 Task: In the  document Olivia.html change page color to  'Light Brown'. Add link on bottom left corner of the sheet: 'in.pinterest.com' Insert page numer on bottom of the page
Action: Mouse moved to (278, 448)
Screenshot: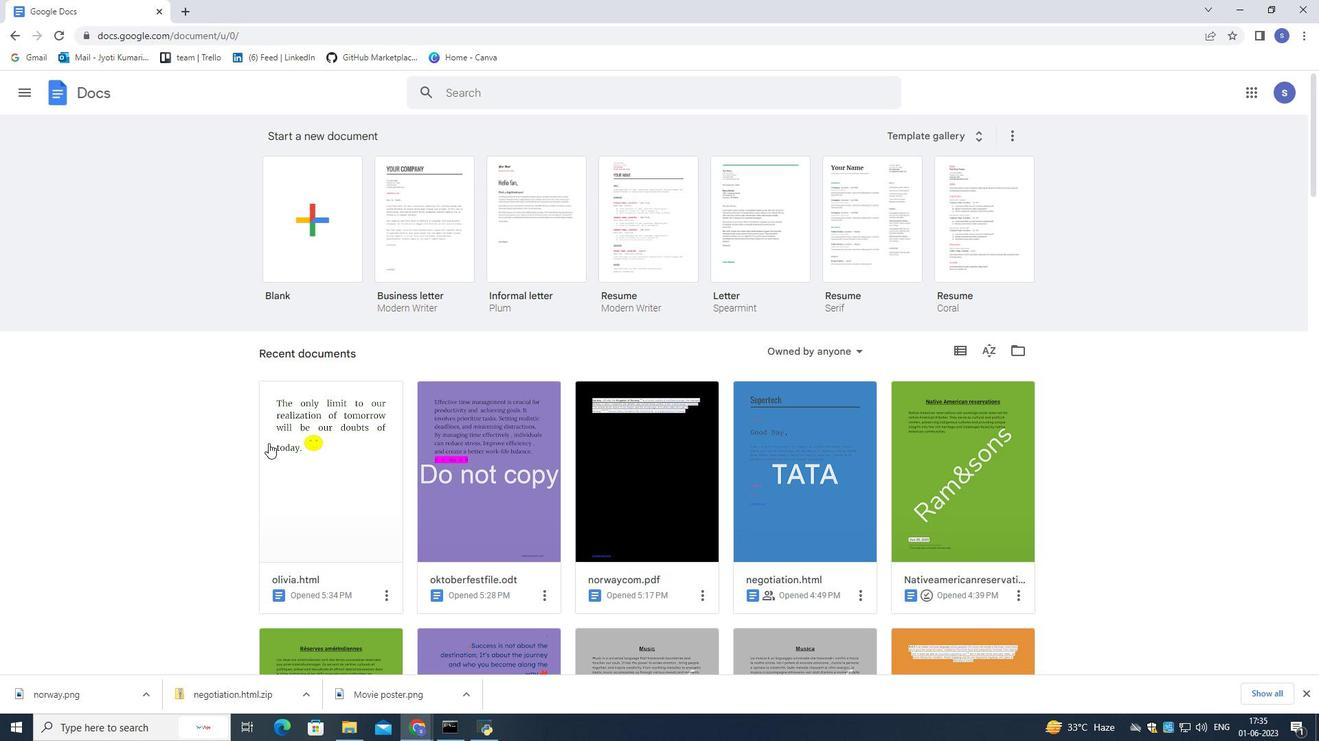 
Action: Mouse pressed left at (278, 448)
Screenshot: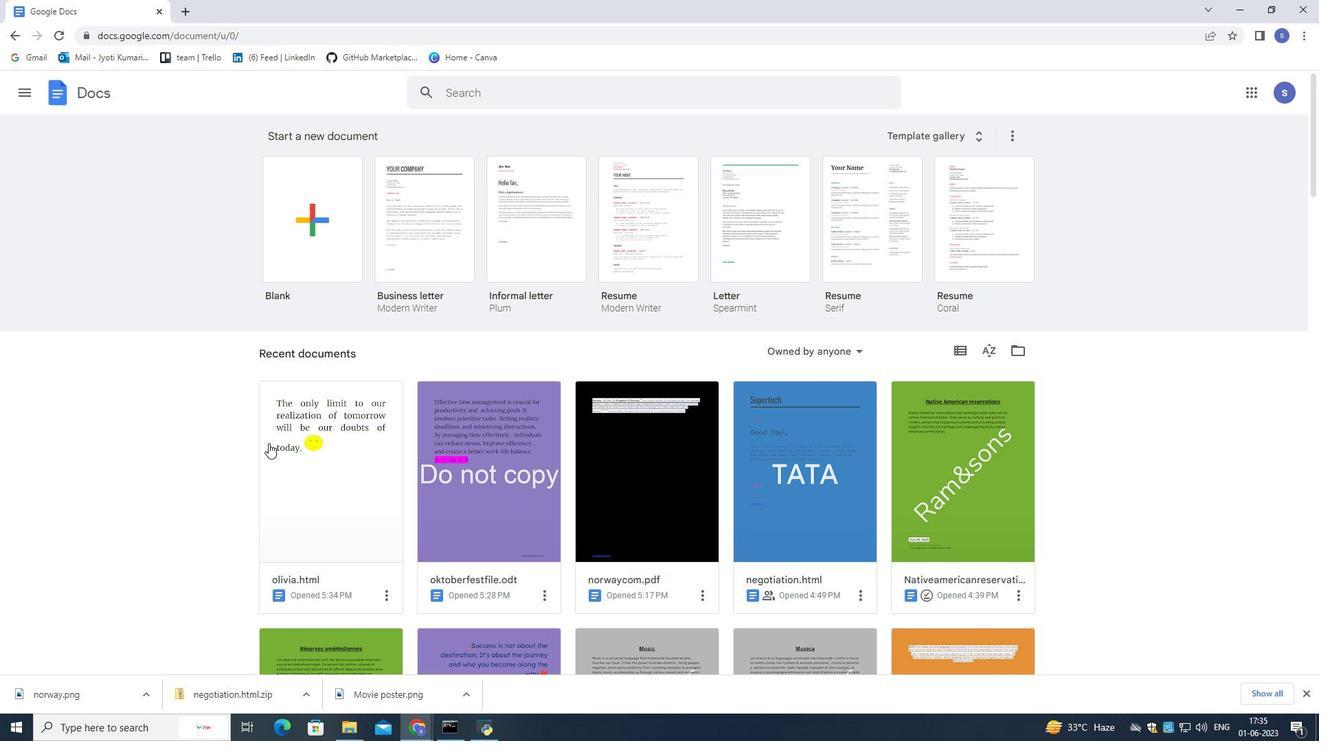 
Action: Mouse moved to (279, 448)
Screenshot: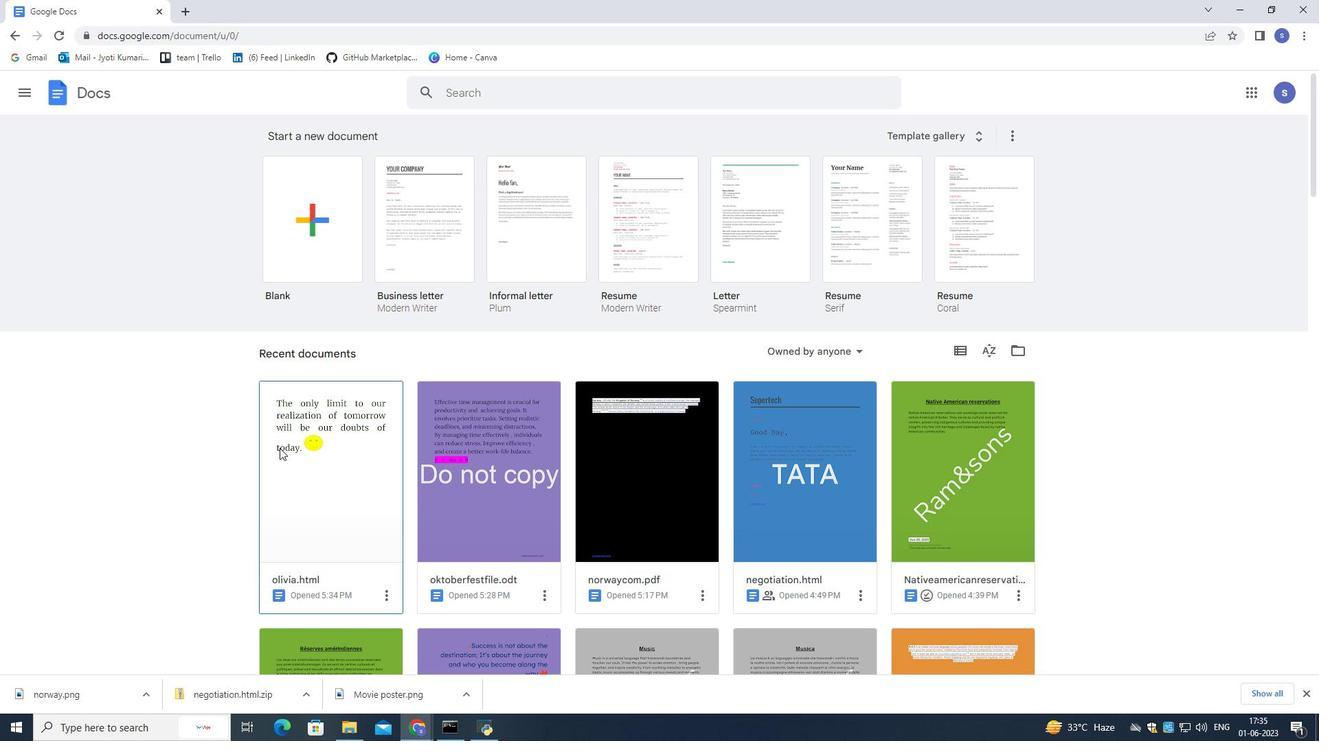 
Action: Mouse pressed left at (279, 448)
Screenshot: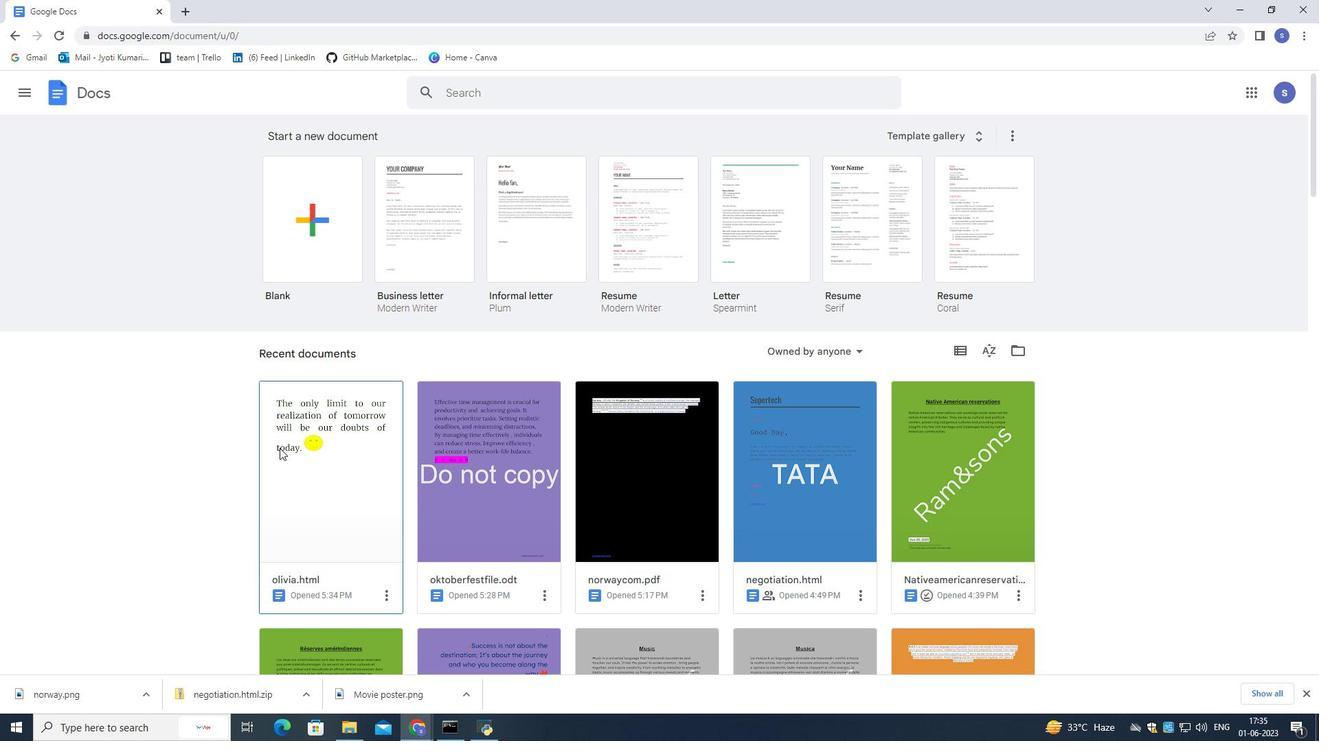 
Action: Mouse moved to (393, 308)
Screenshot: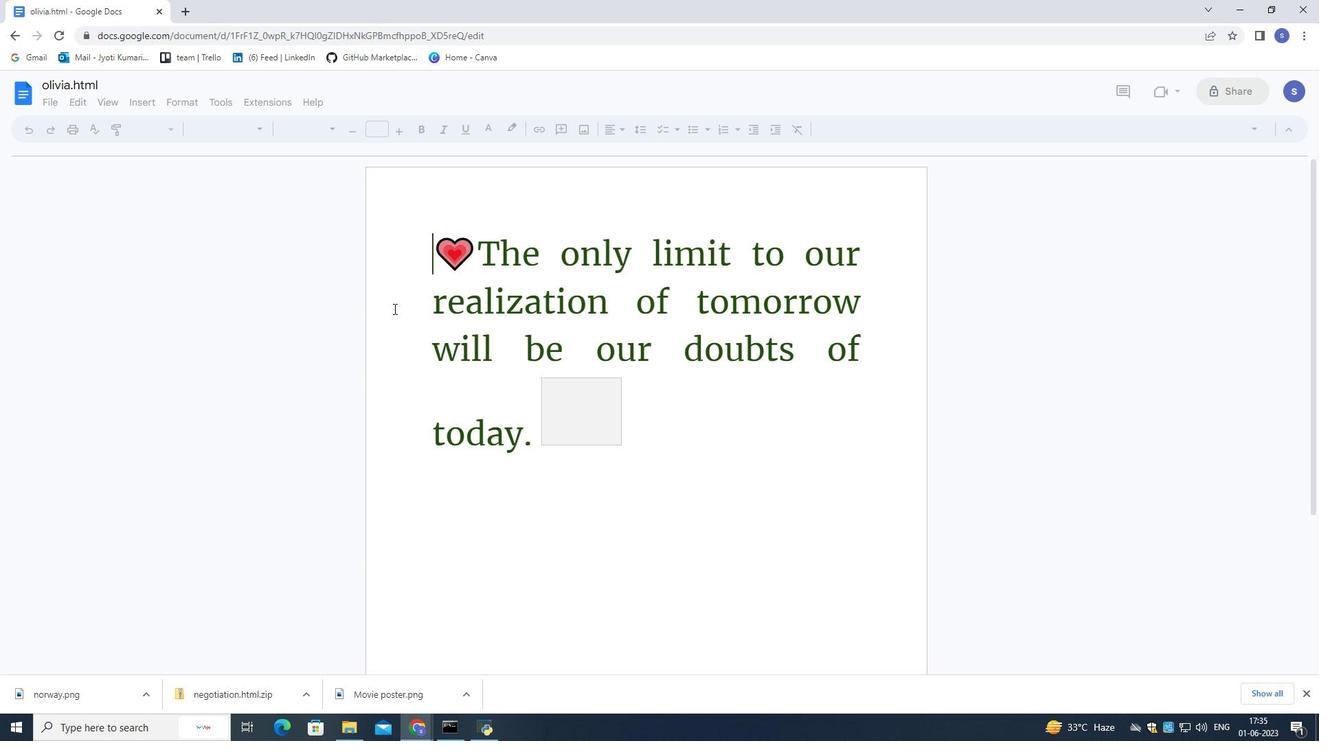 
Action: Mouse pressed left at (393, 308)
Screenshot: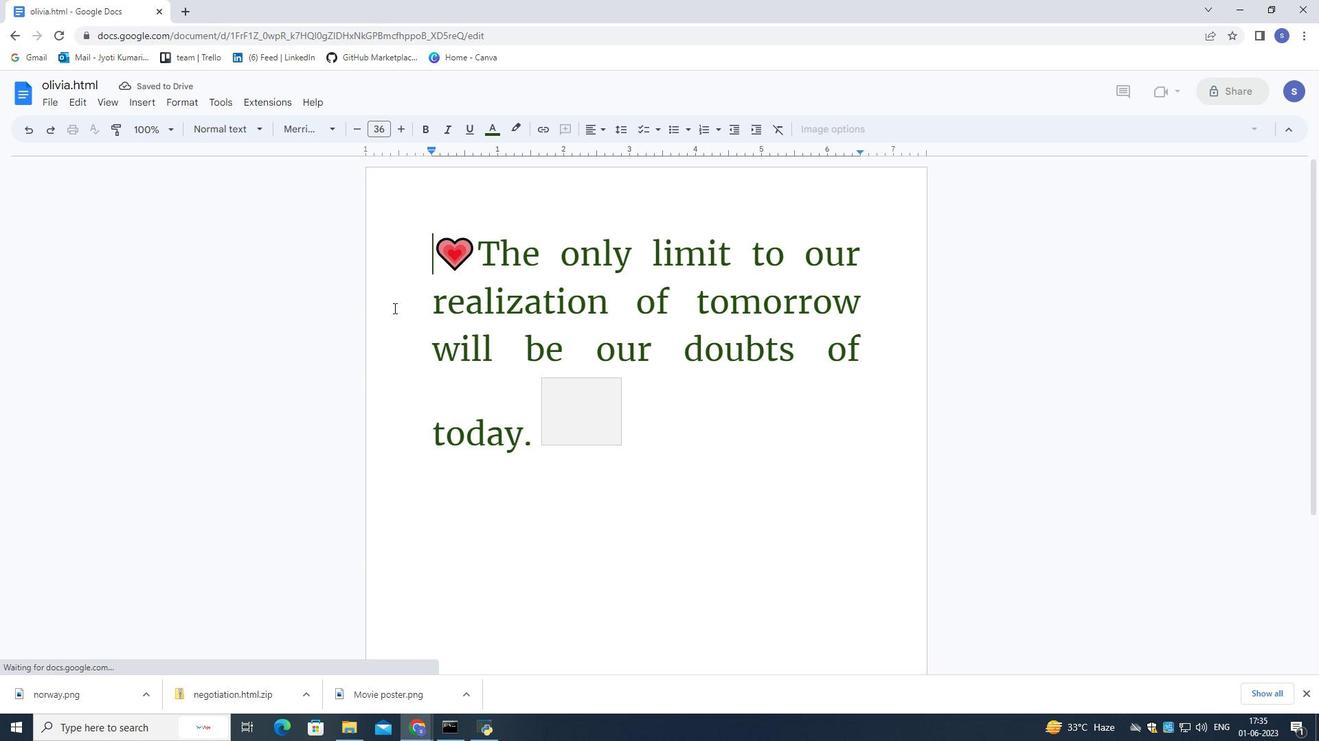
Action: Mouse moved to (49, 103)
Screenshot: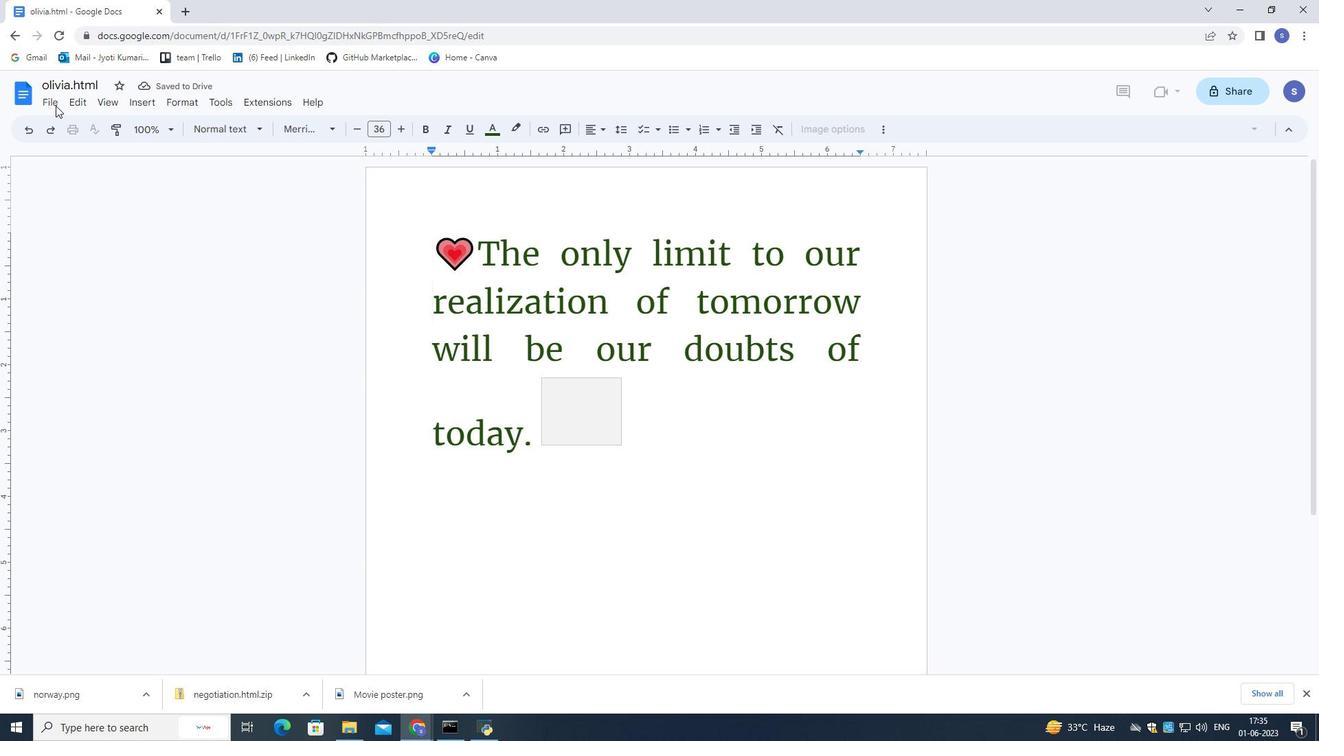 
Action: Mouse pressed left at (49, 103)
Screenshot: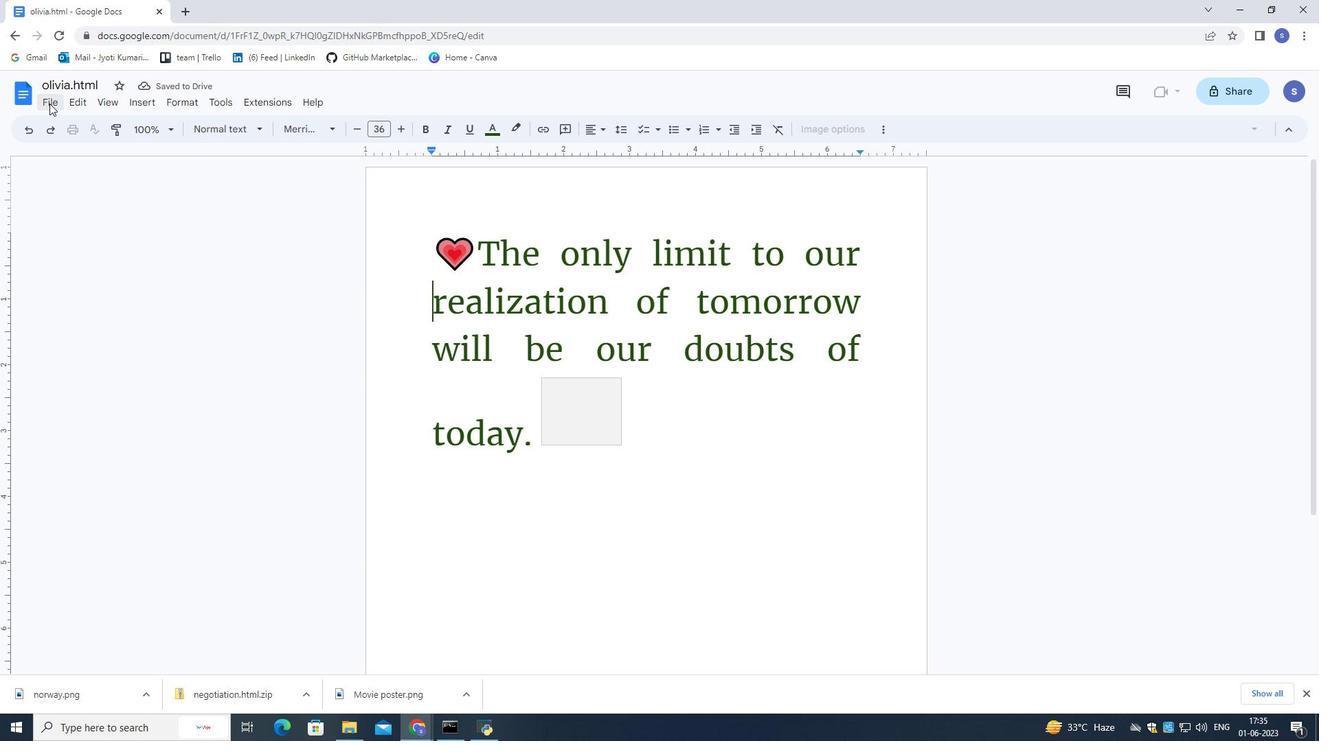 
Action: Mouse moved to (111, 414)
Screenshot: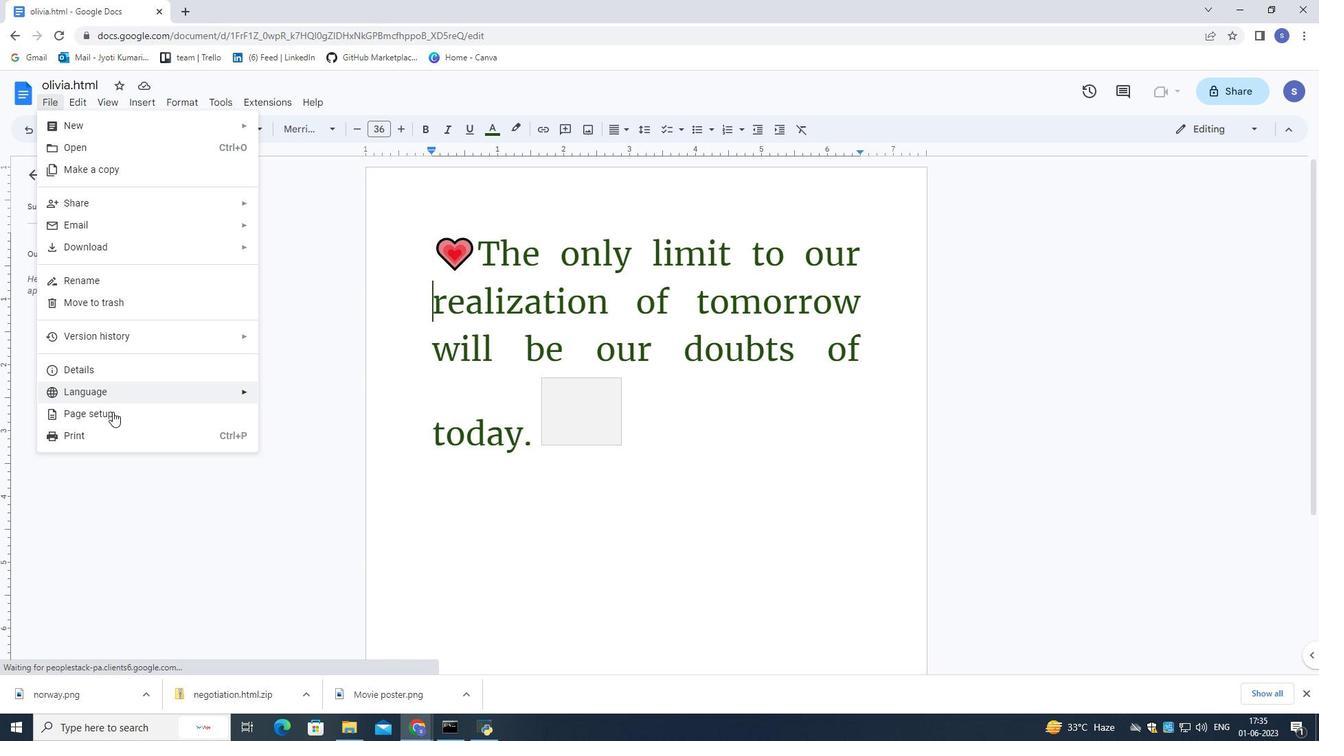 
Action: Mouse pressed left at (111, 414)
Screenshot: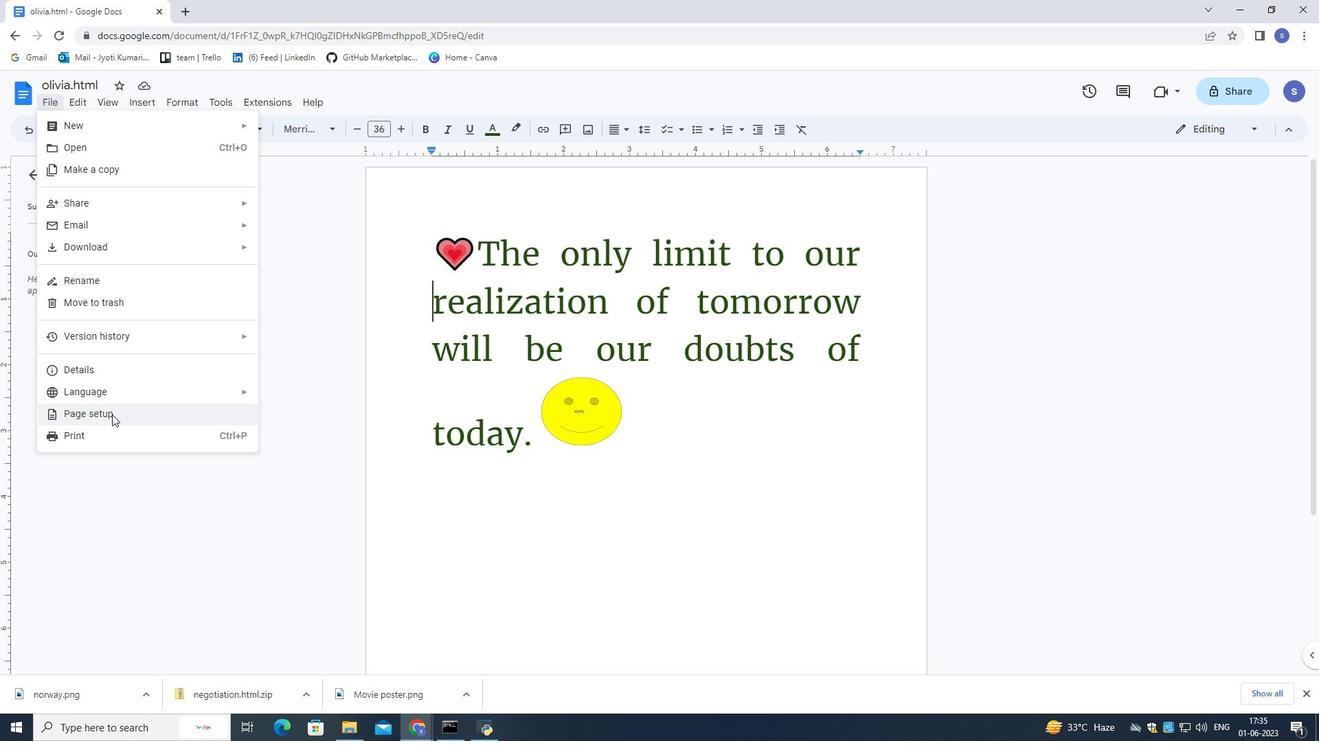 
Action: Mouse moved to (109, 433)
Screenshot: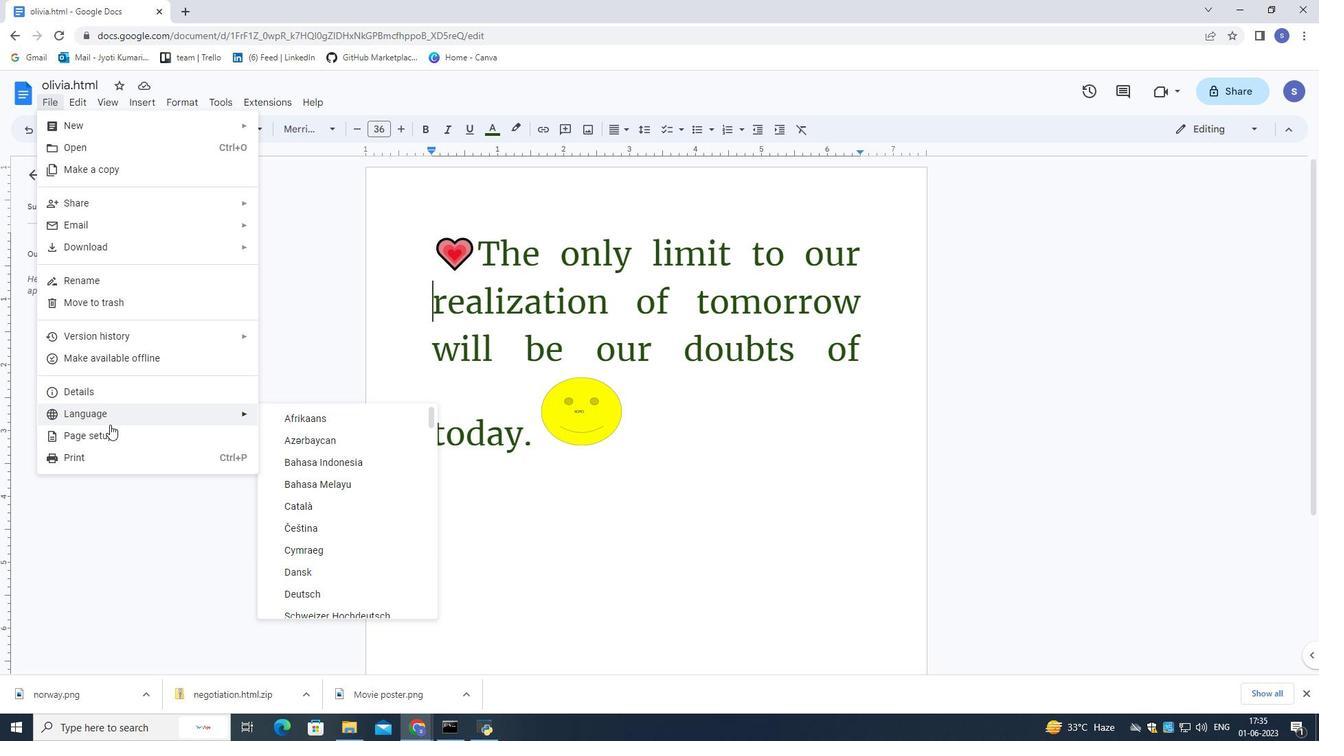 
Action: Mouse pressed left at (109, 433)
Screenshot: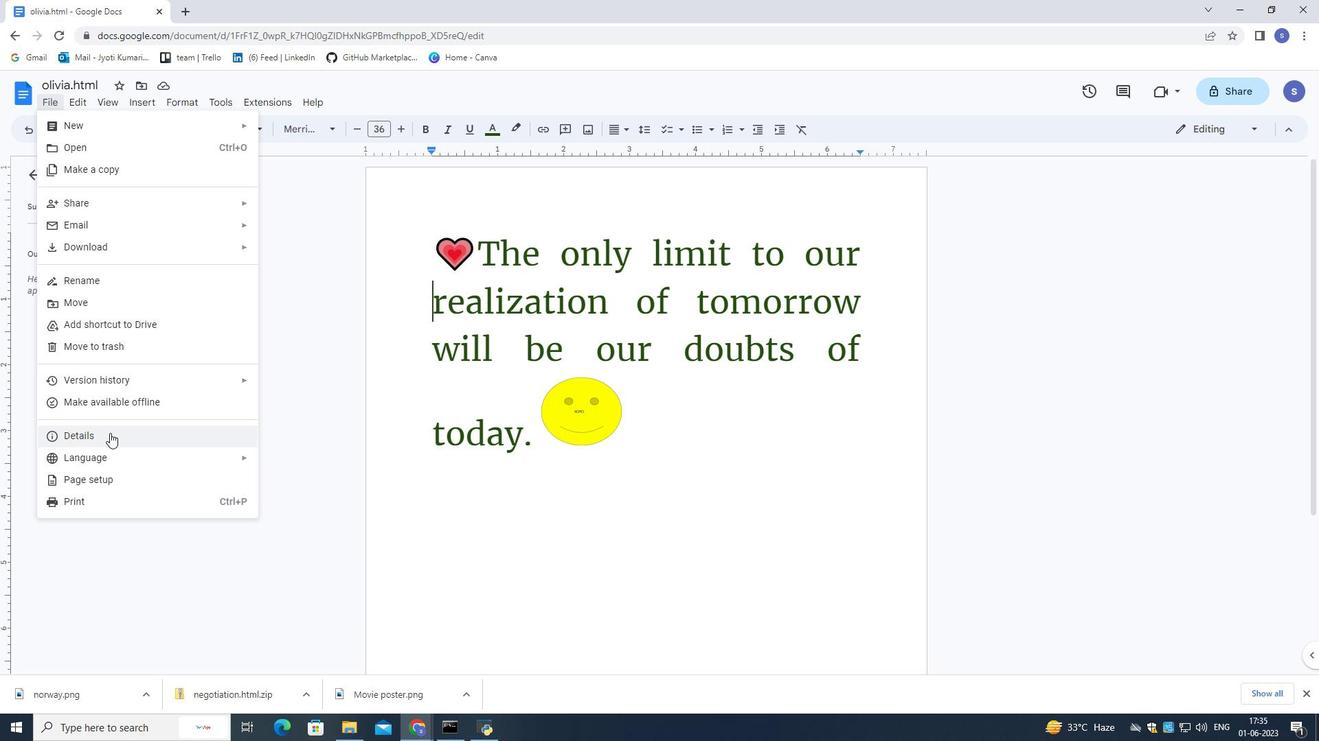
Action: Mouse moved to (752, 315)
Screenshot: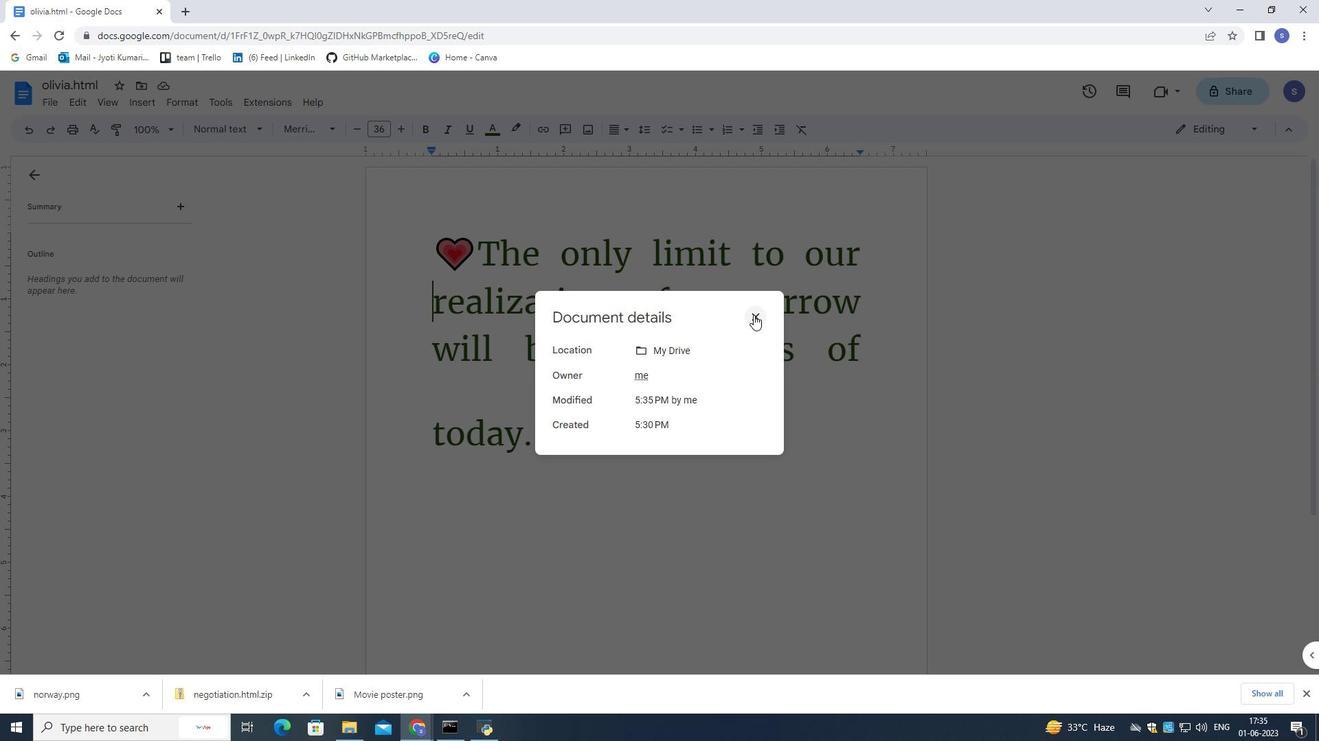 
Action: Mouse pressed left at (752, 315)
Screenshot: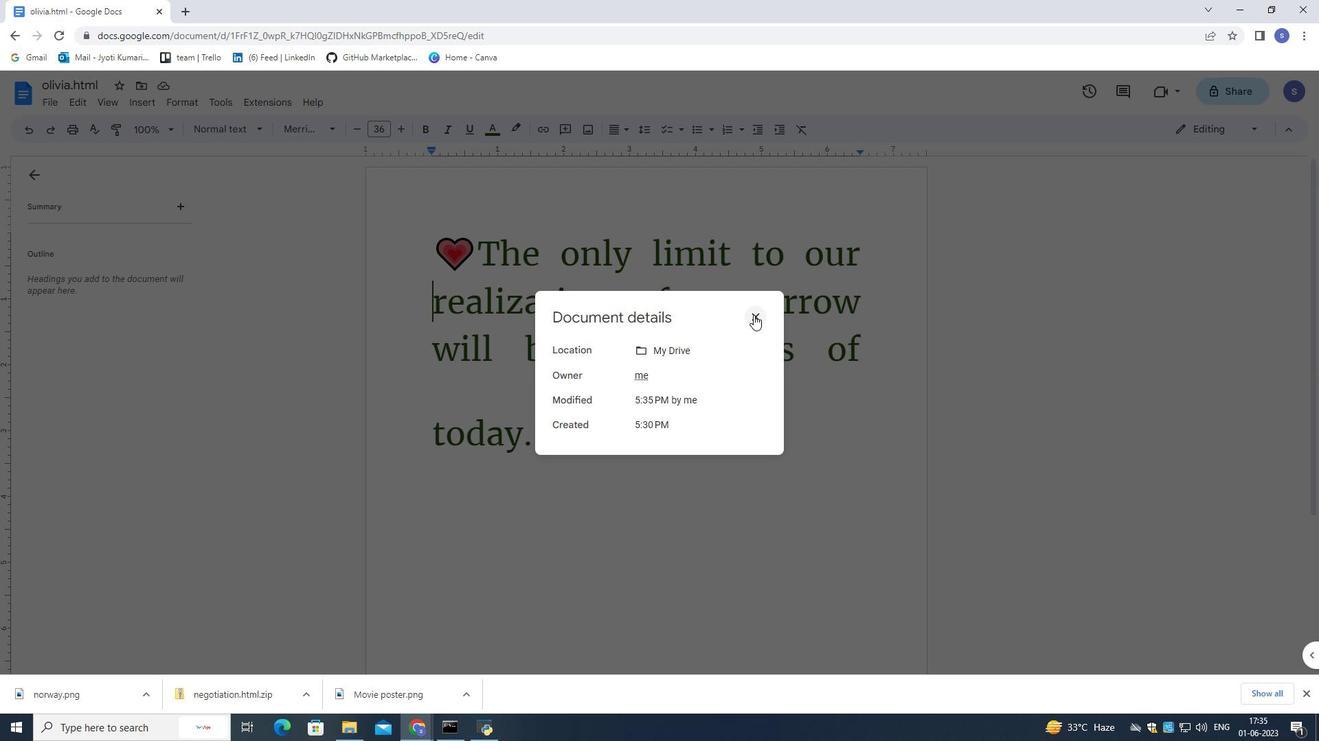 
Action: Mouse moved to (48, 100)
Screenshot: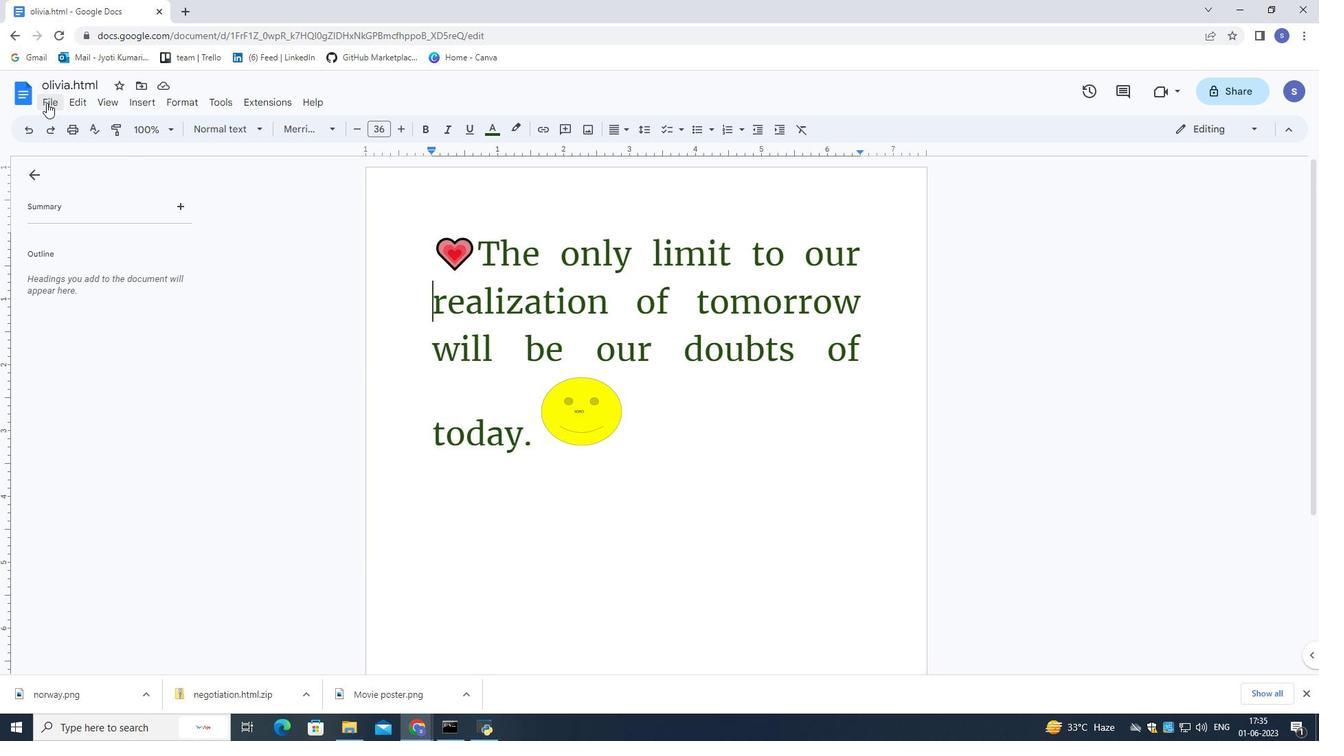 
Action: Mouse pressed left at (48, 100)
Screenshot: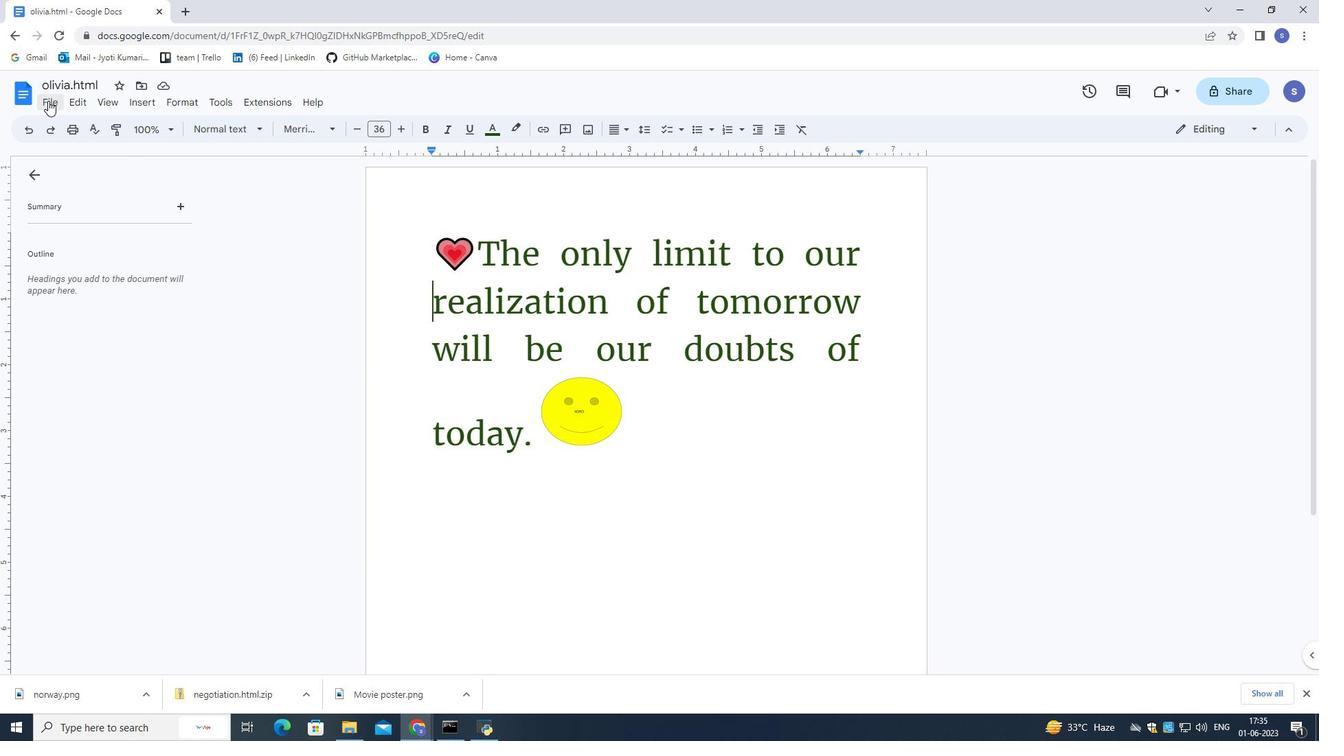 
Action: Mouse moved to (113, 478)
Screenshot: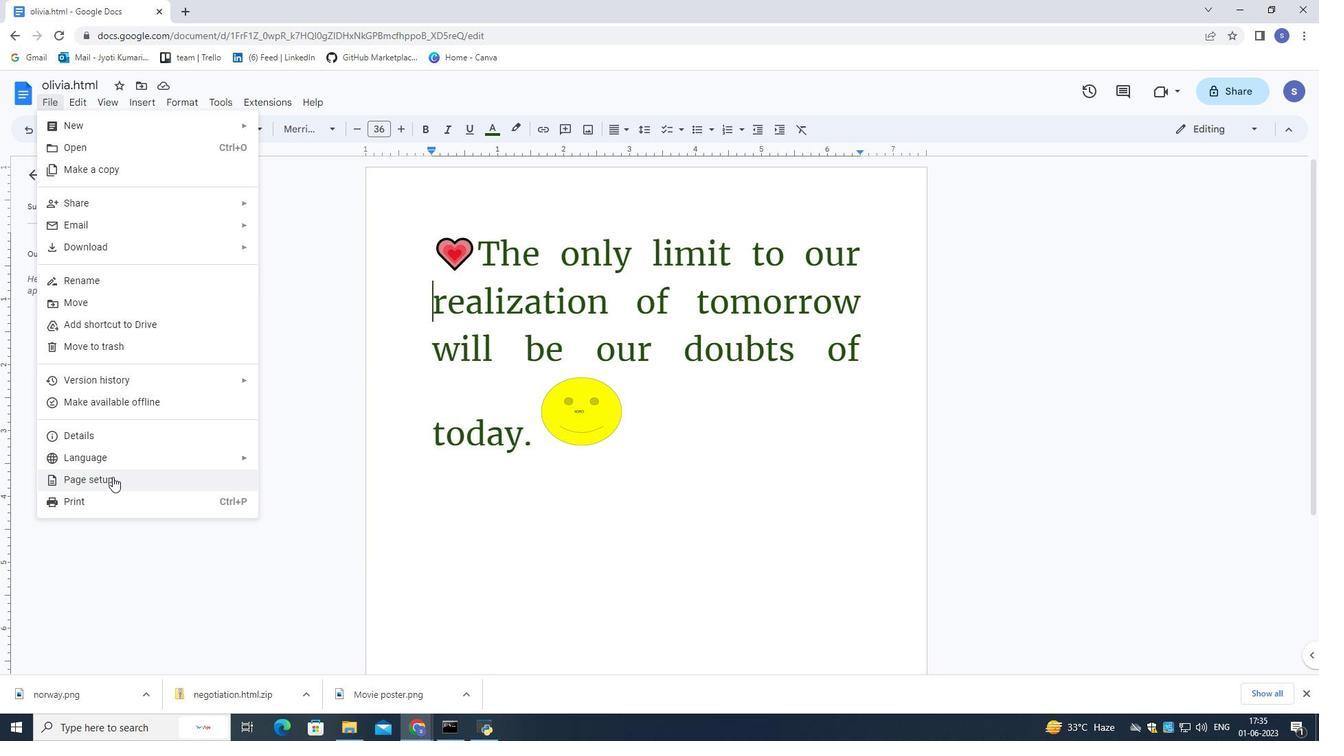 
Action: Mouse pressed left at (113, 478)
Screenshot: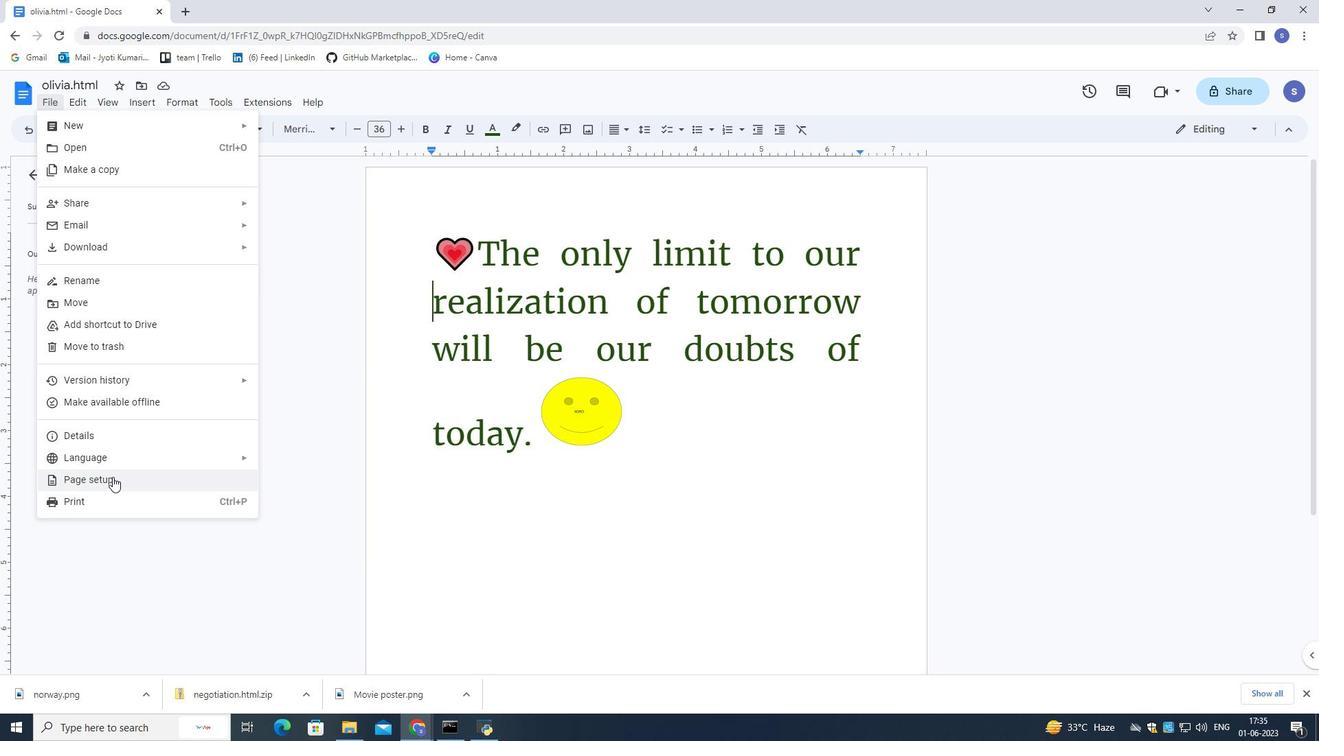 
Action: Mouse moved to (553, 457)
Screenshot: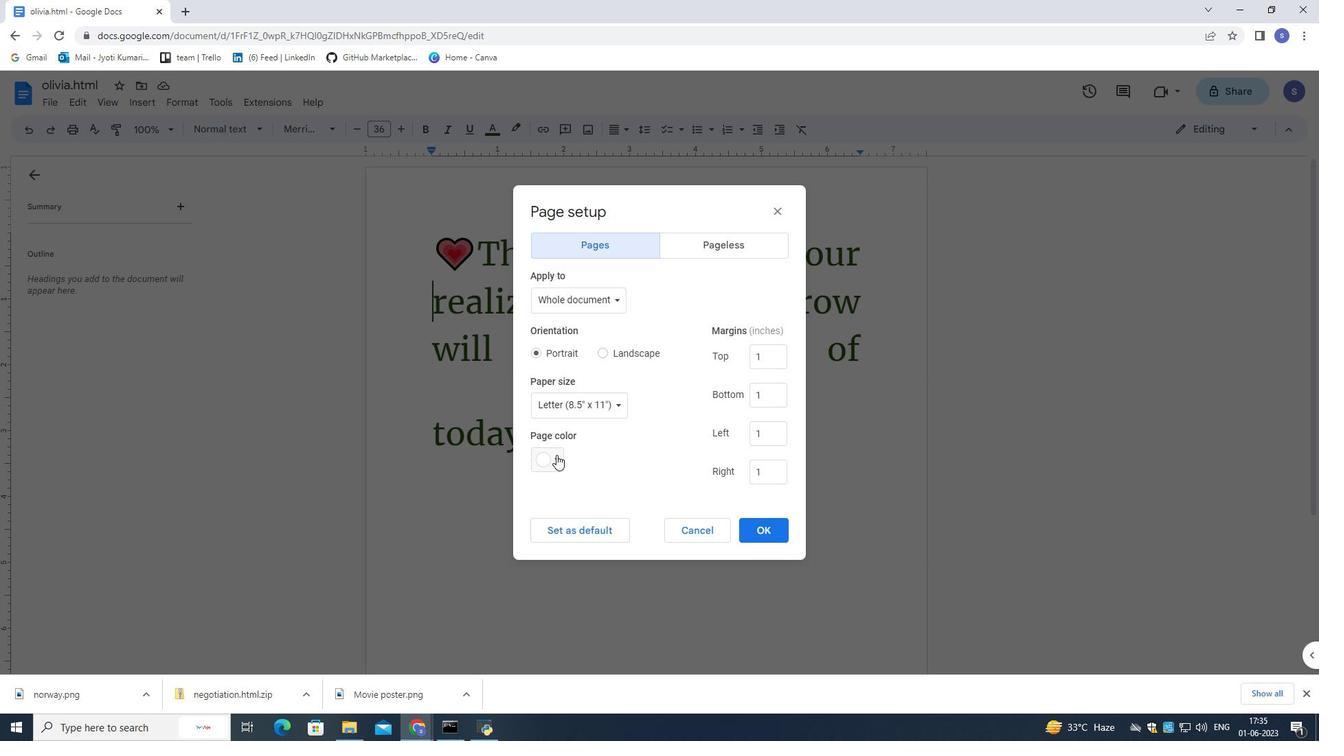 
Action: Mouse pressed left at (553, 457)
Screenshot: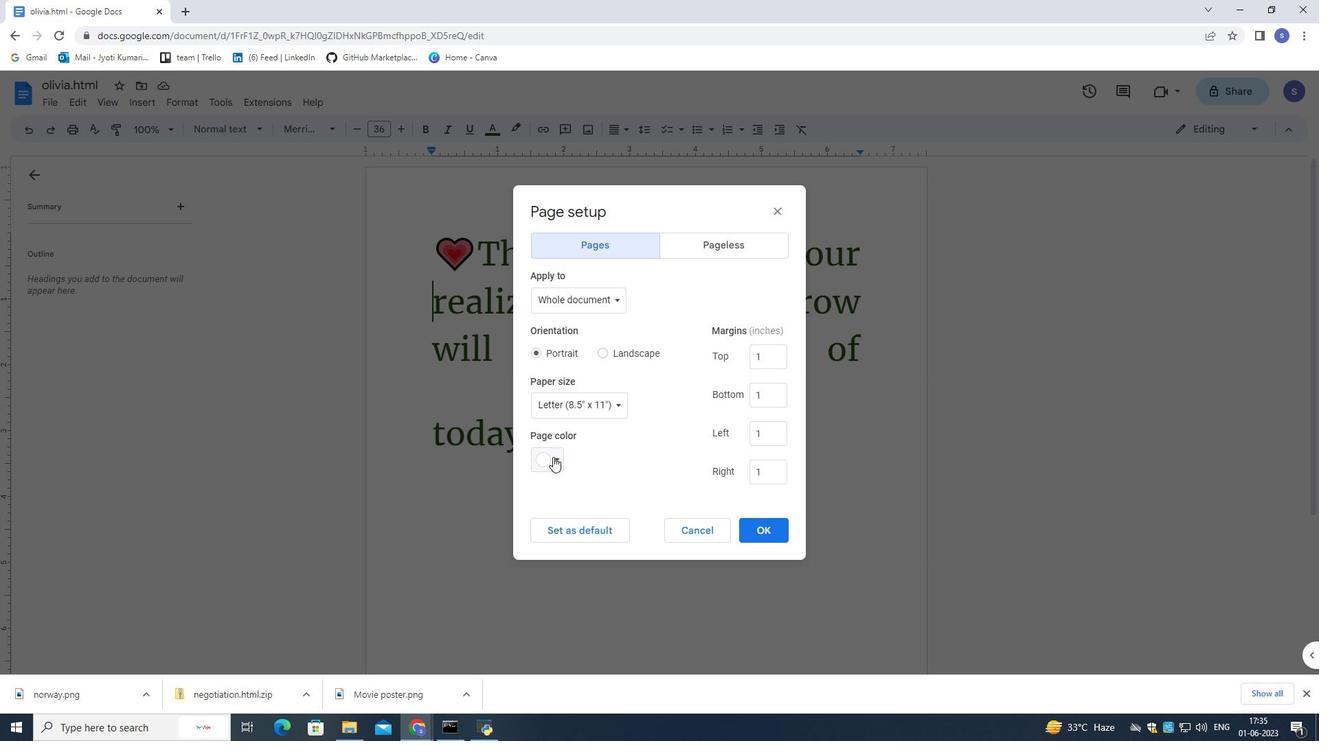 
Action: Mouse moved to (590, 577)
Screenshot: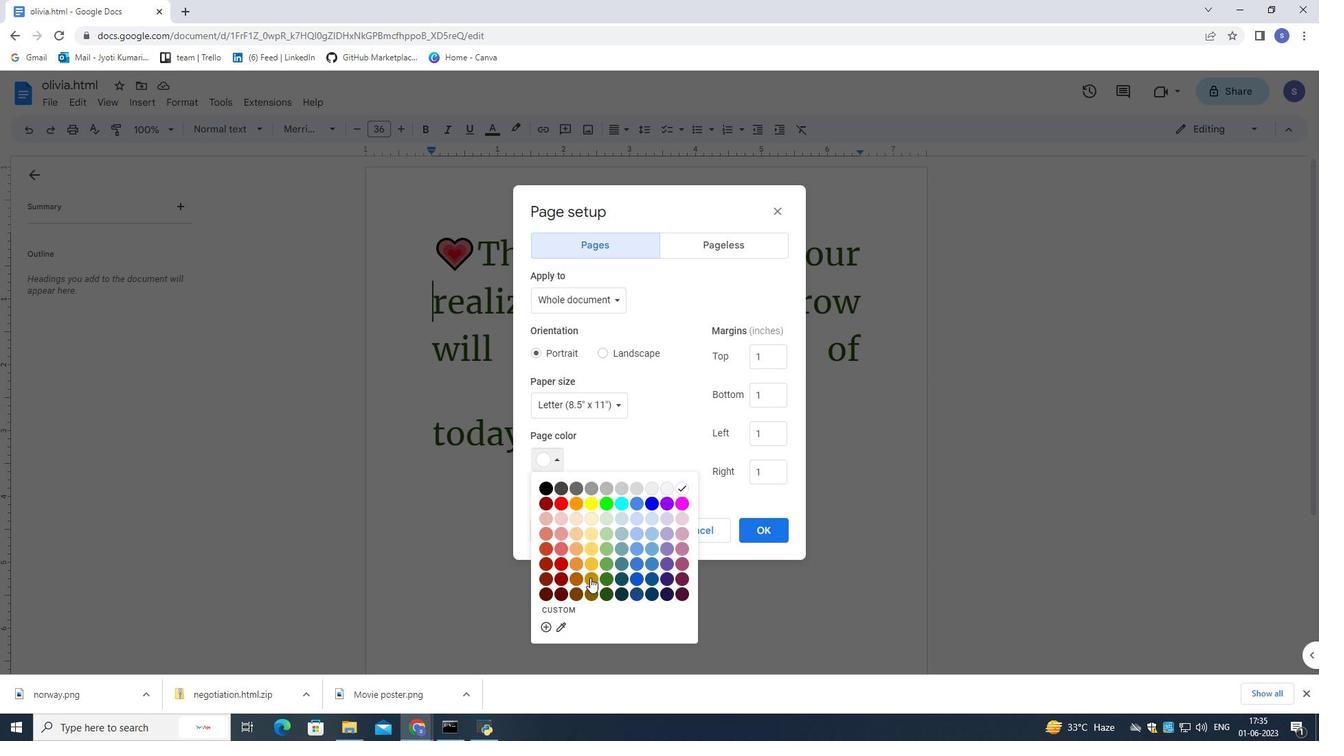 
Action: Mouse pressed left at (590, 577)
Screenshot: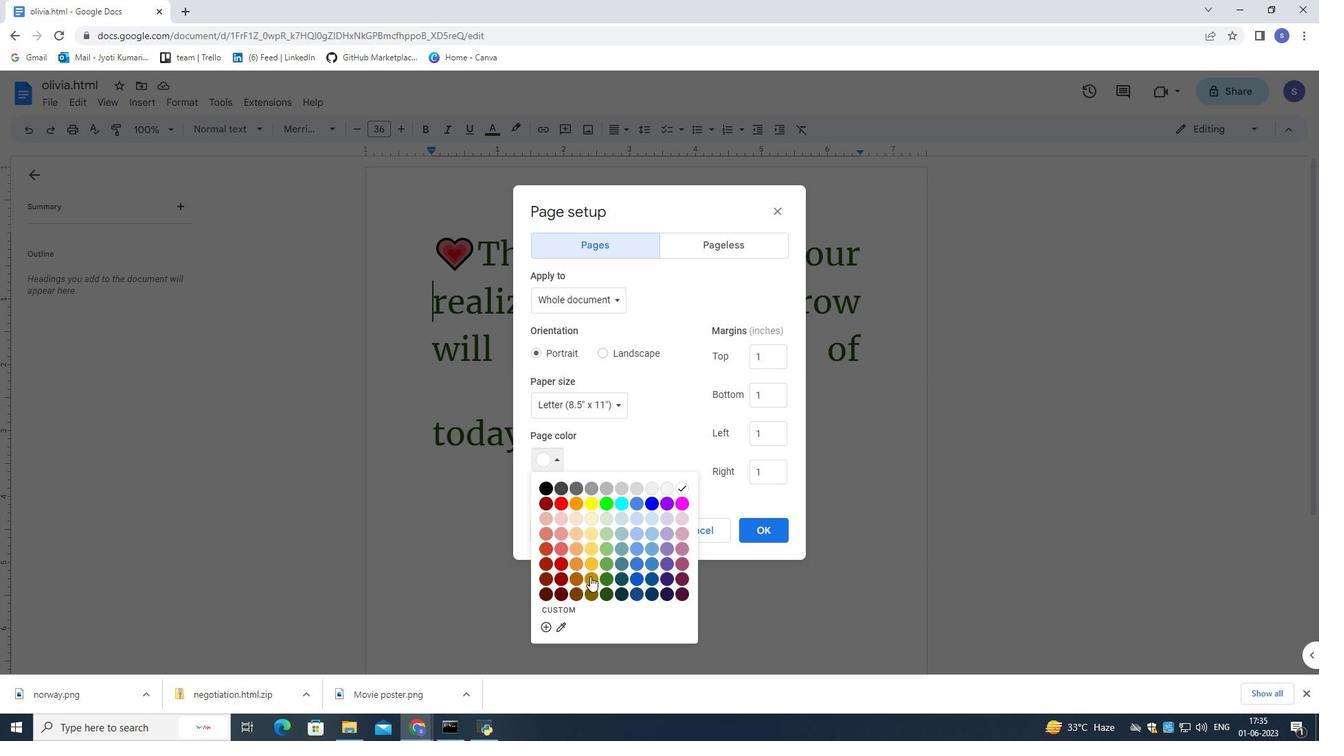 
Action: Mouse moved to (754, 538)
Screenshot: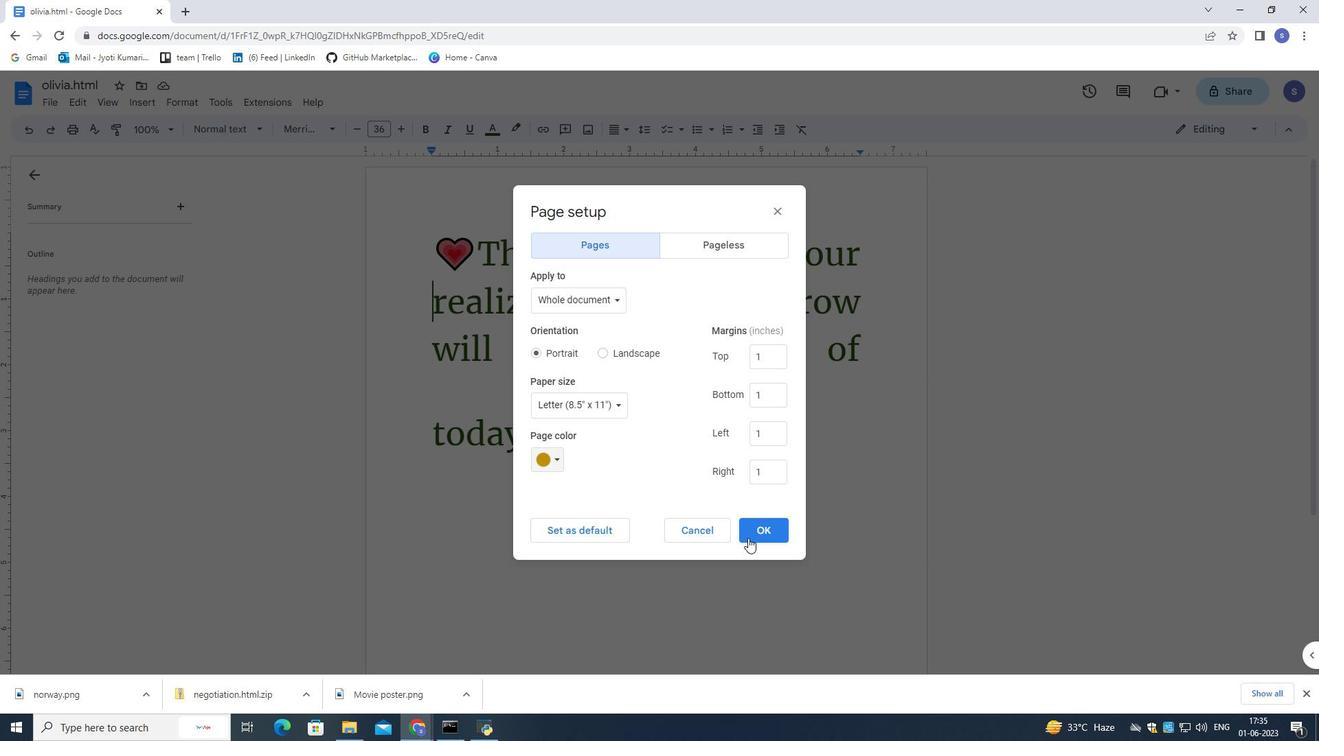 
Action: Mouse pressed left at (754, 538)
Screenshot: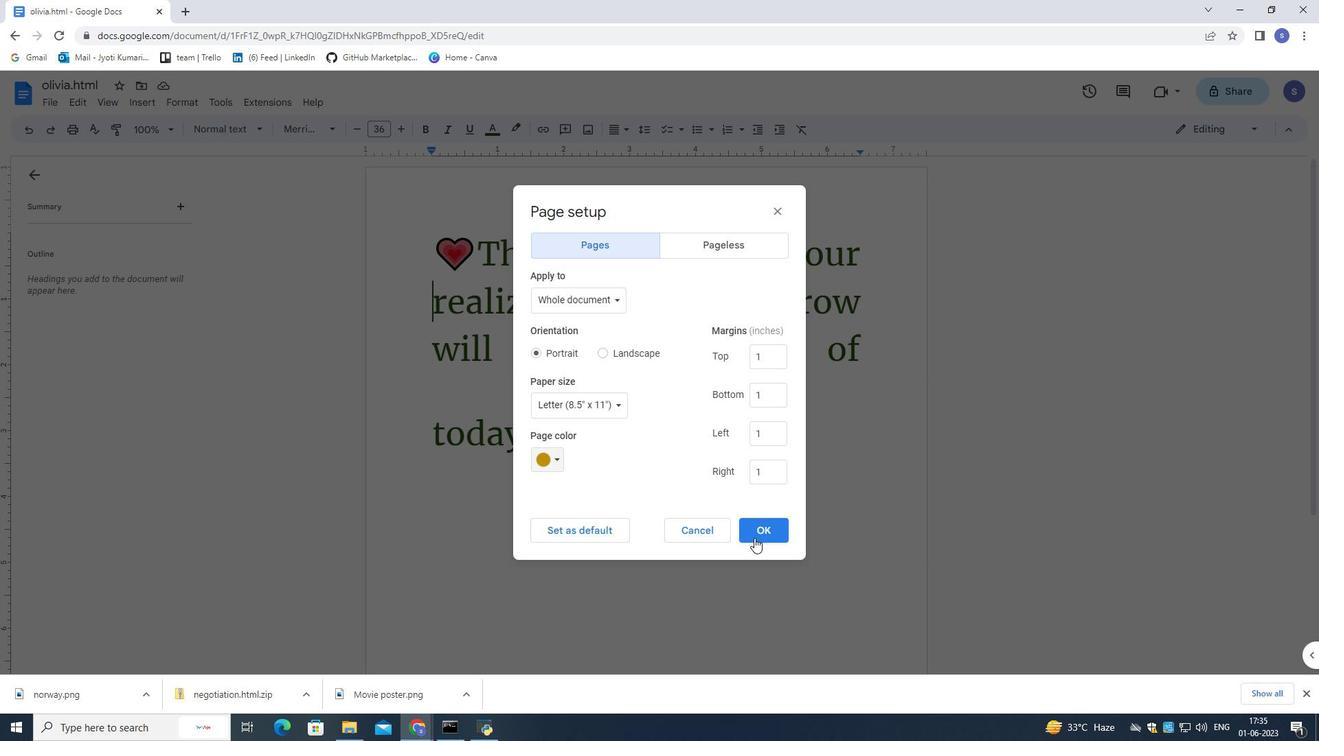 
Action: Mouse moved to (627, 443)
Screenshot: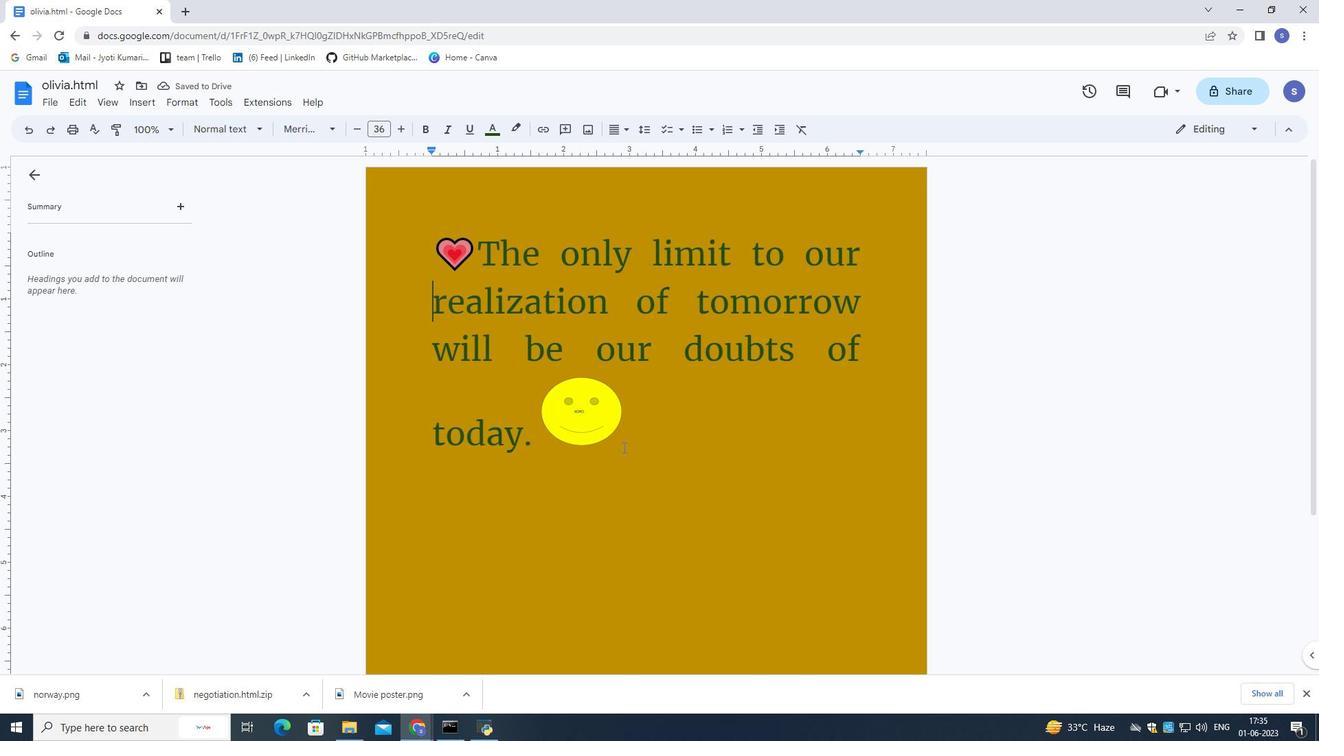 
Action: Mouse pressed left at (627, 443)
Screenshot: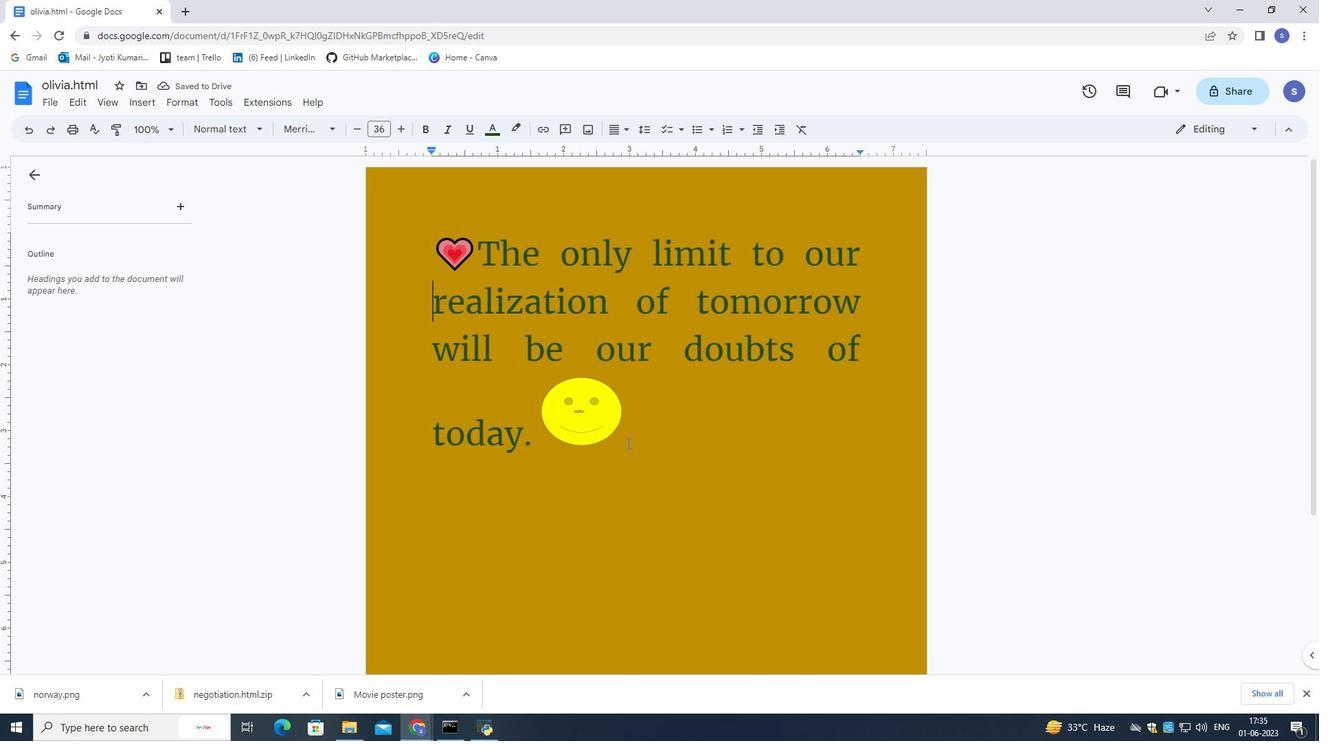
Action: Mouse moved to (542, 444)
Screenshot: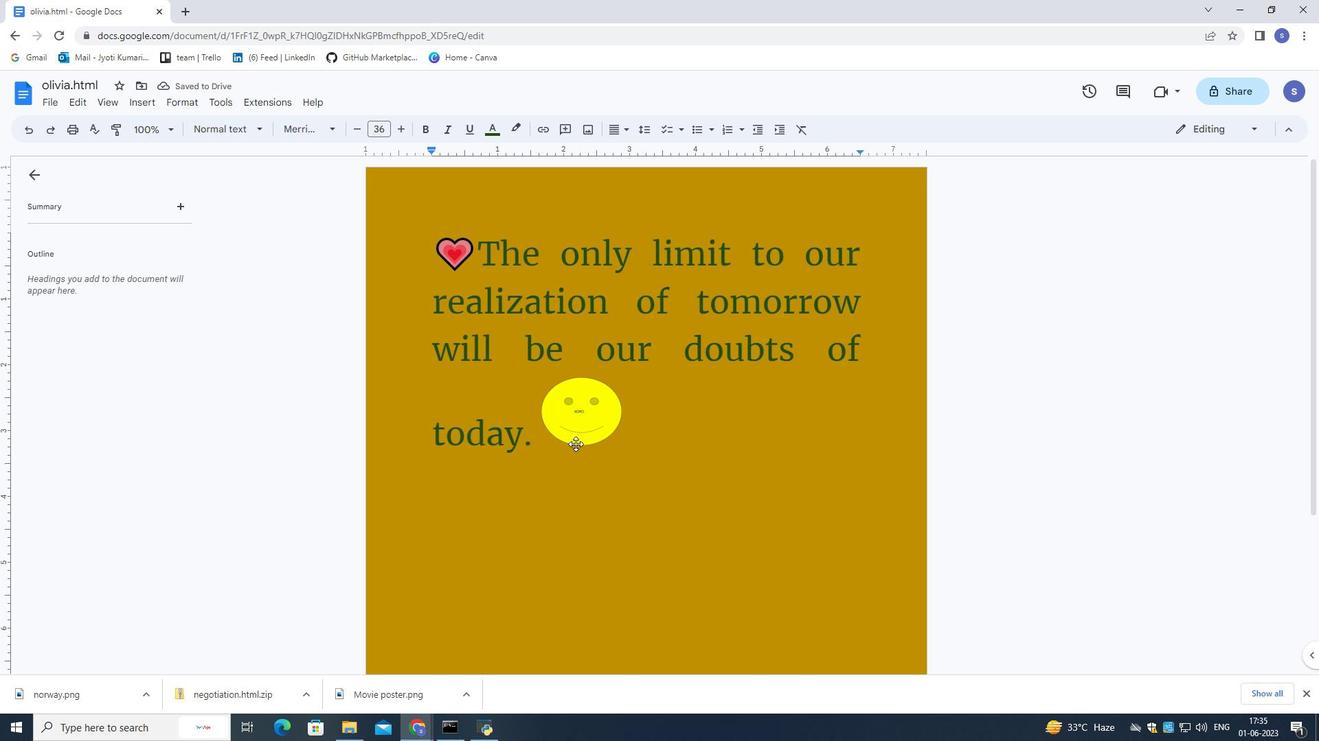 
Action: Mouse pressed left at (542, 444)
Screenshot: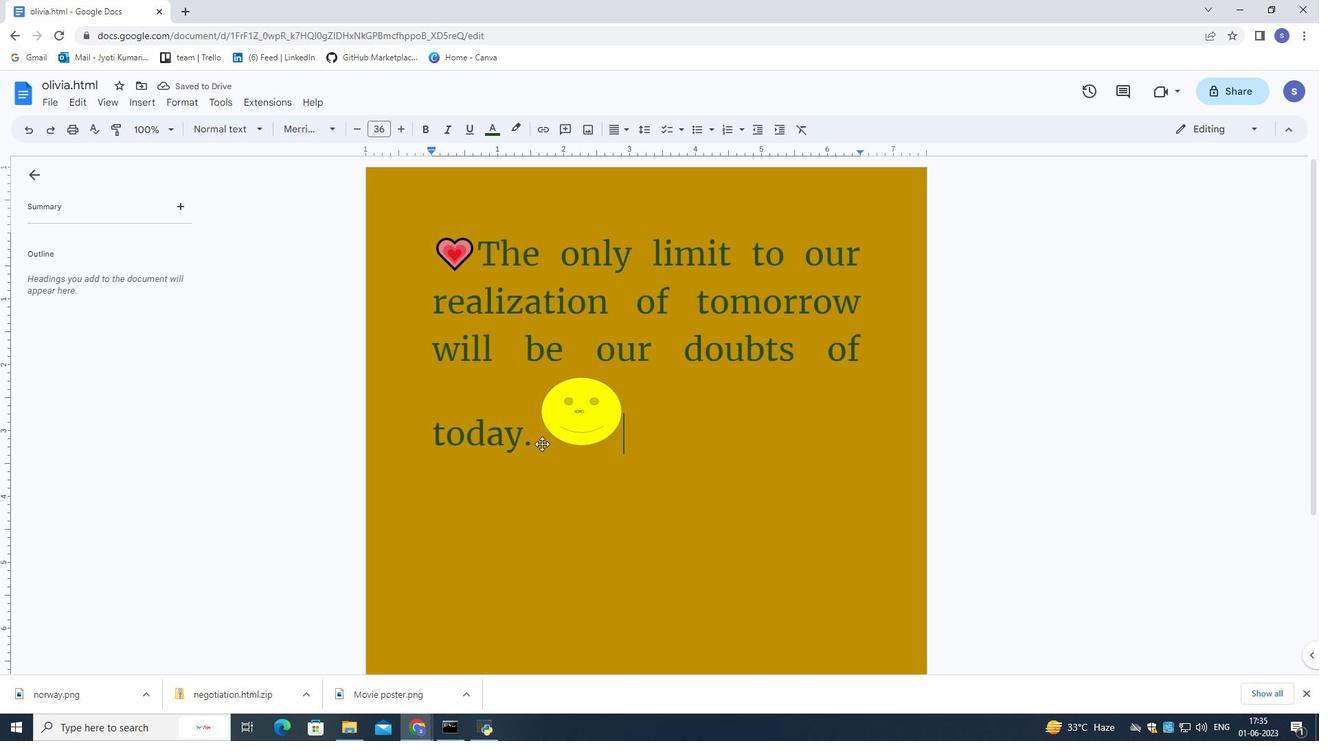 
Action: Mouse moved to (537, 484)
Screenshot: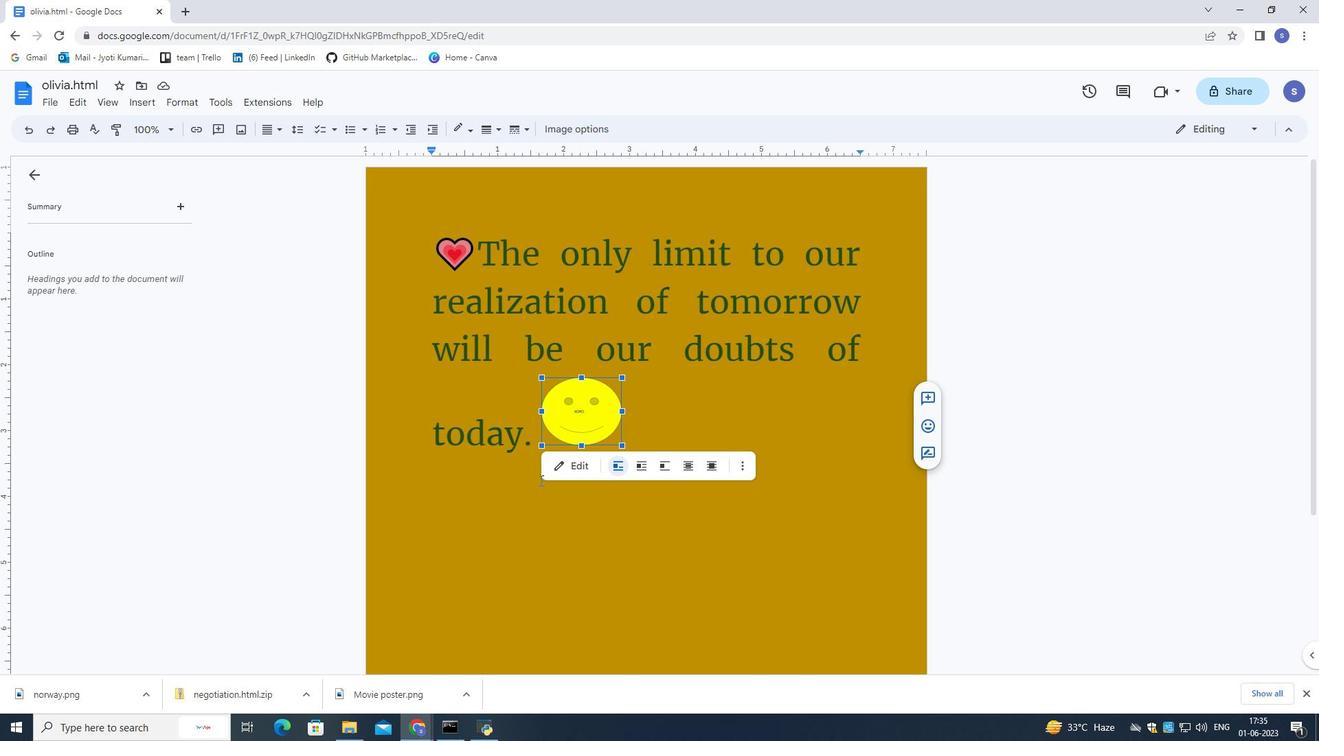 
Action: Mouse pressed left at (537, 484)
Screenshot: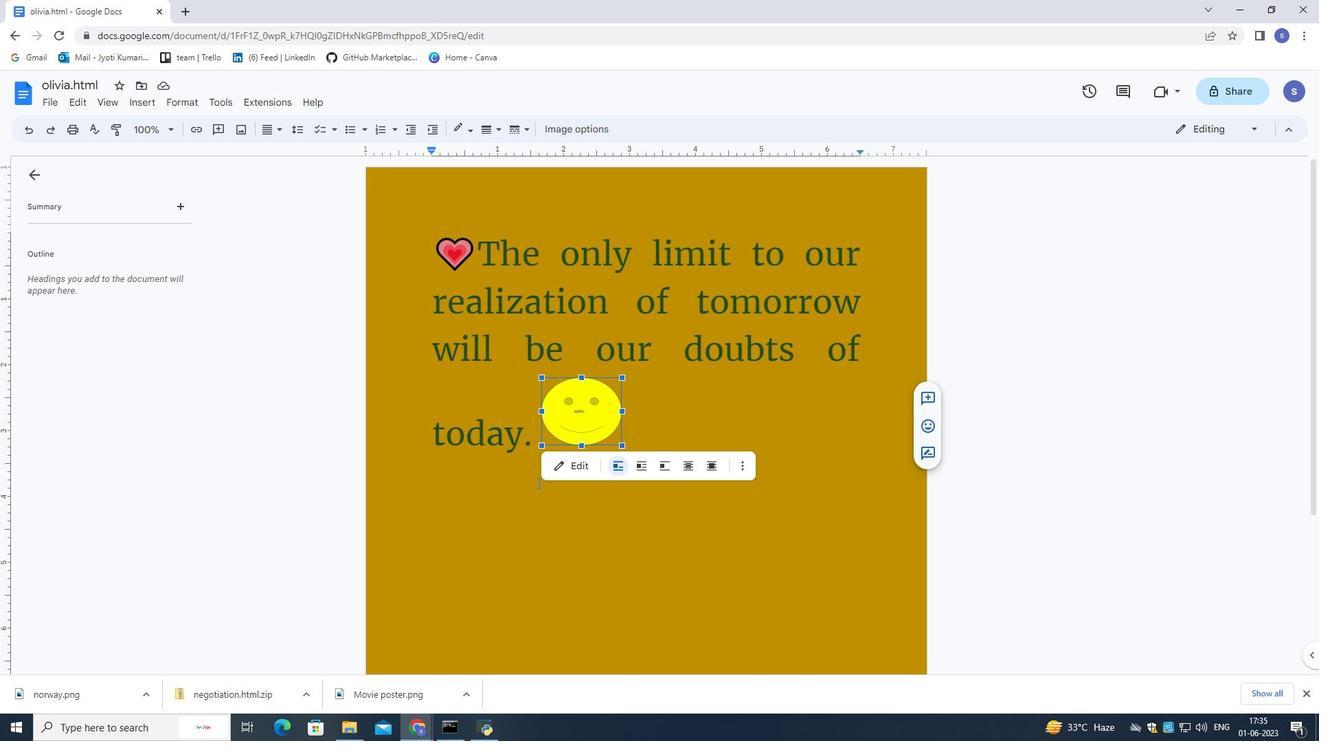 
Action: Mouse moved to (151, 100)
Screenshot: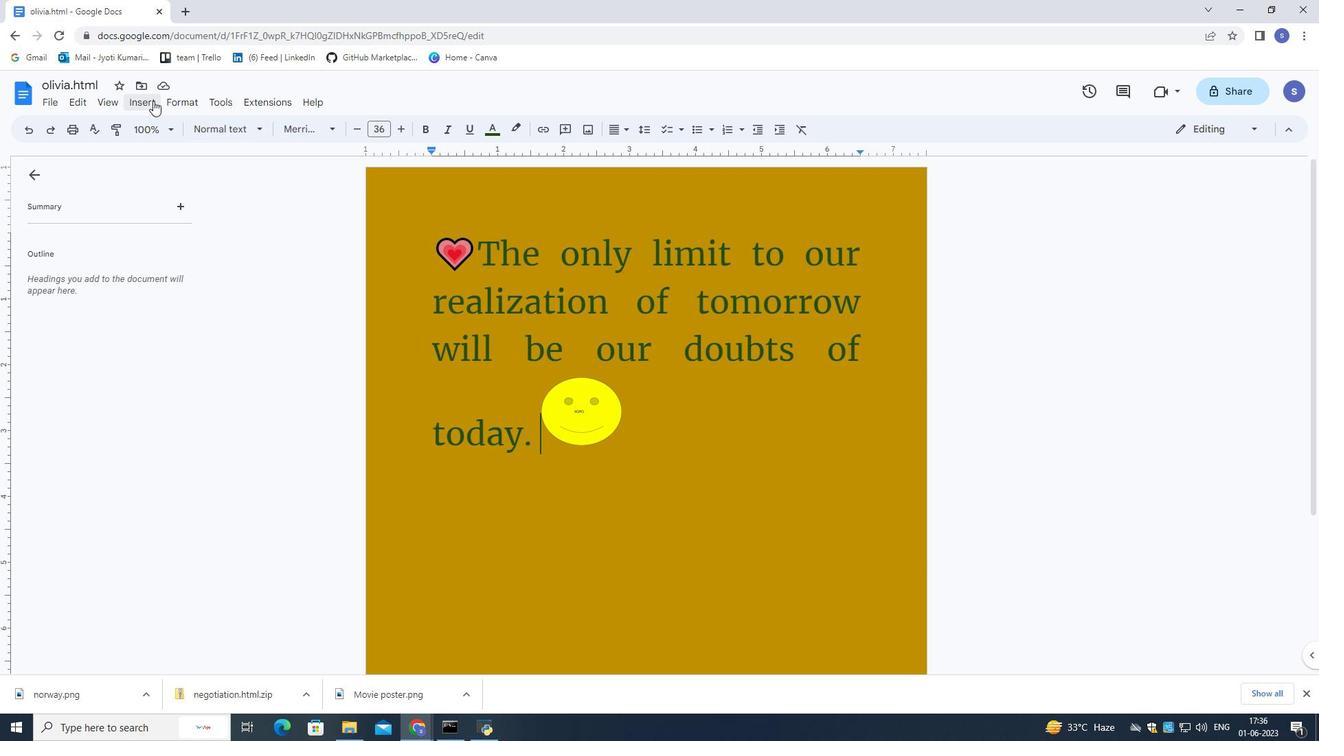 
Action: Mouse pressed left at (151, 100)
Screenshot: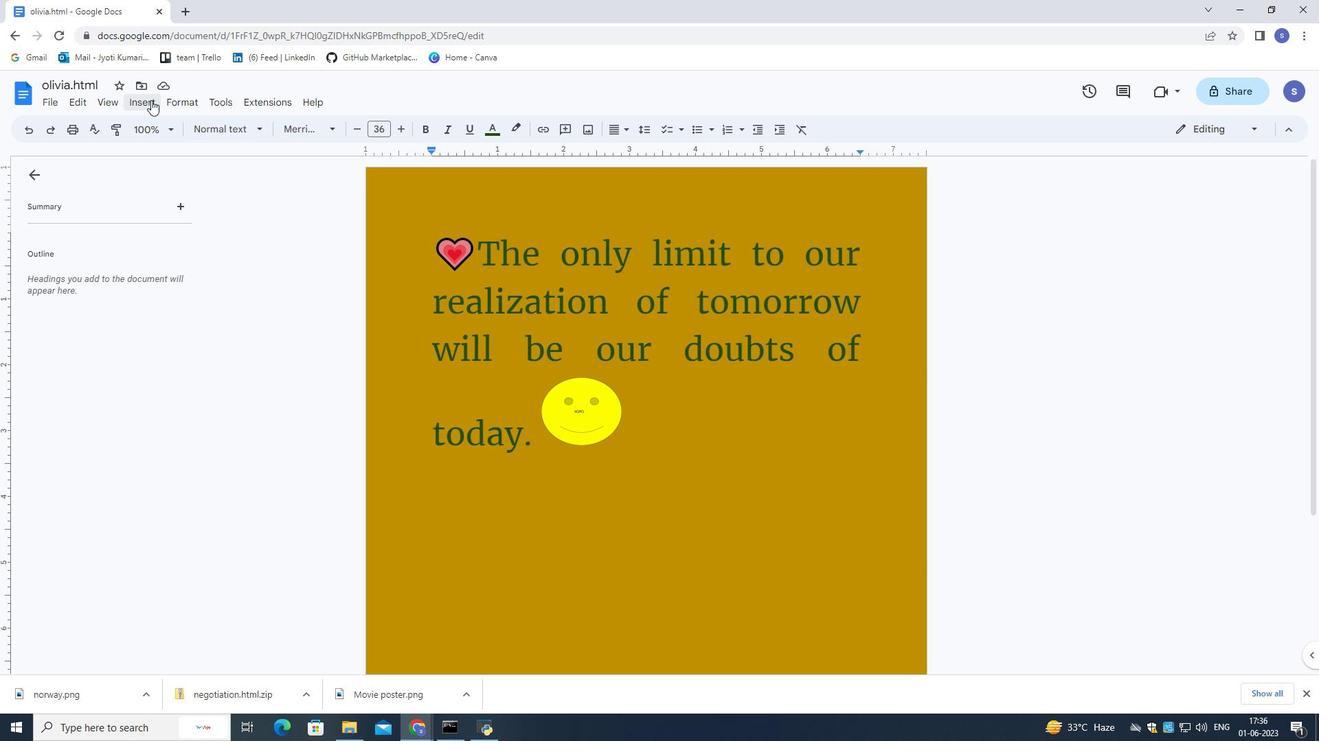 
Action: Mouse moved to (387, 470)
Screenshot: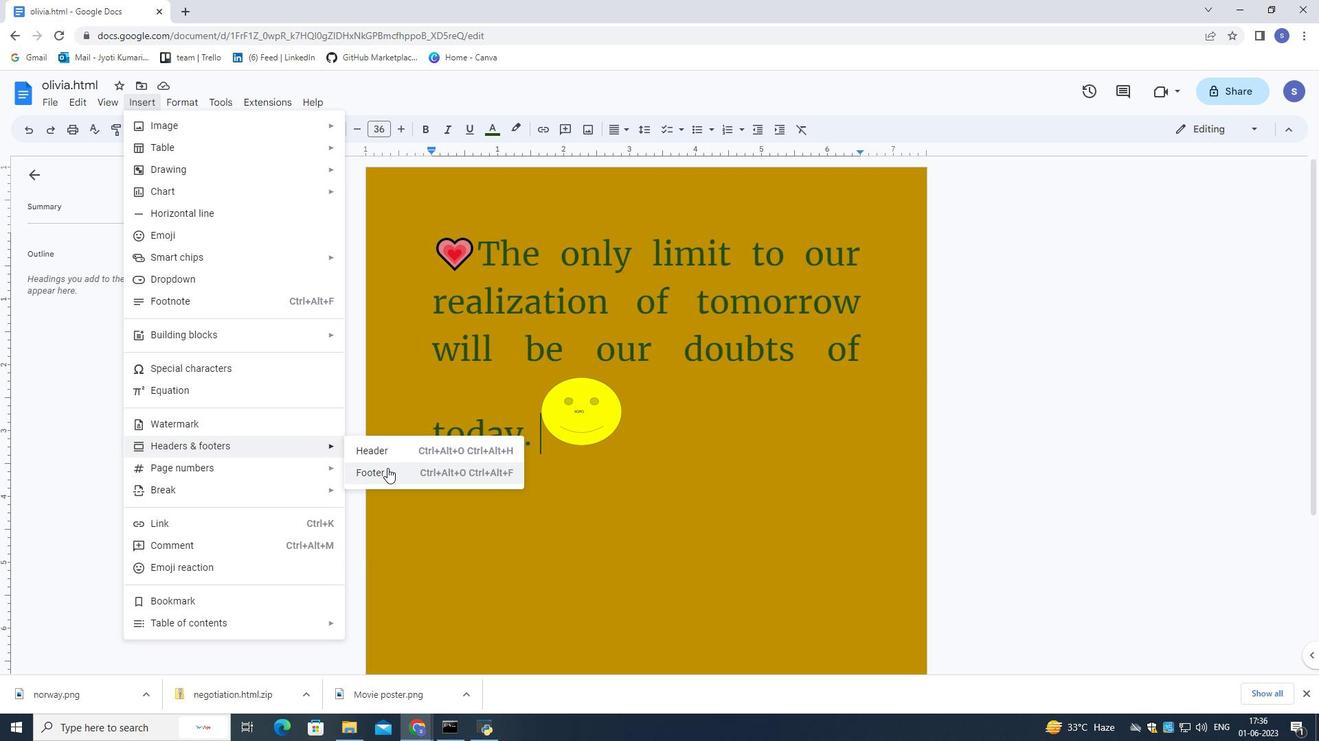 
Action: Mouse pressed left at (387, 470)
Screenshot: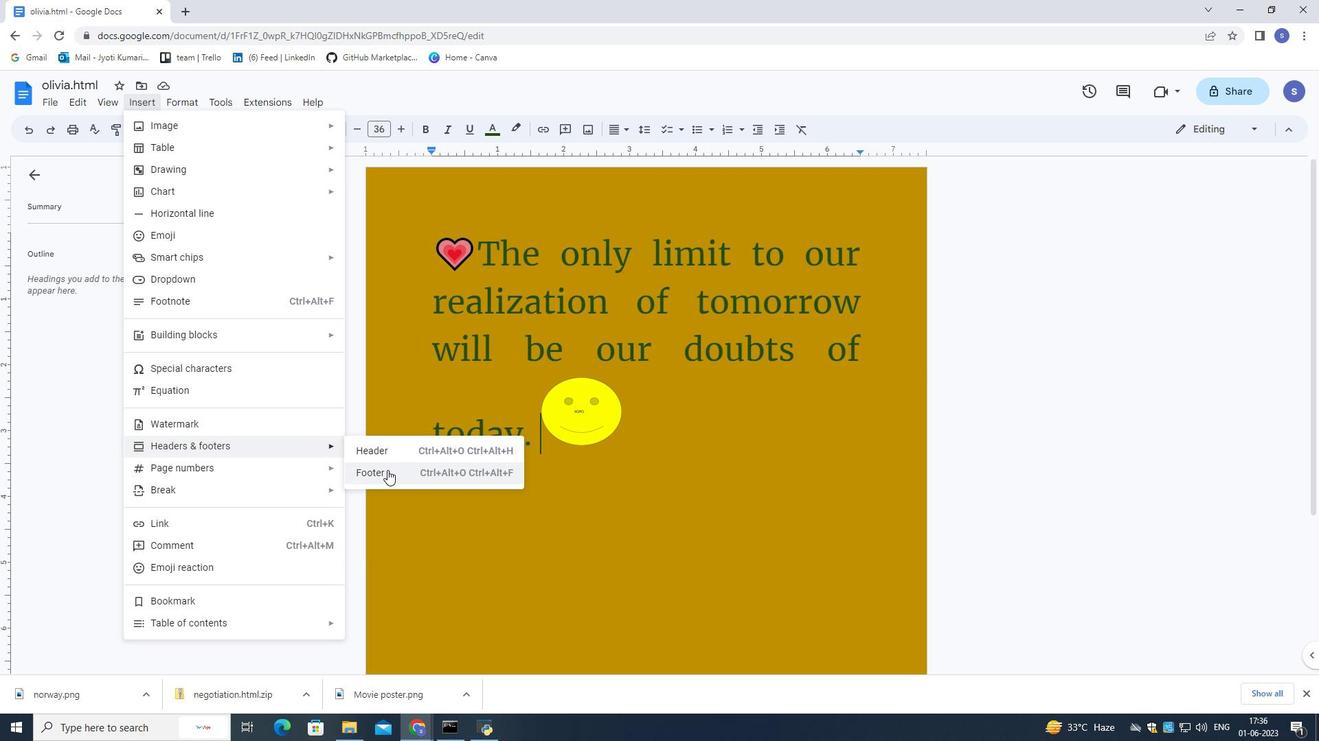 
Action: Mouse moved to (544, 129)
Screenshot: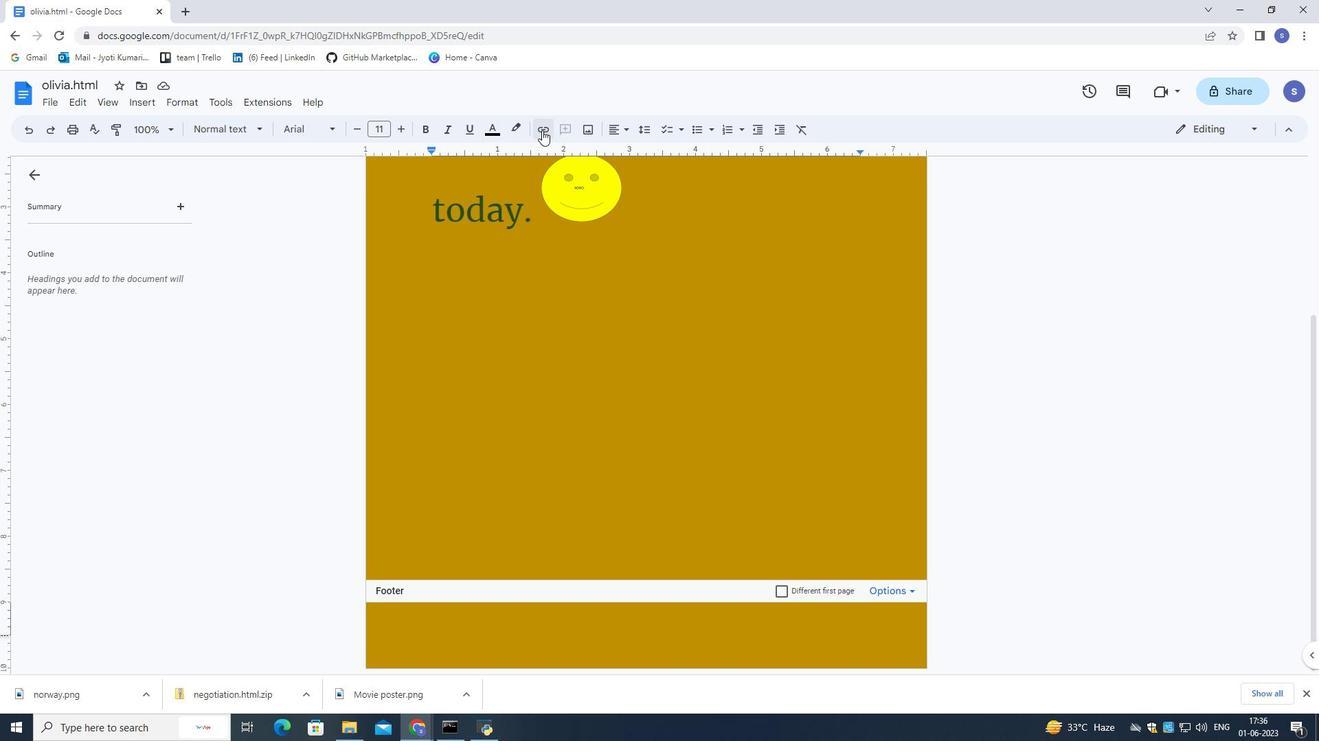 
Action: Mouse pressed left at (544, 129)
Screenshot: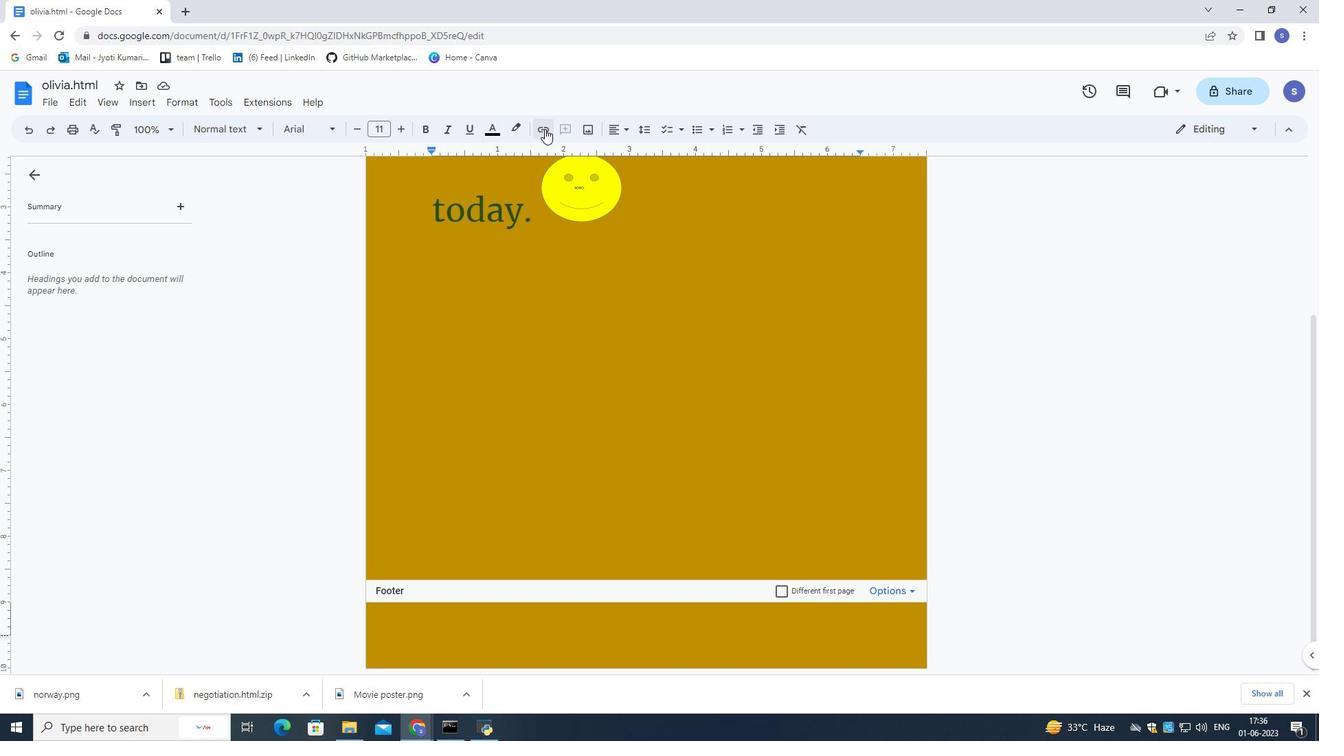 
Action: Mouse moved to (531, 130)
Screenshot: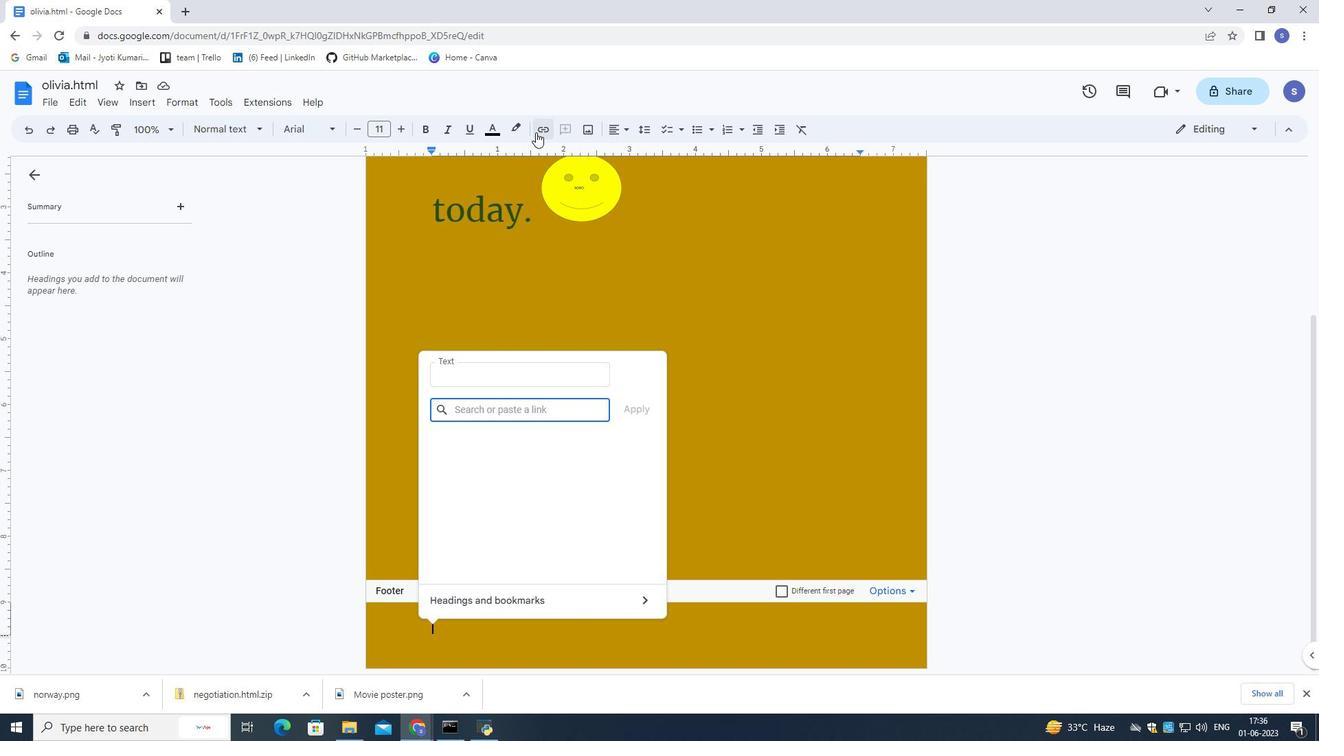 
Action: Key pressed i
Screenshot: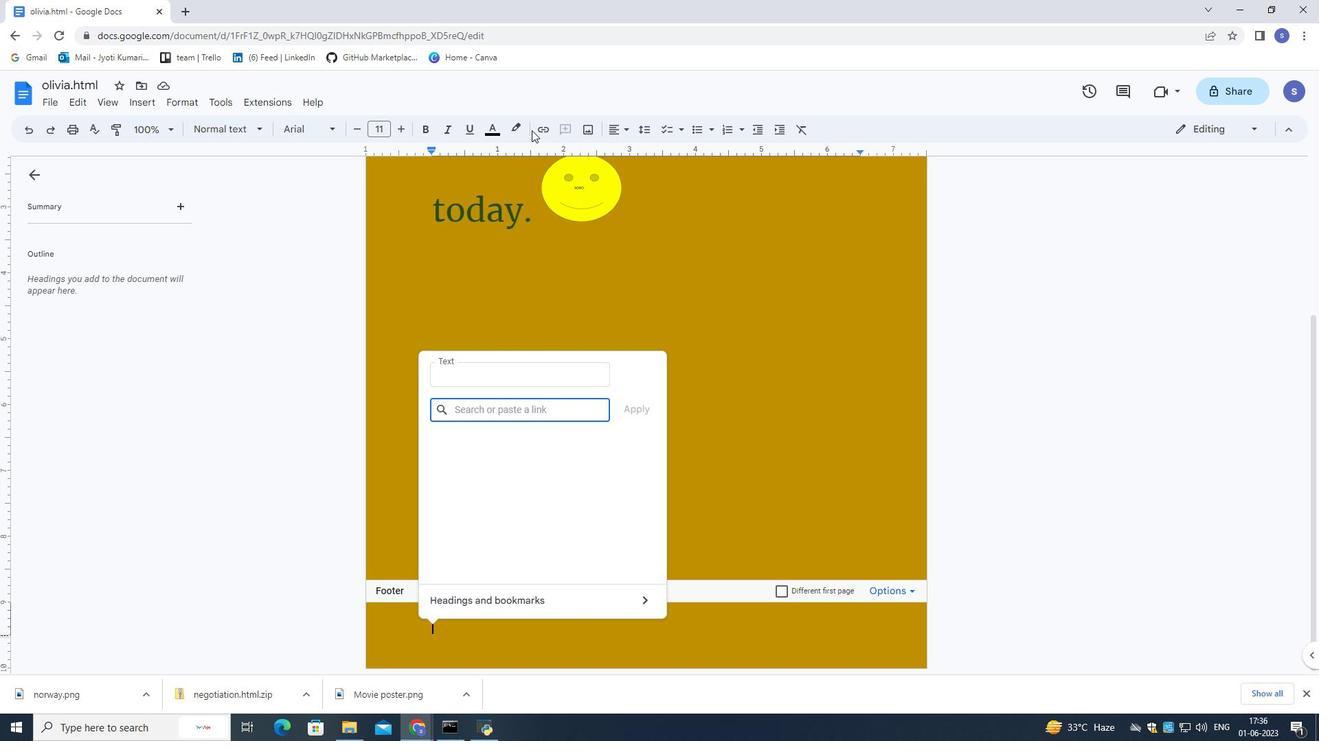 
Action: Mouse moved to (523, 128)
Screenshot: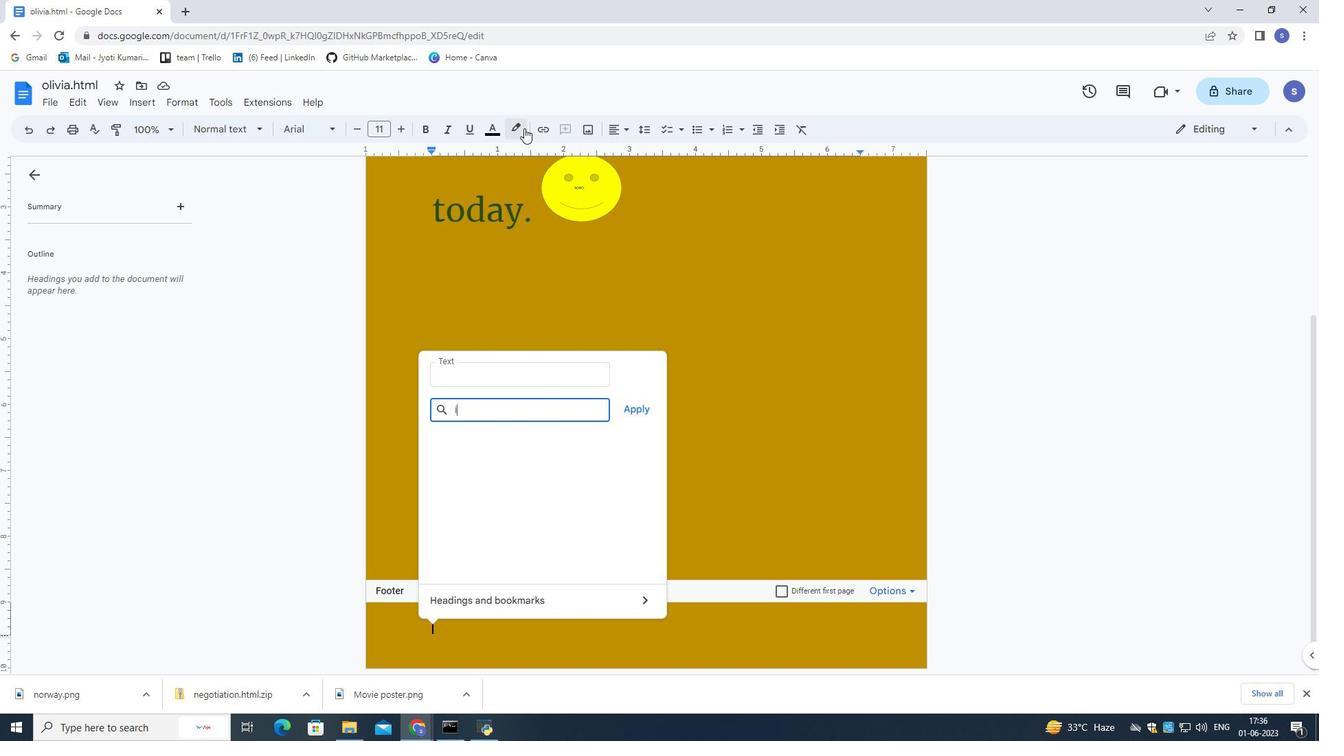 
Action: Key pressed n
Screenshot: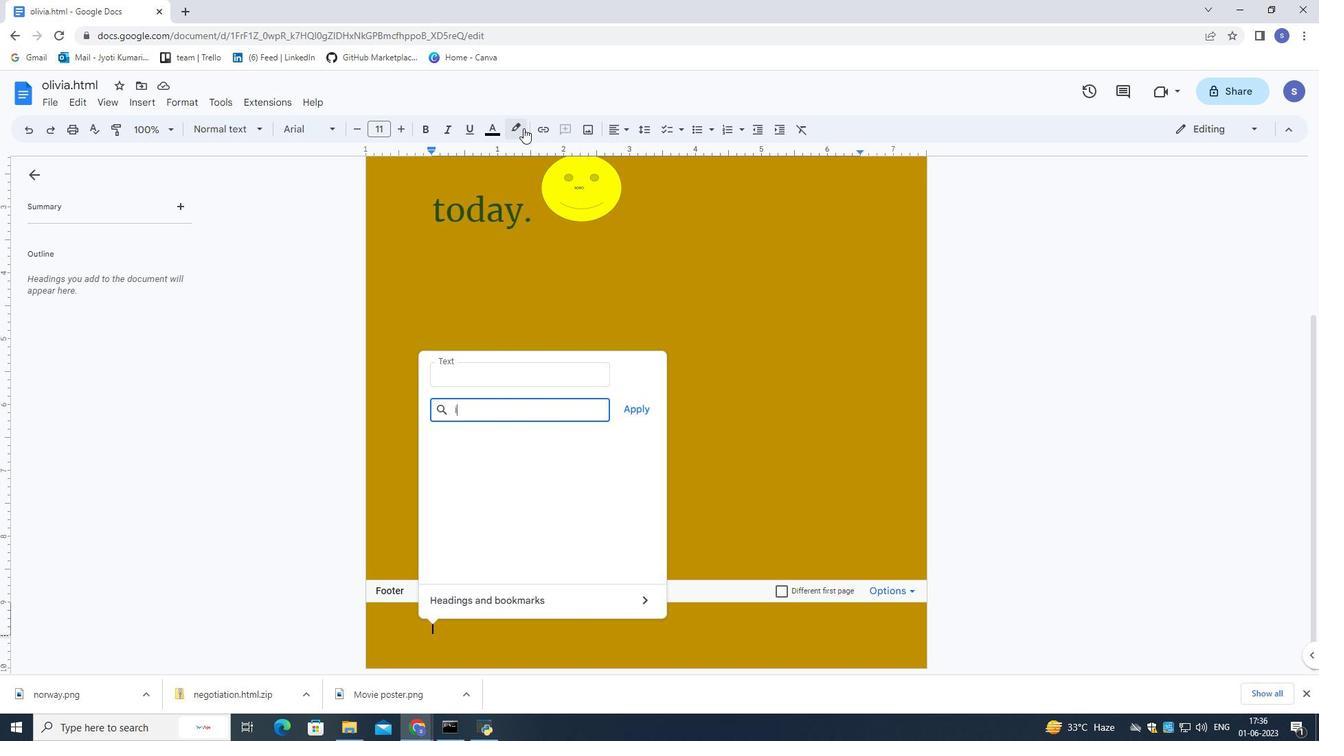 
Action: Mouse moved to (520, 128)
Screenshot: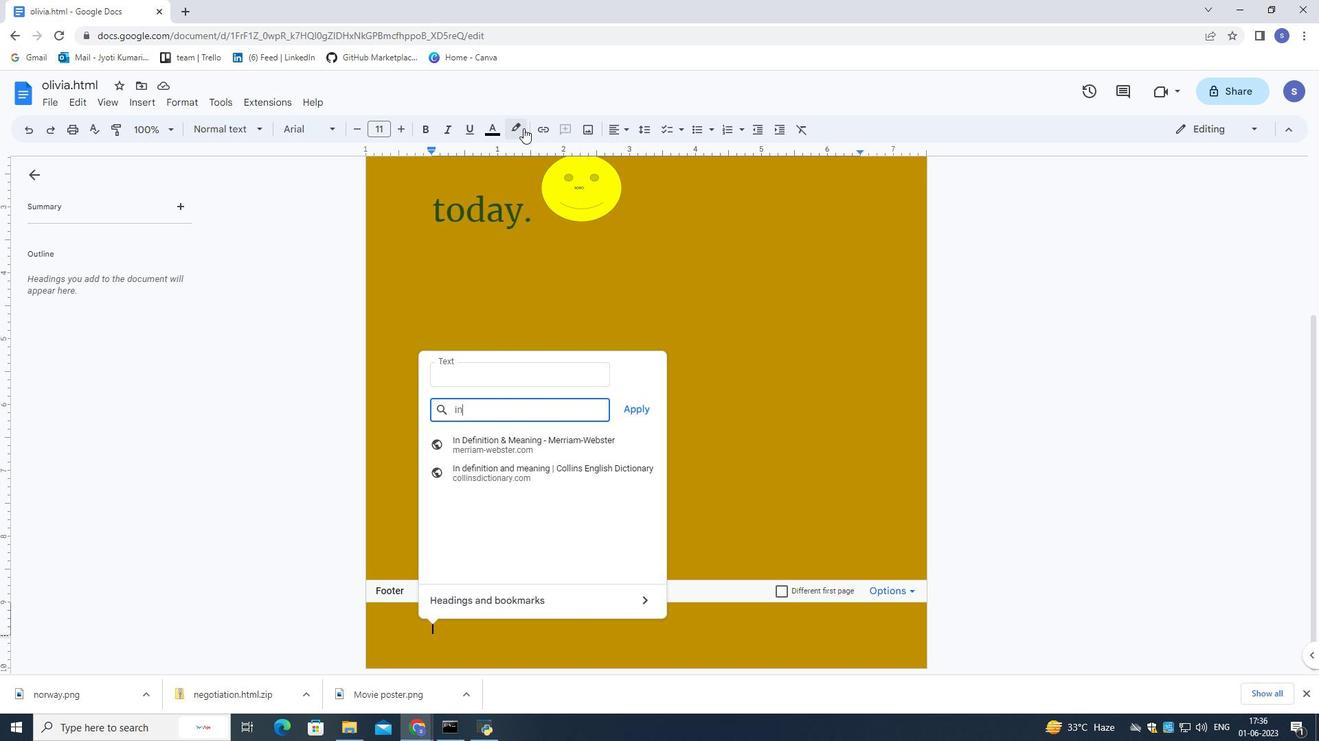 
Action: Key pressed .
Screenshot: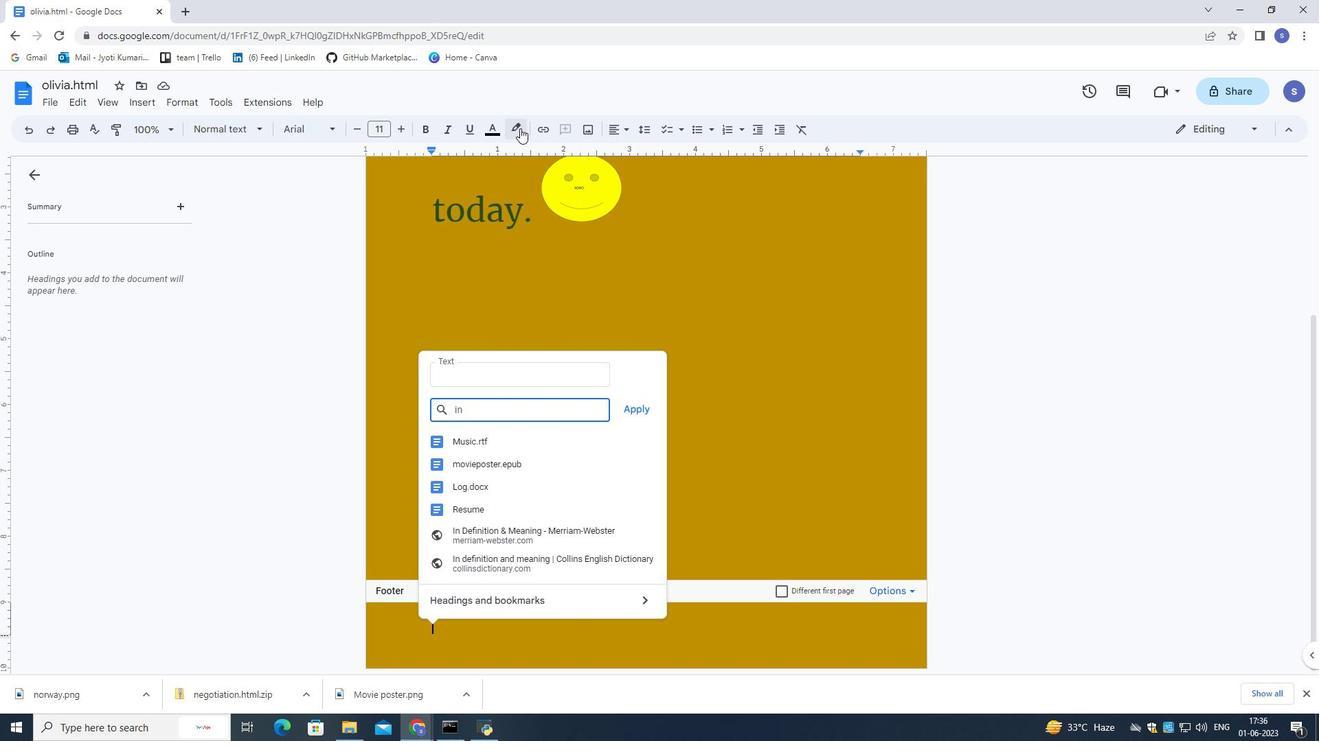 
Action: Mouse moved to (517, 127)
Screenshot: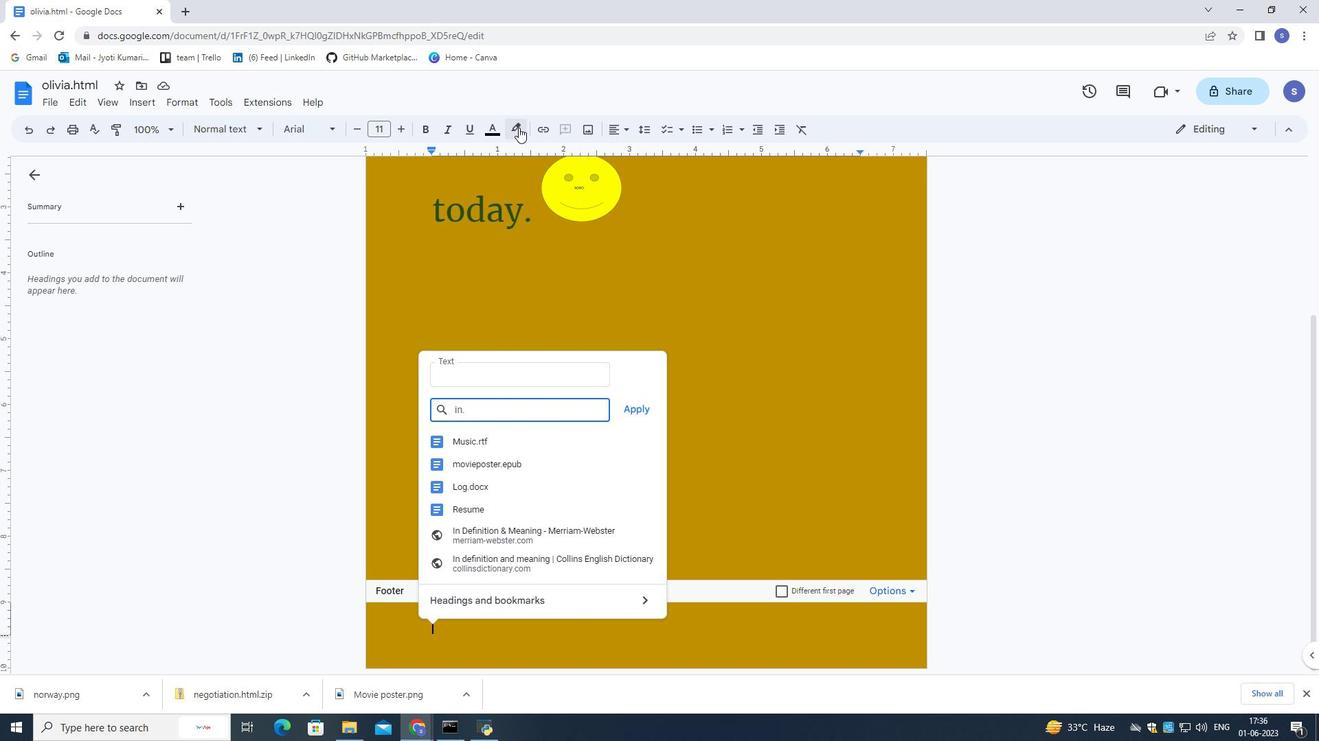 
Action: Key pressed p
Screenshot: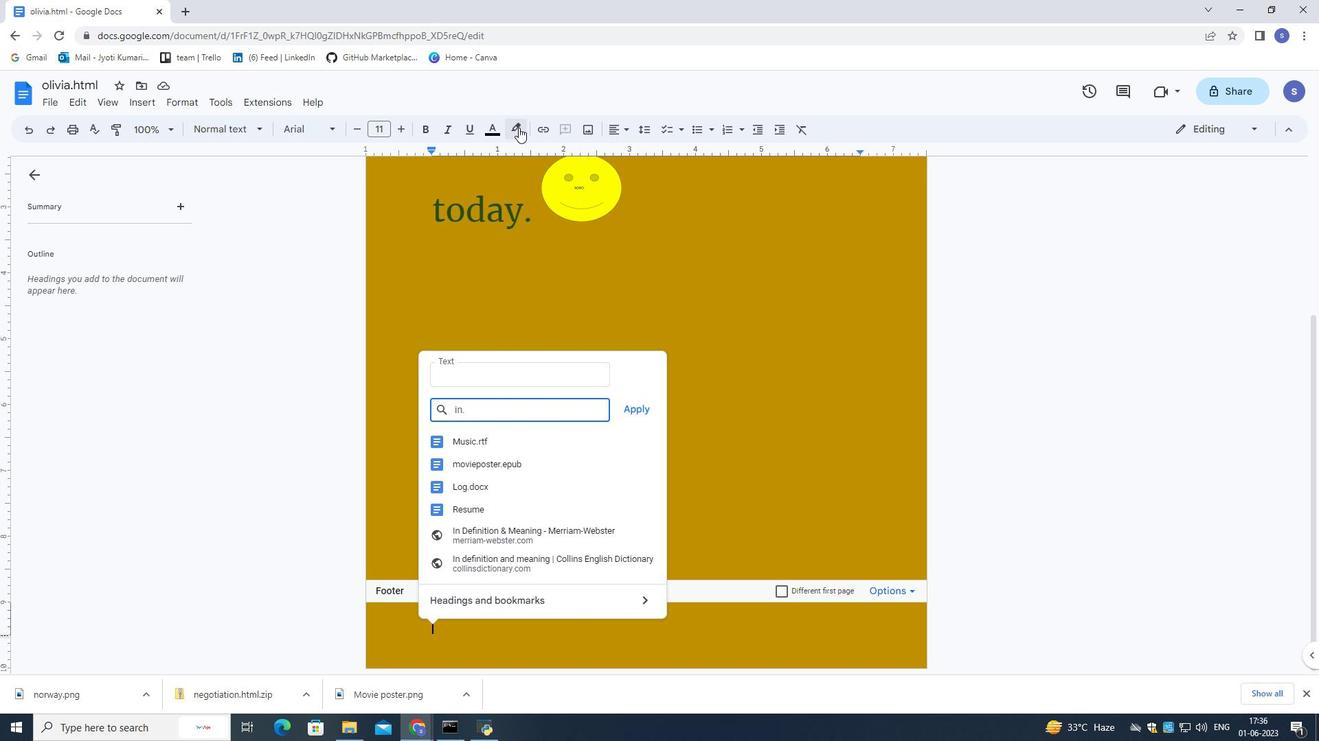 
Action: Mouse moved to (513, 125)
Screenshot: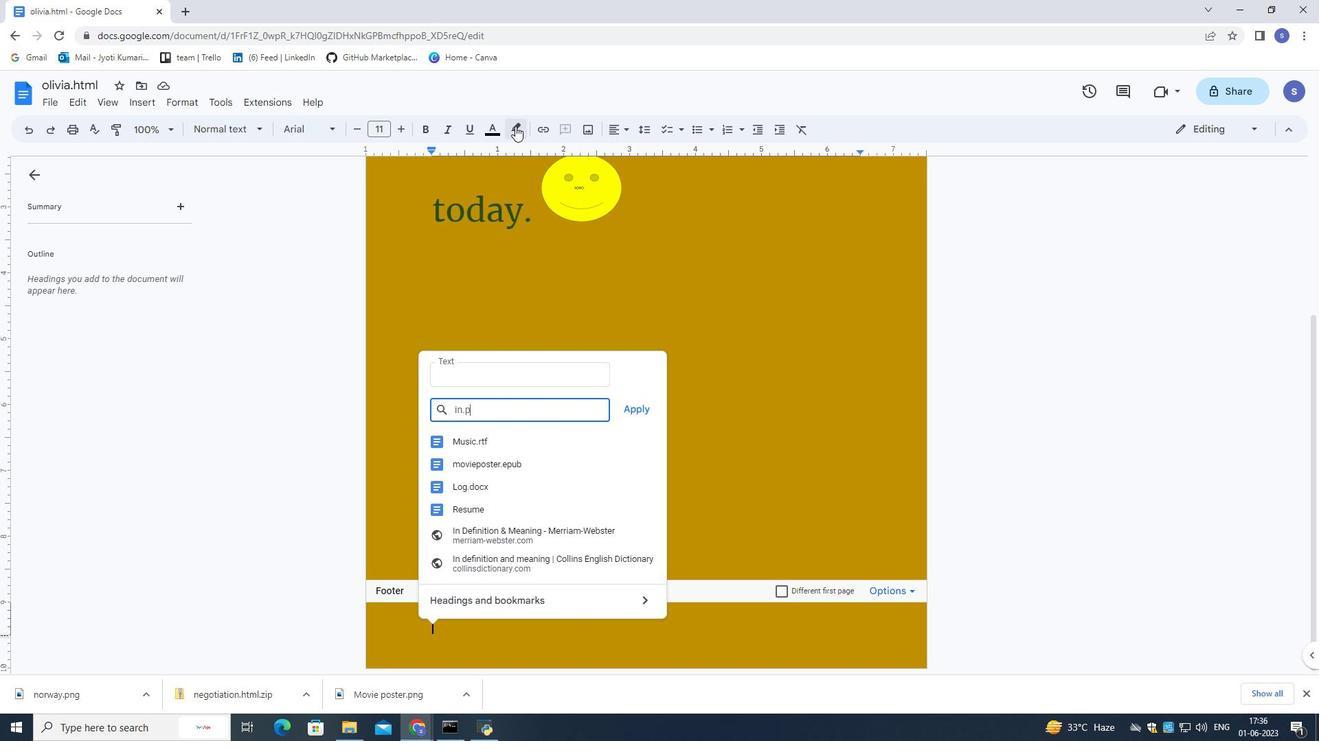 
Action: Key pressed i
Screenshot: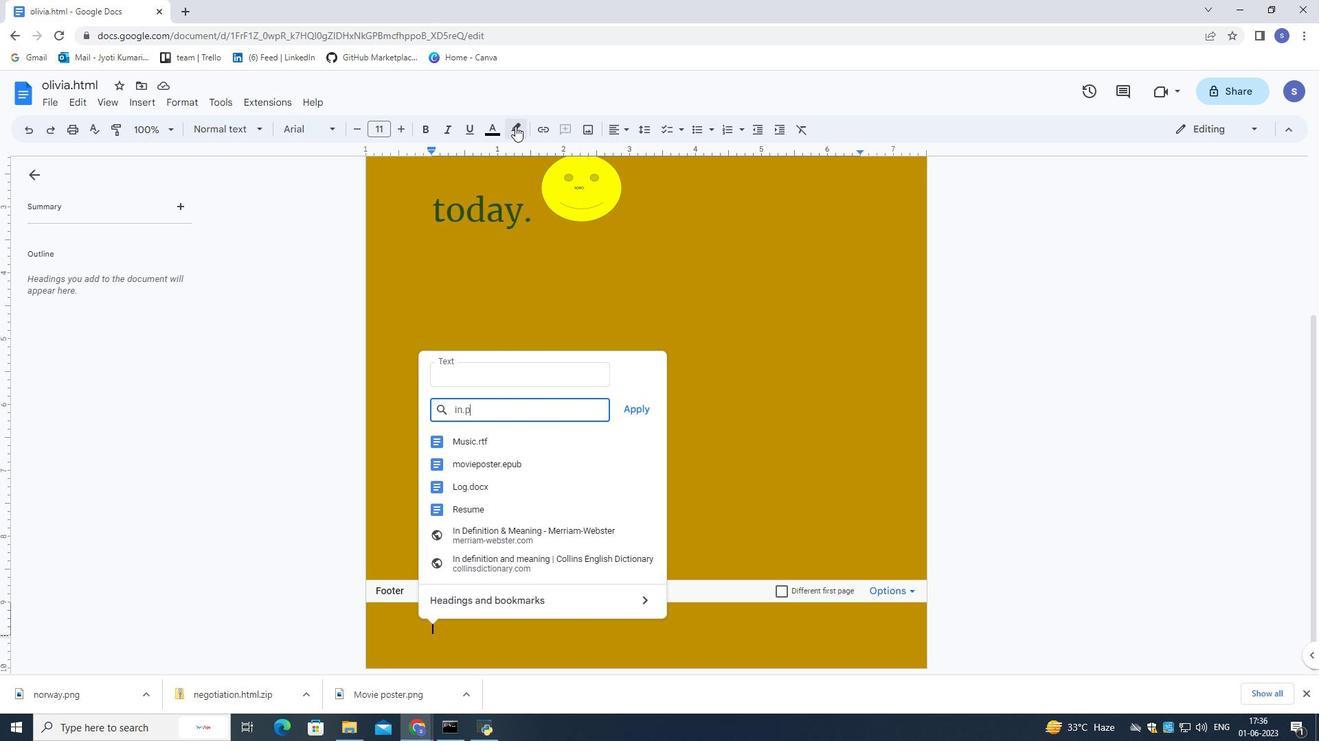 
Action: Mouse moved to (511, 125)
Screenshot: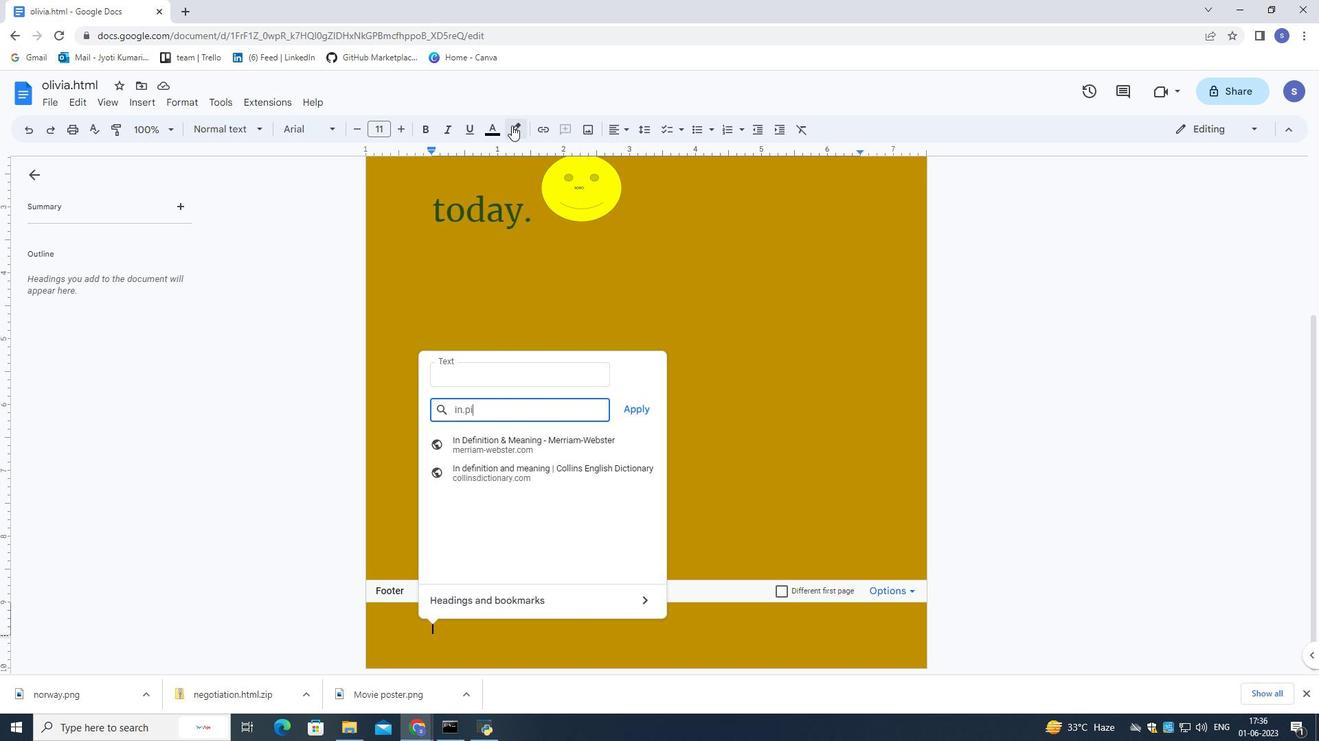 
Action: Key pressed n
Screenshot: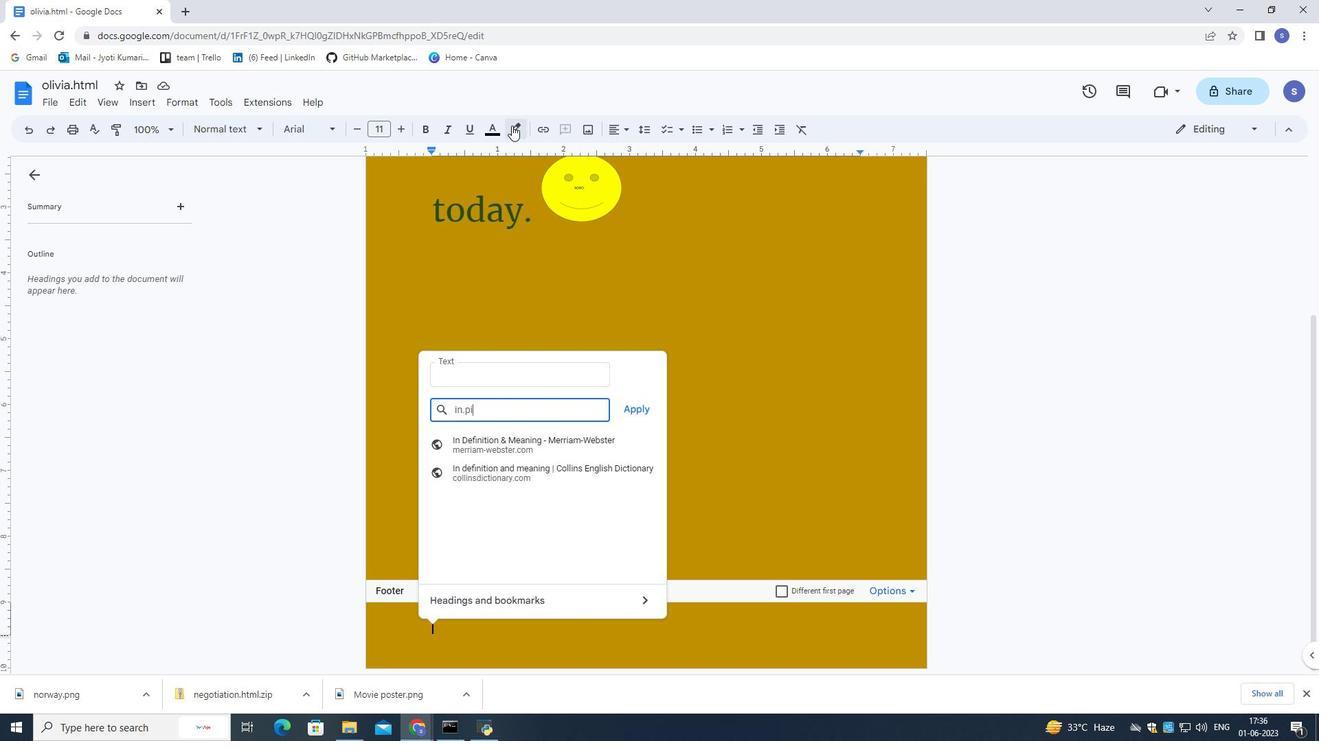 
Action: Mouse moved to (508, 125)
Screenshot: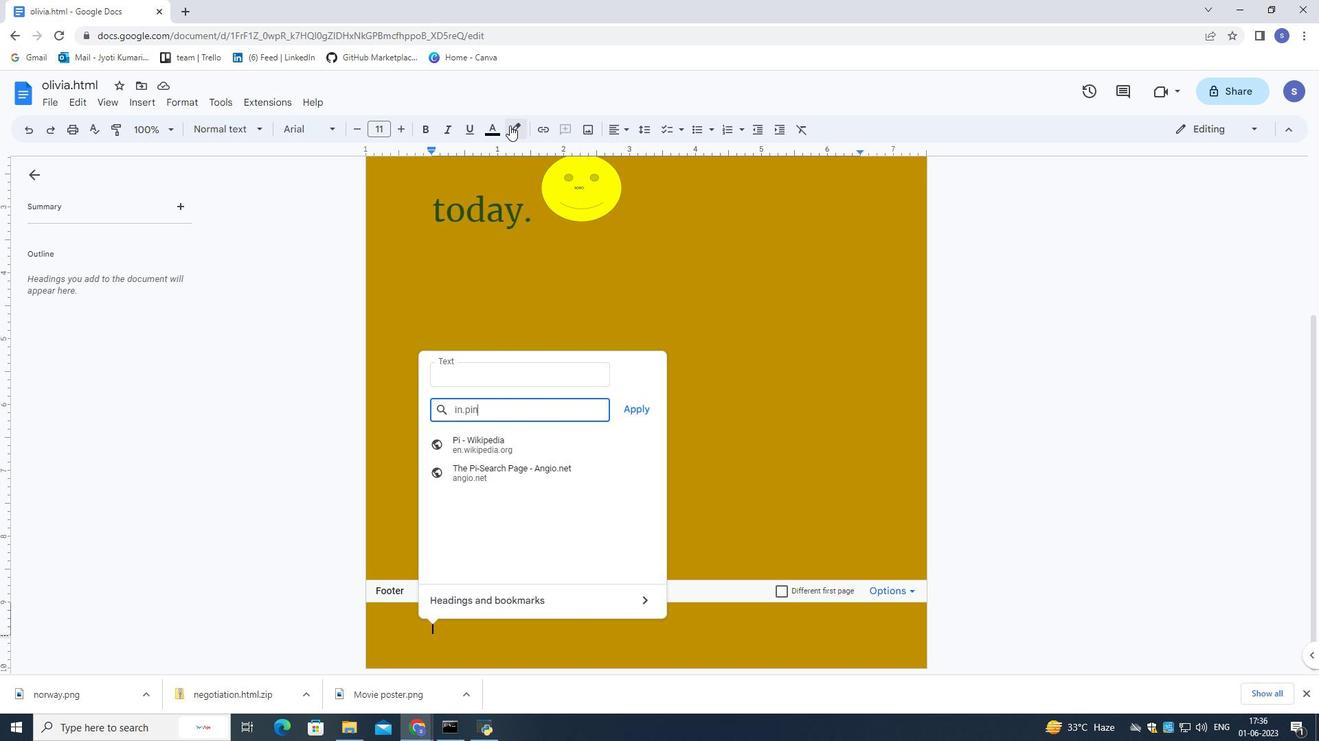 
Action: Key pressed t
Screenshot: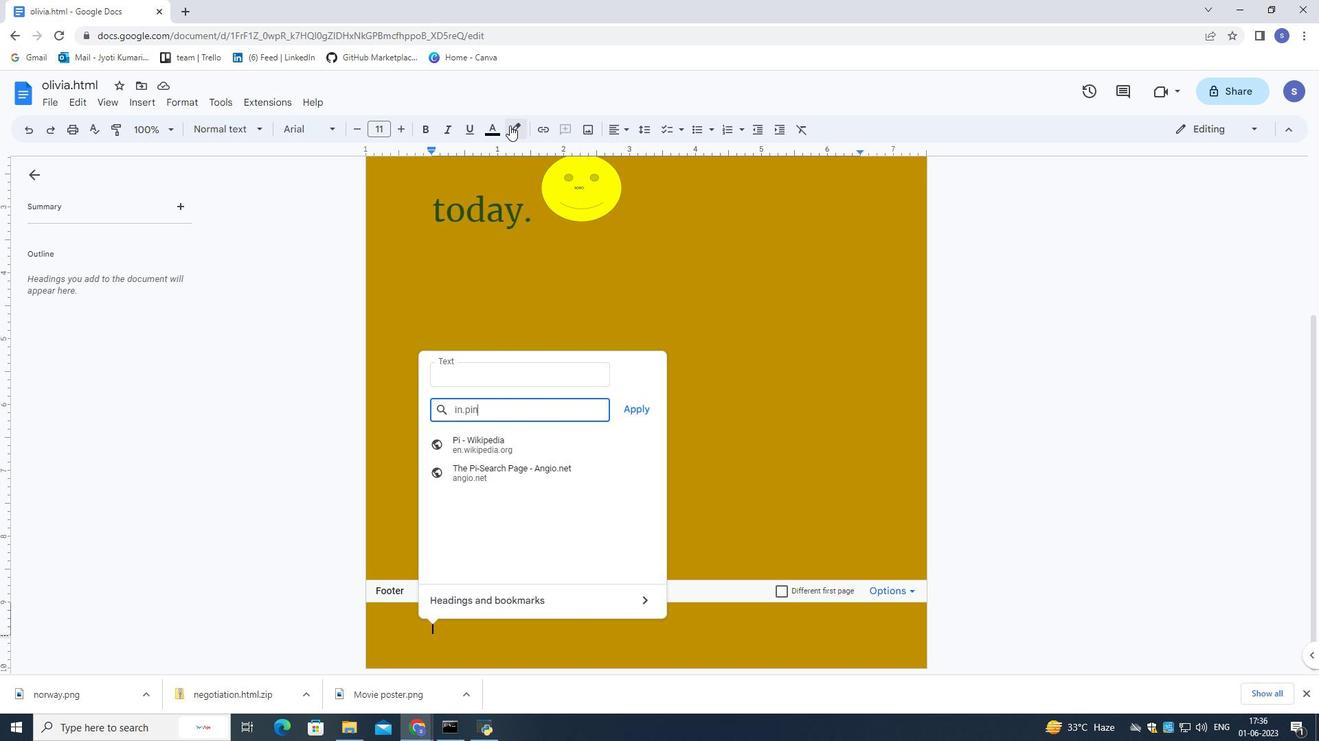 
Action: Mouse moved to (507, 125)
Screenshot: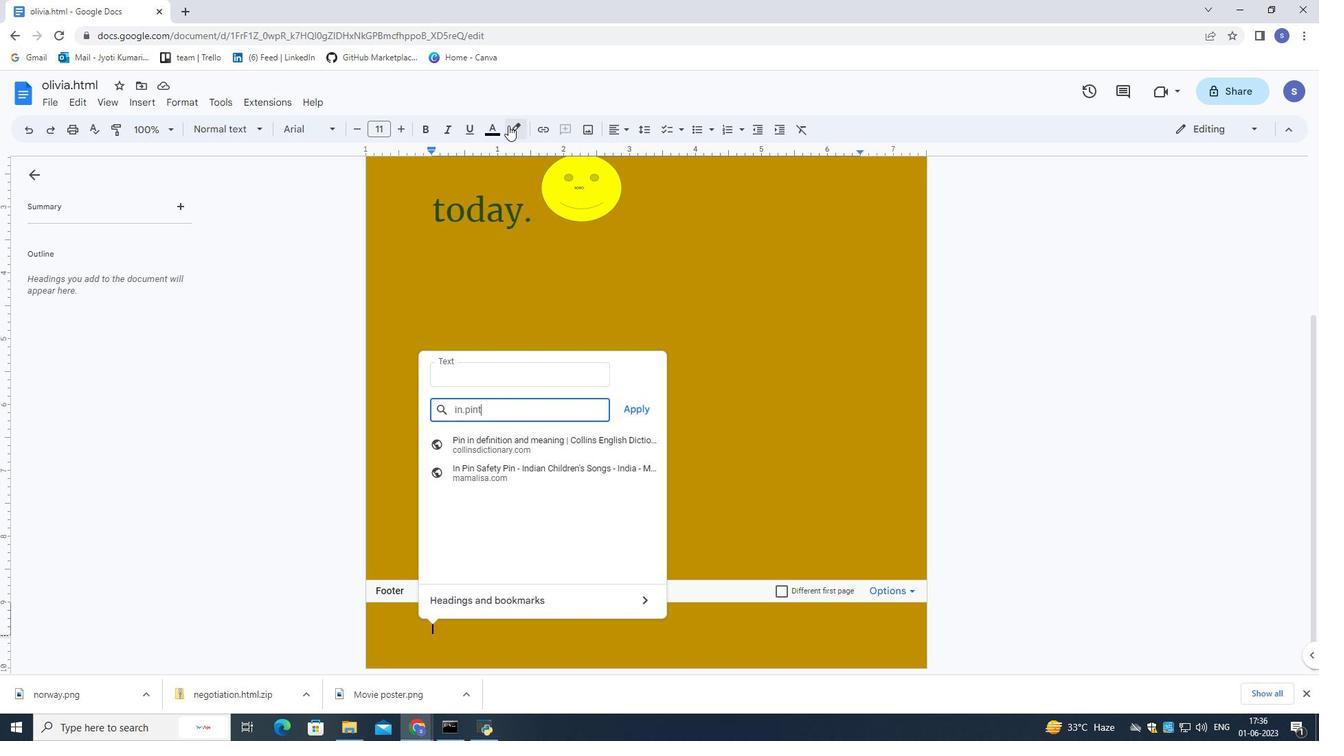 
Action: Key pressed eres
Screenshot: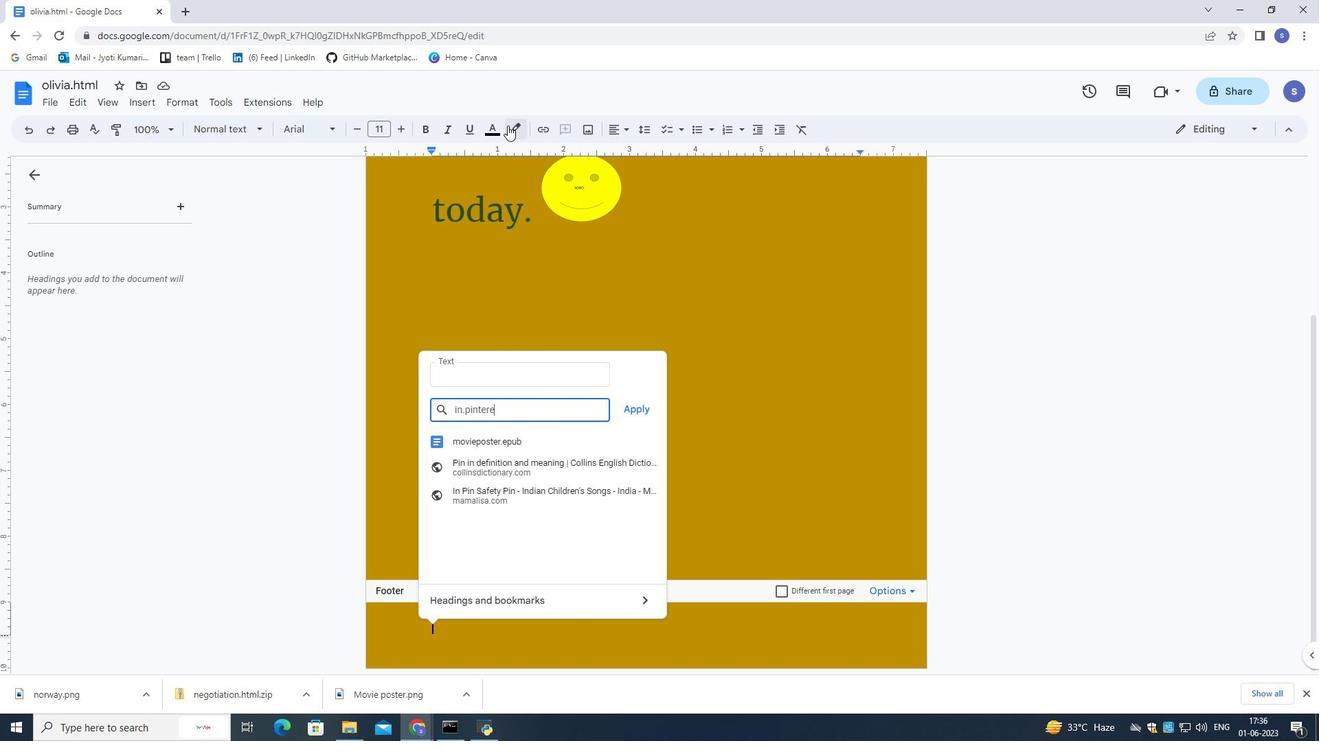 
Action: Mouse moved to (507, 126)
Screenshot: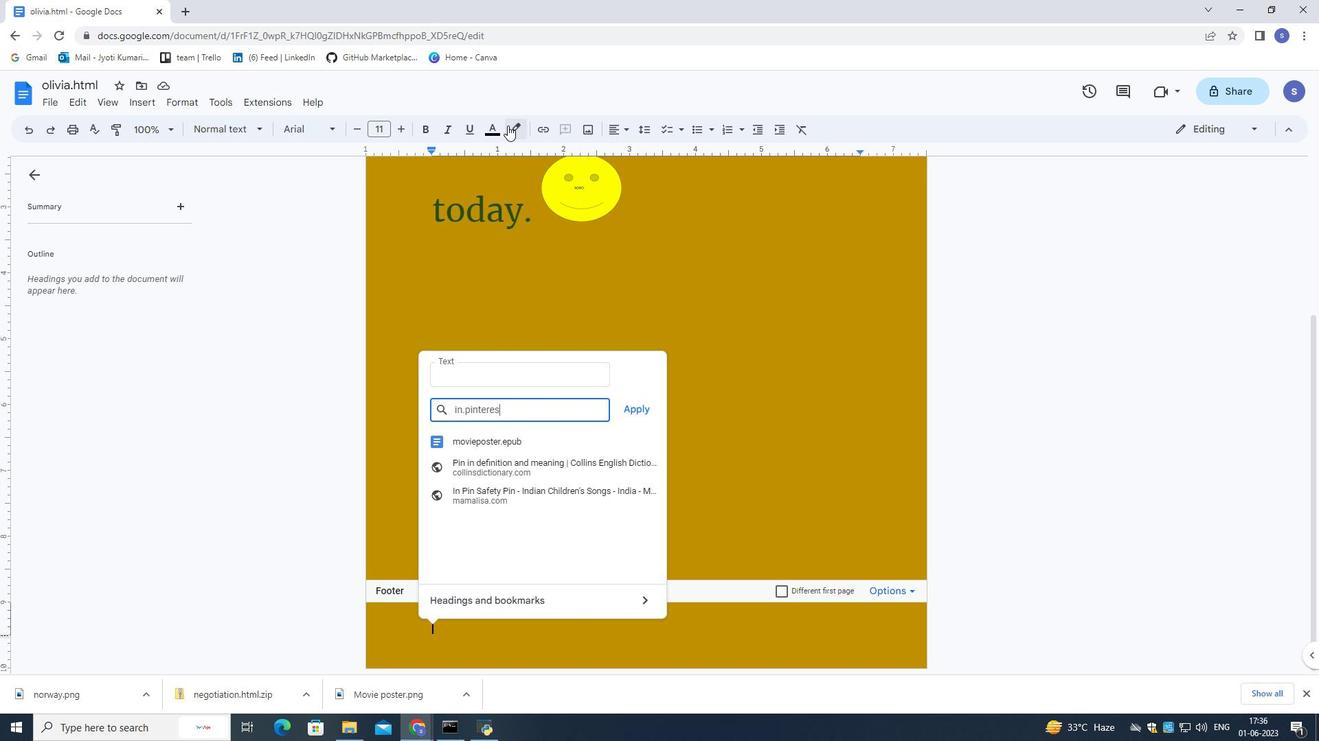 
Action: Key pressed t
Screenshot: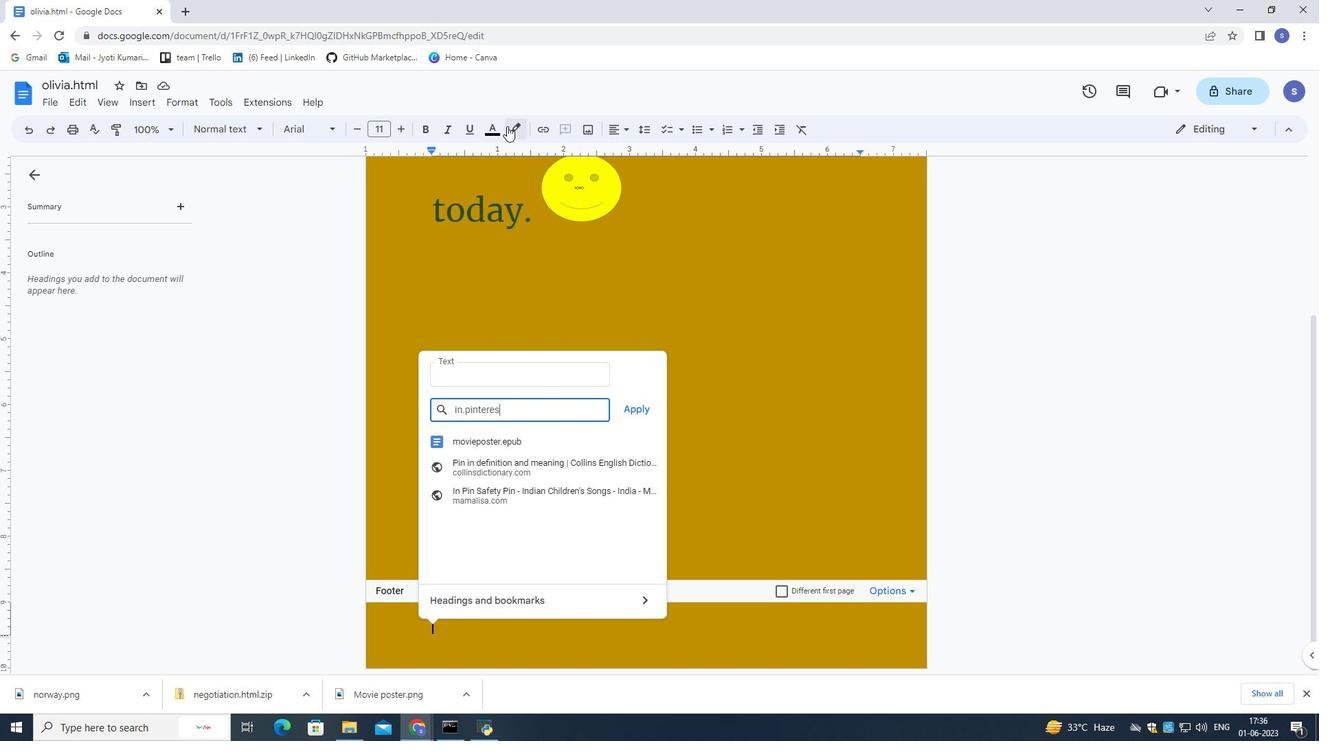 
Action: Mouse moved to (504, 126)
Screenshot: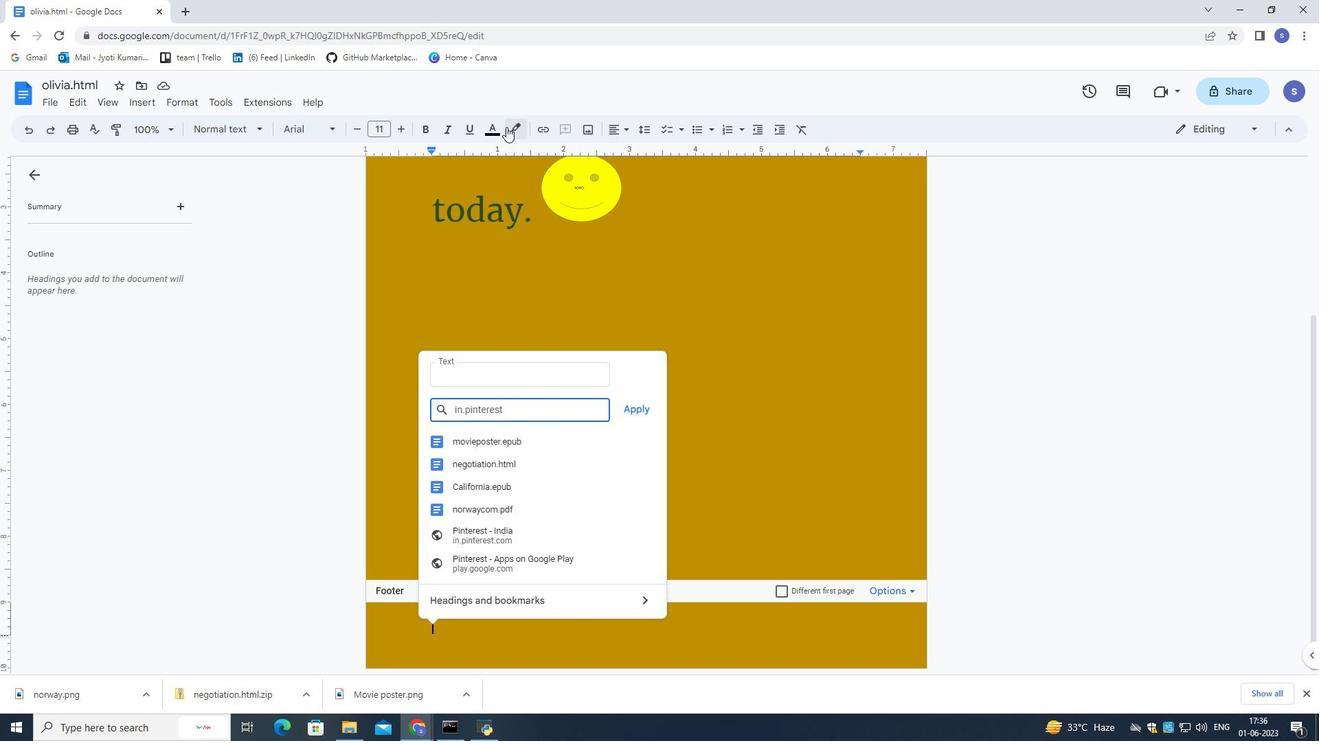 
Action: Key pressed .c
Screenshot: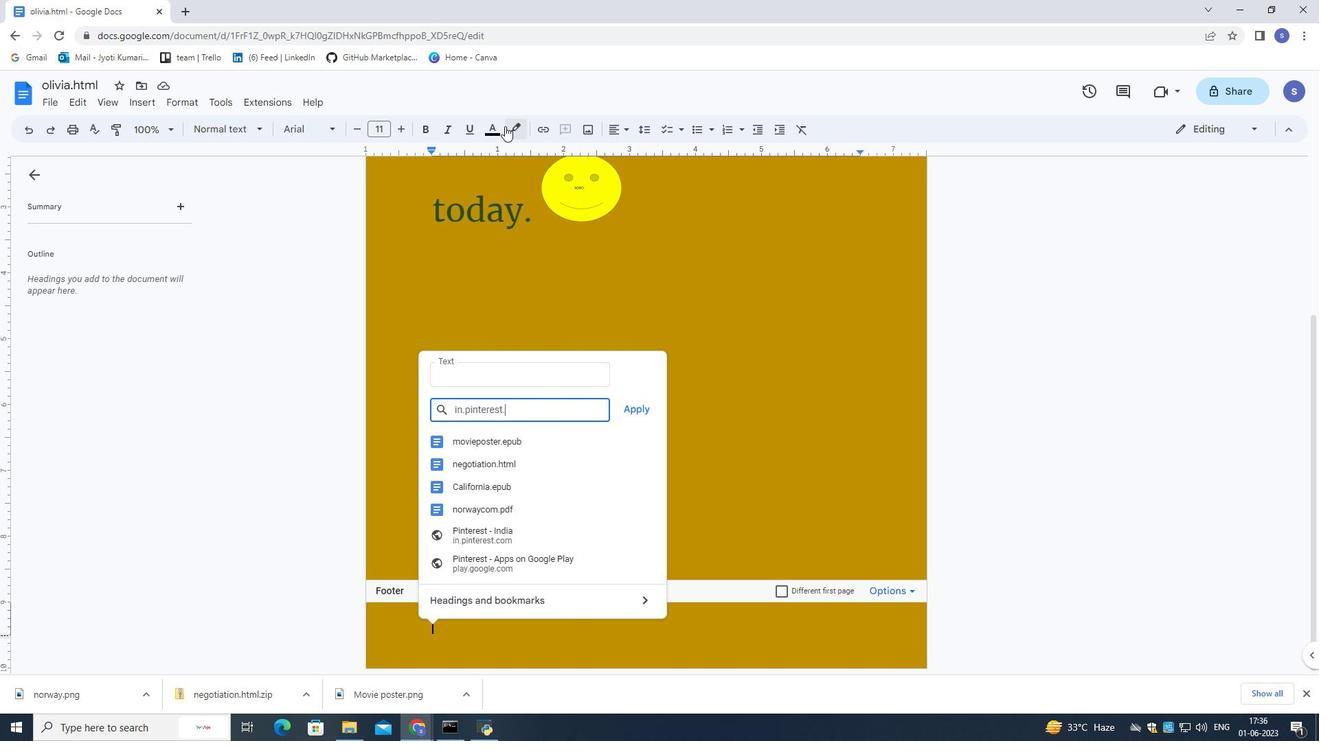 
Action: Mouse moved to (502, 125)
Screenshot: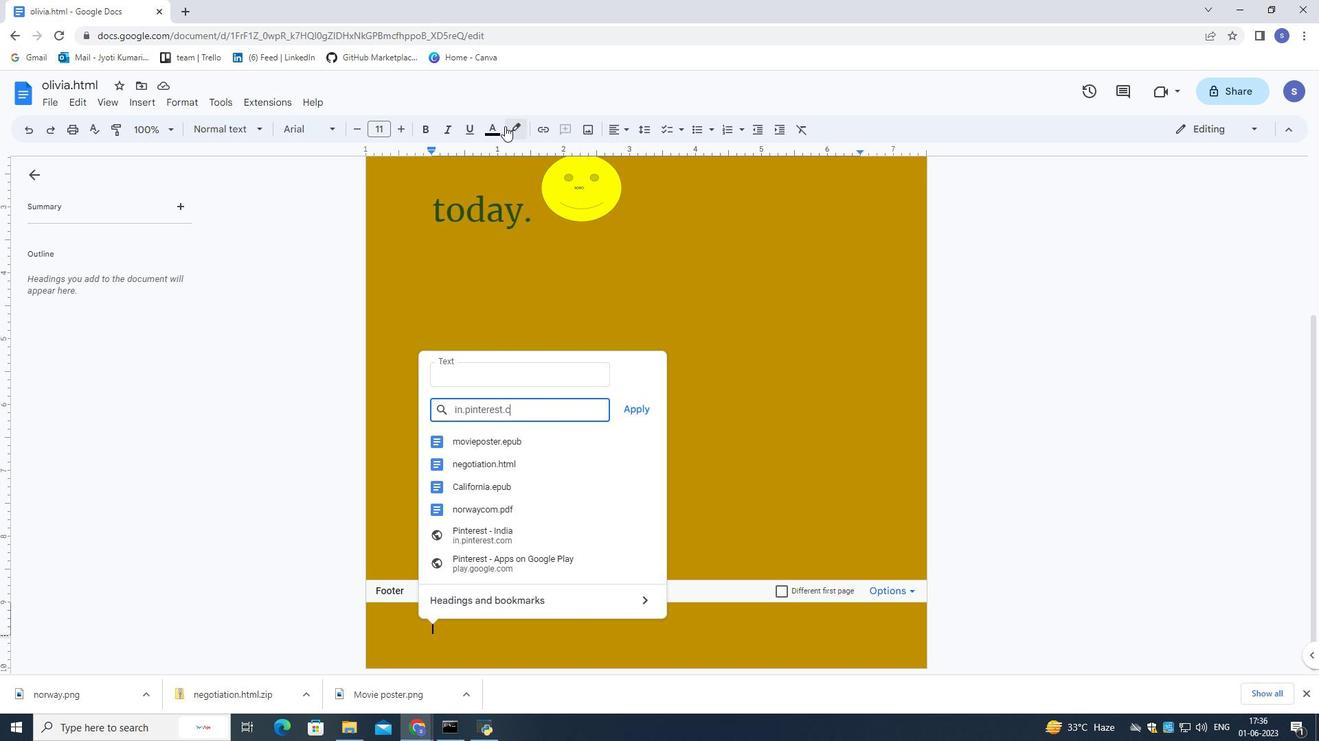 
Action: Key pressed o
Screenshot: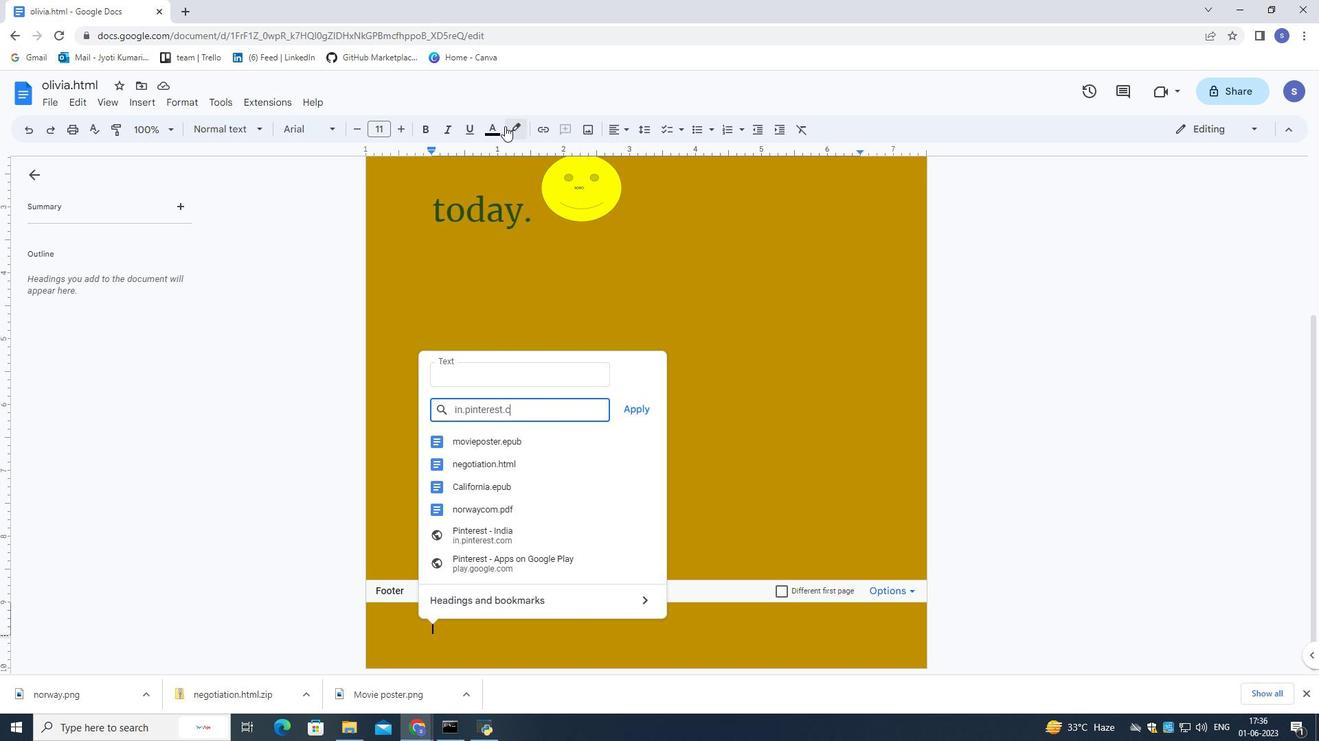
Action: Mouse moved to (502, 124)
Screenshot: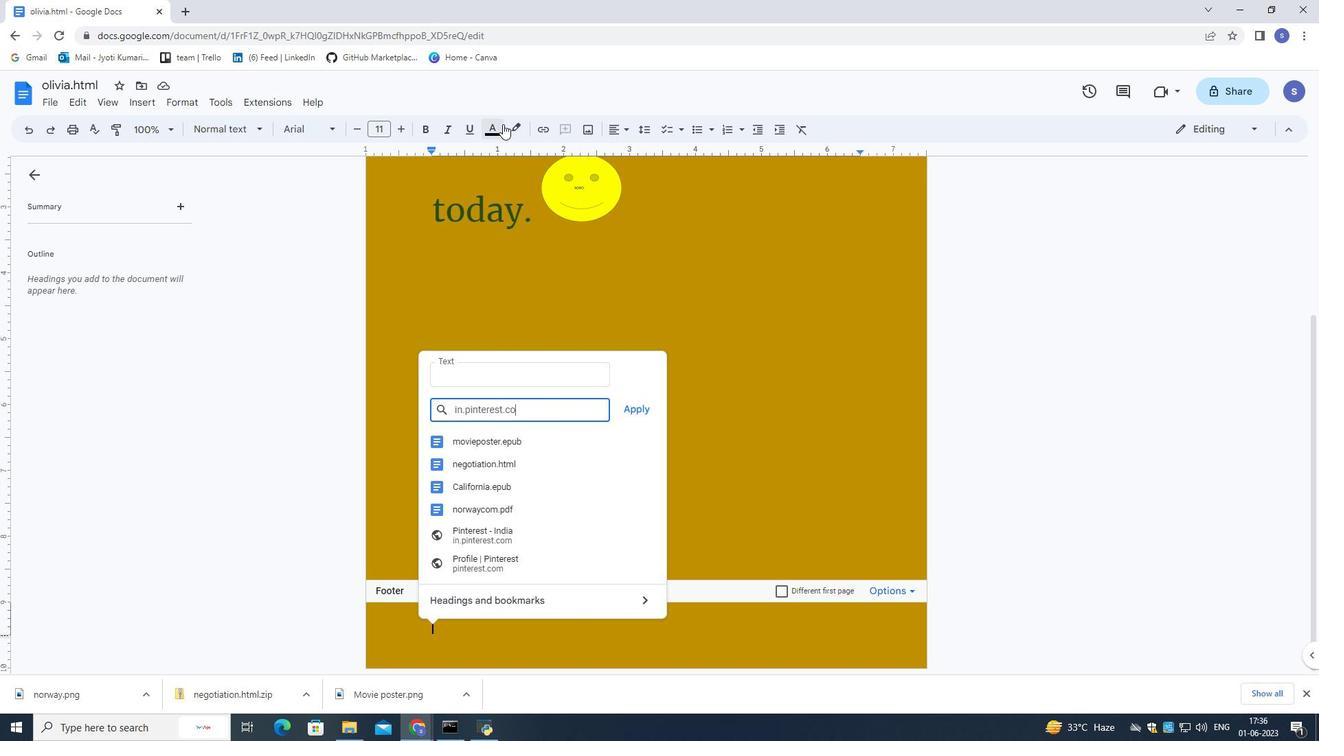 
Action: Key pressed m
Screenshot: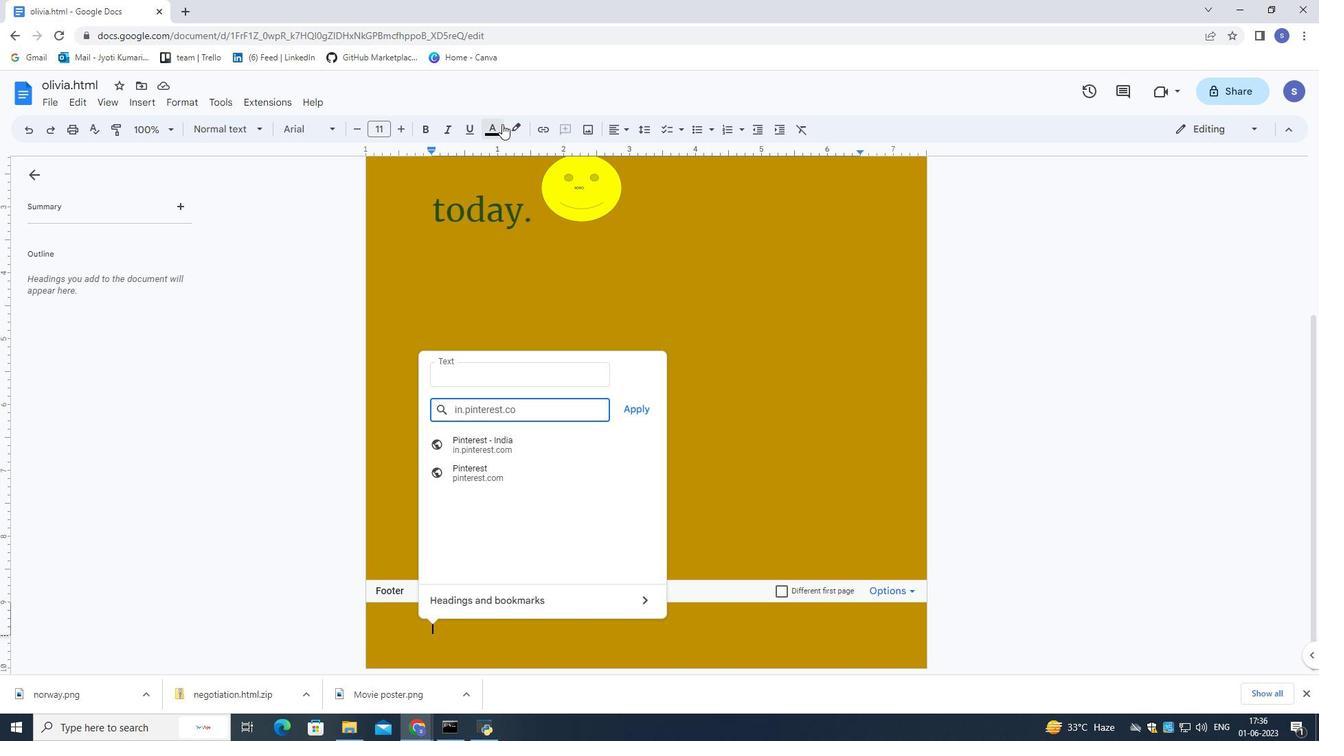 
Action: Mouse moved to (636, 410)
Screenshot: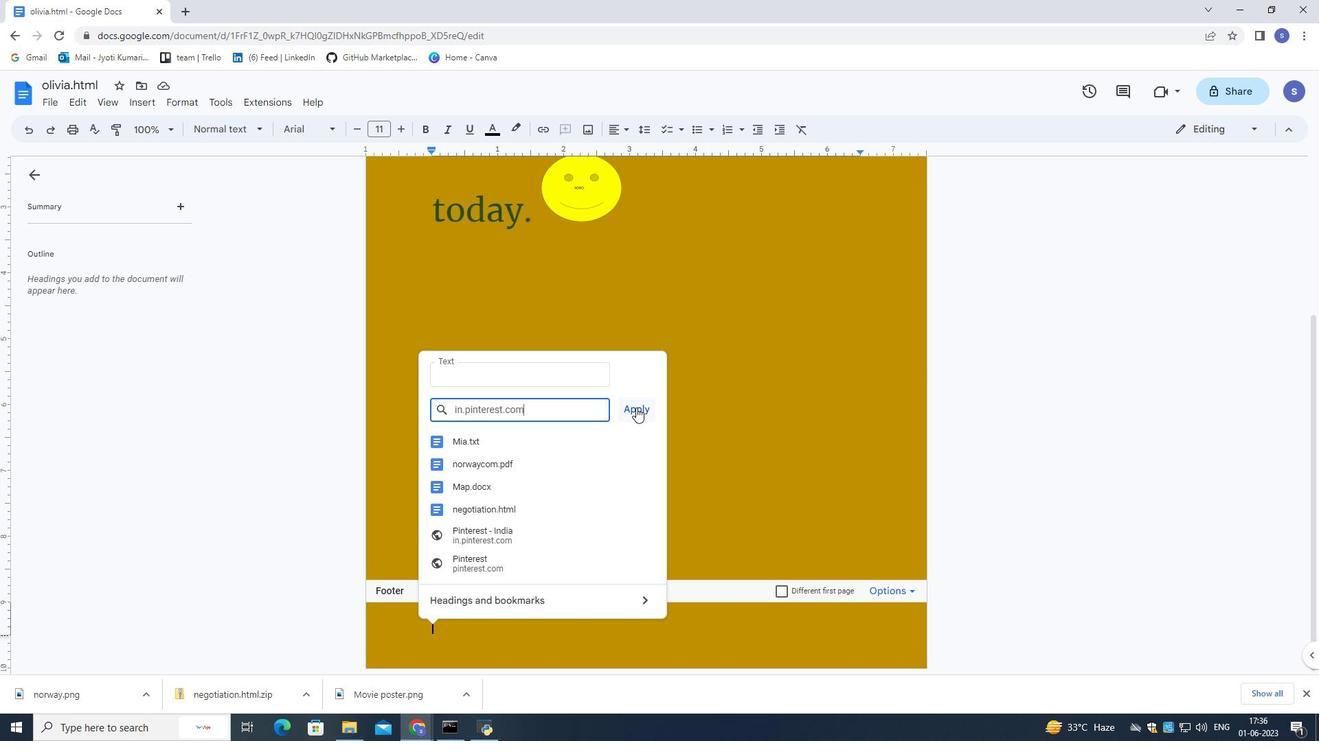 
Action: Mouse pressed left at (636, 410)
Screenshot: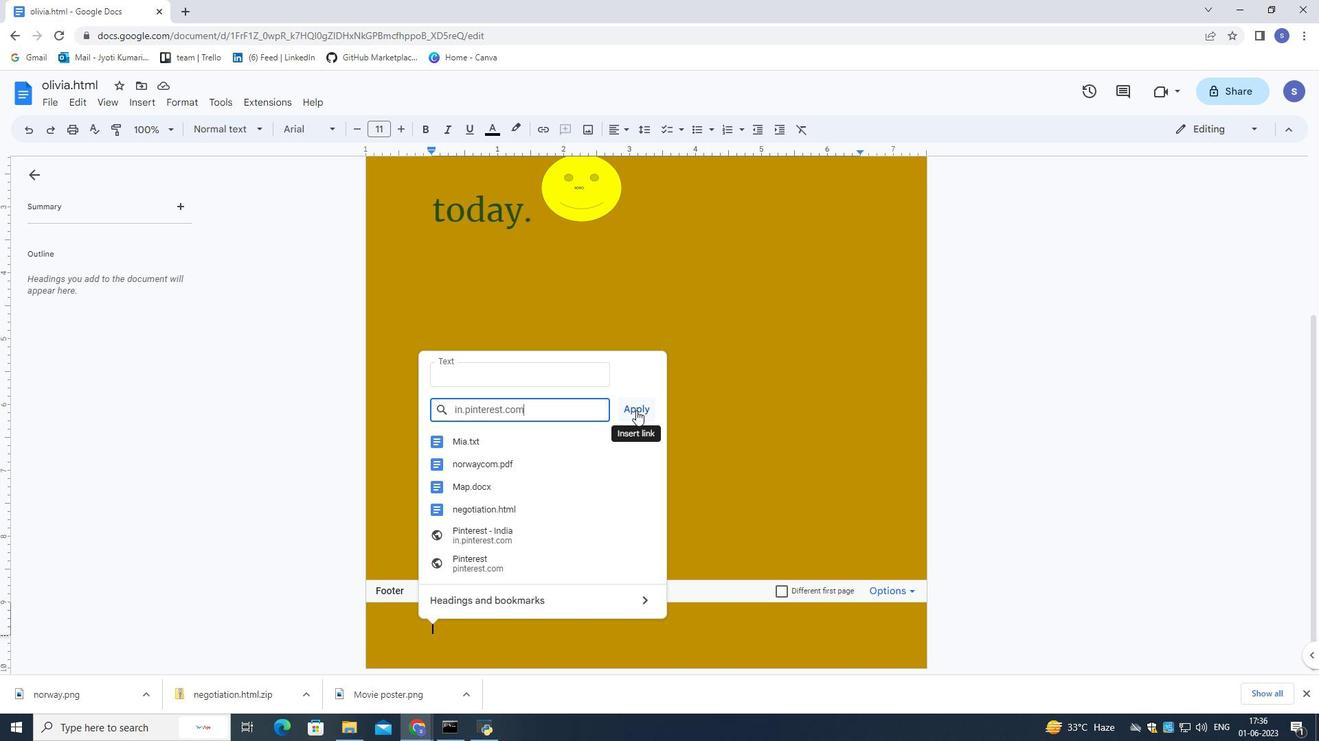 
Action: Mouse moved to (634, 425)
Screenshot: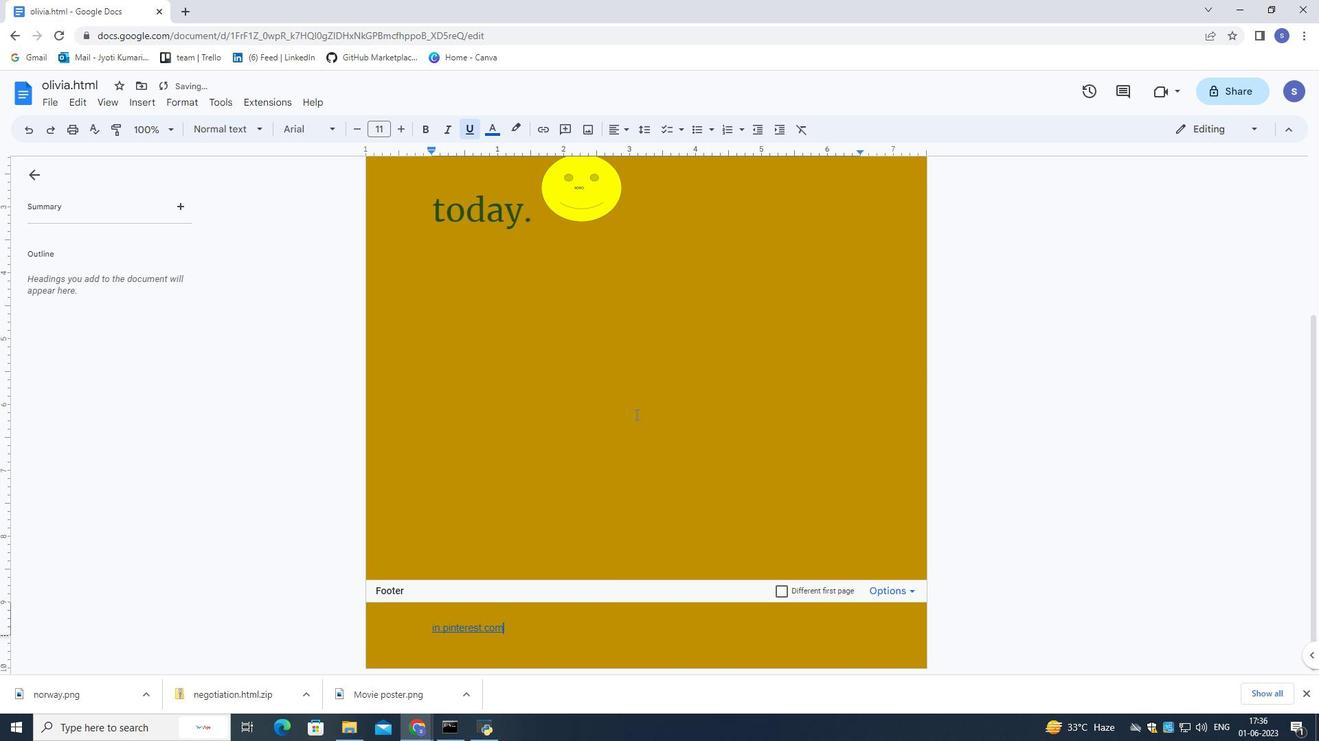 
Action: Mouse pressed left at (634, 425)
Screenshot: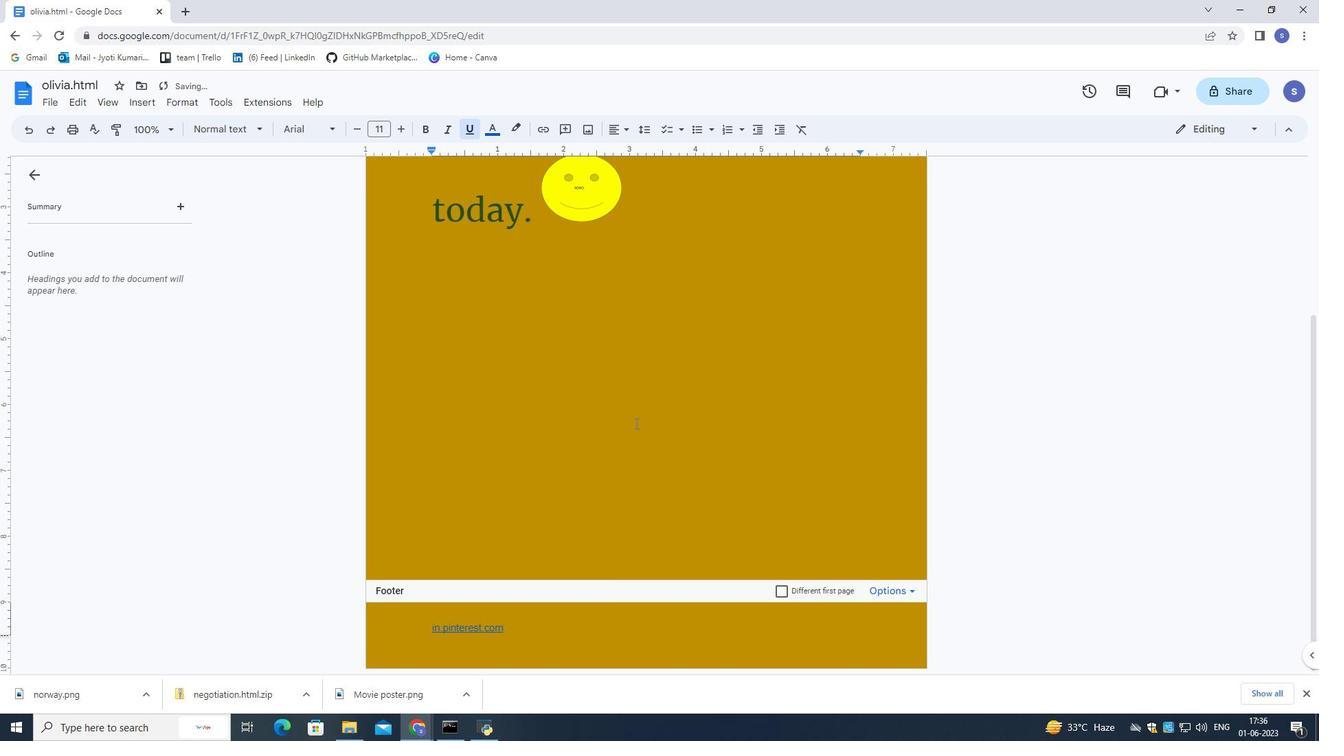 
Action: Mouse moved to (633, 431)
Screenshot: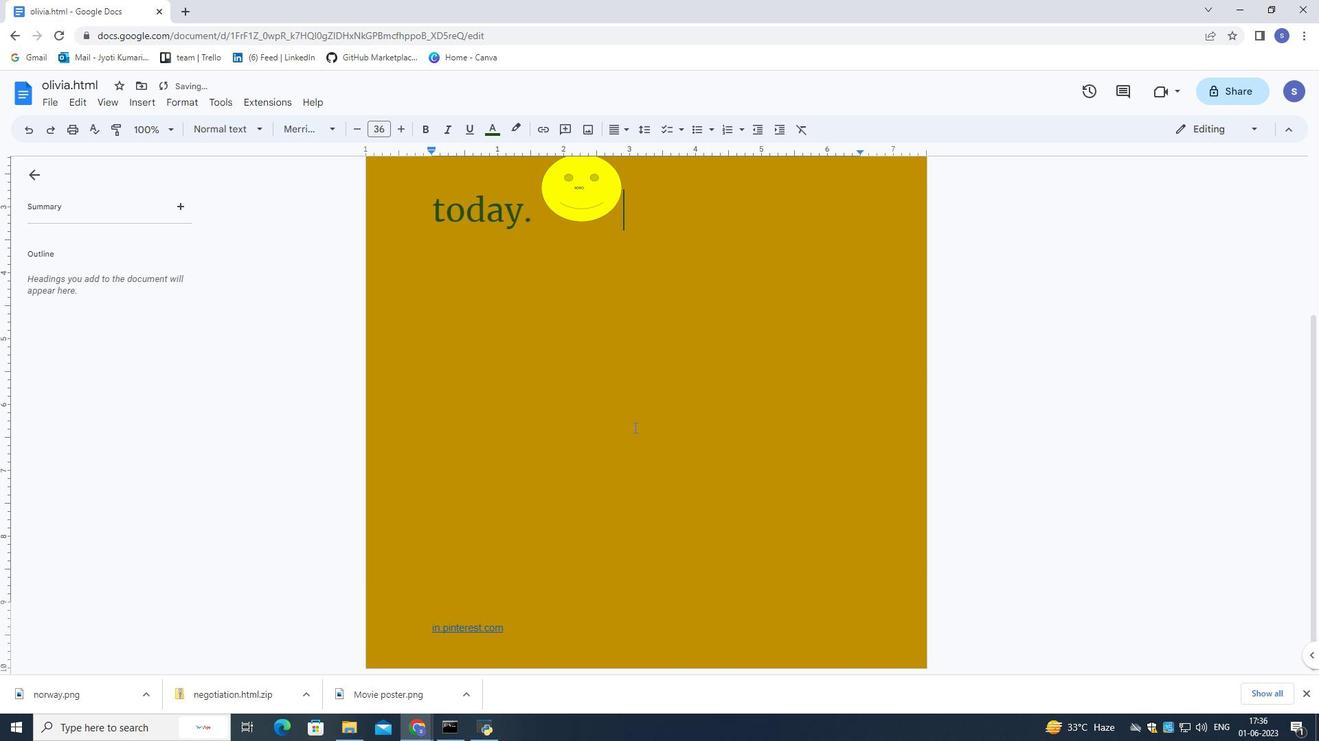 
Action: Mouse scrolled (633, 430) with delta (0, 0)
Screenshot: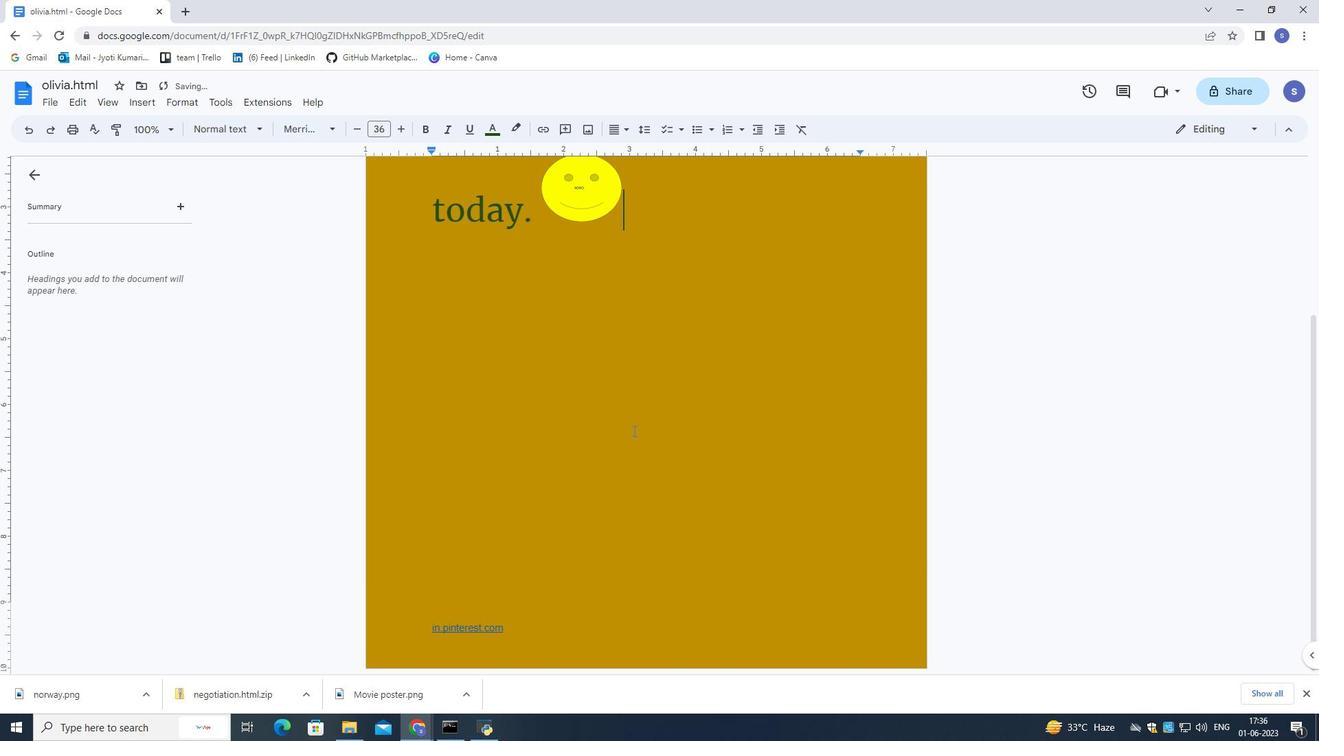 
Action: Mouse moved to (633, 432)
Screenshot: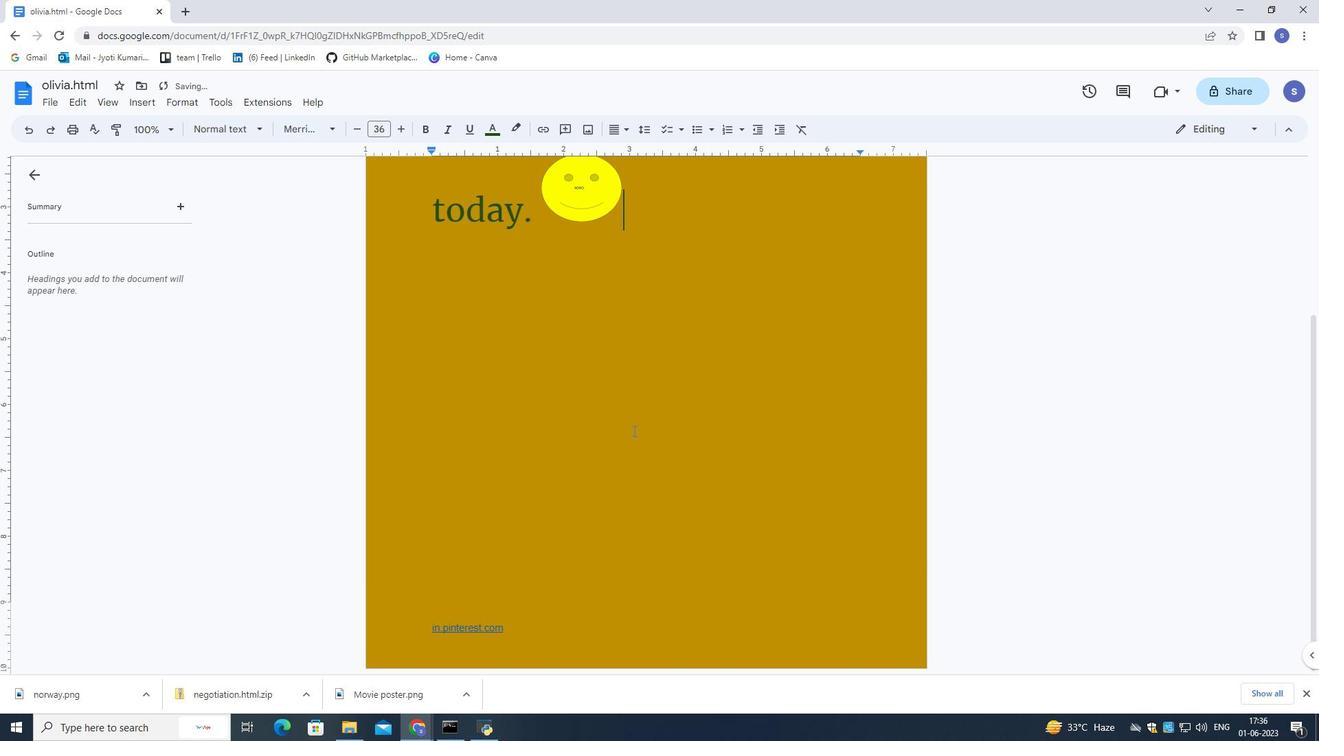 
Action: Mouse scrolled (633, 431) with delta (0, 0)
Screenshot: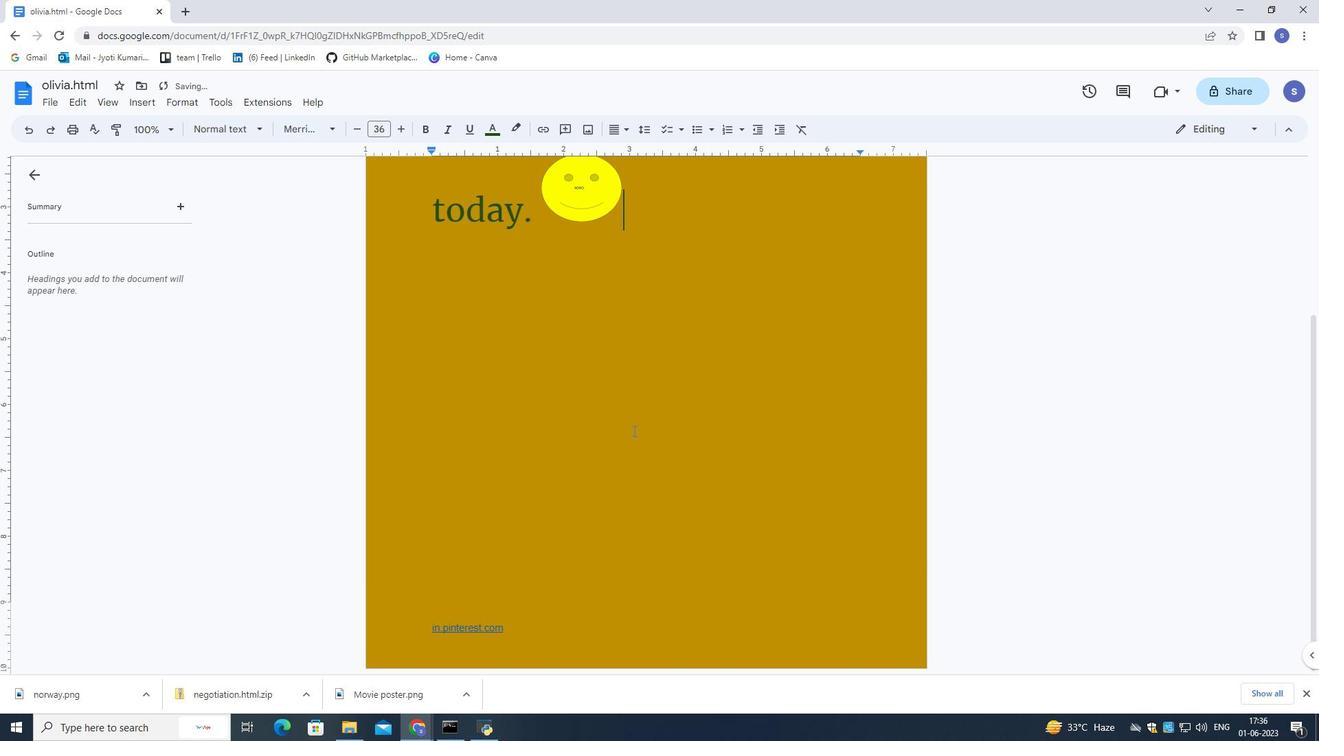 
Action: Mouse scrolled (633, 431) with delta (0, 0)
Screenshot: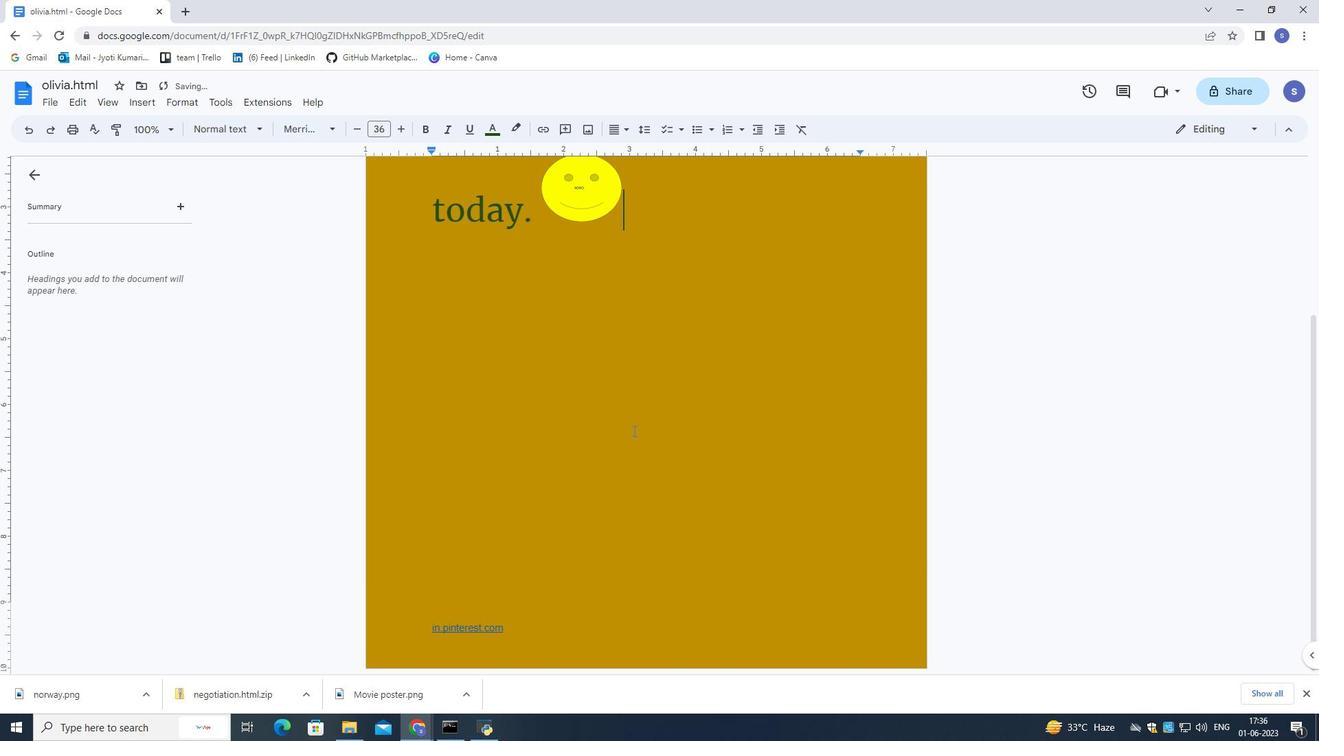 
Action: Mouse scrolled (633, 431) with delta (0, 0)
Screenshot: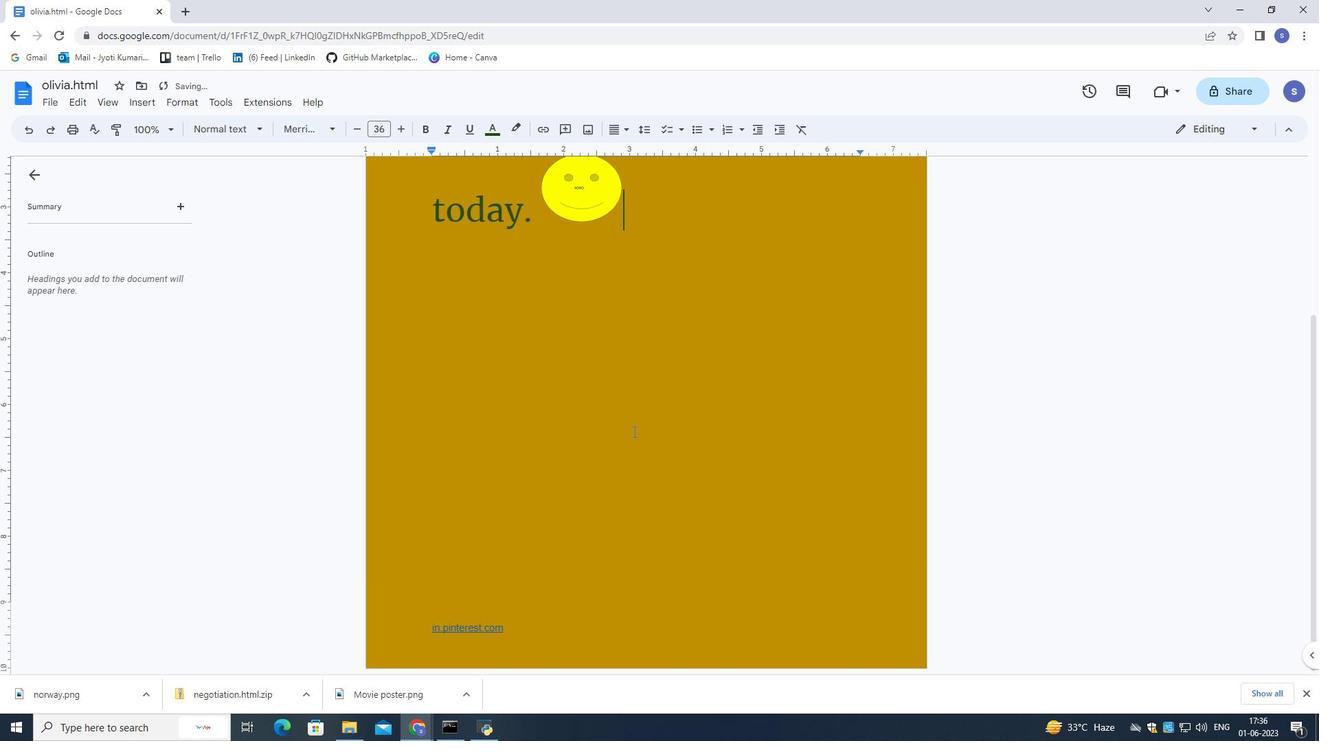 
Action: Mouse moved to (632, 432)
Screenshot: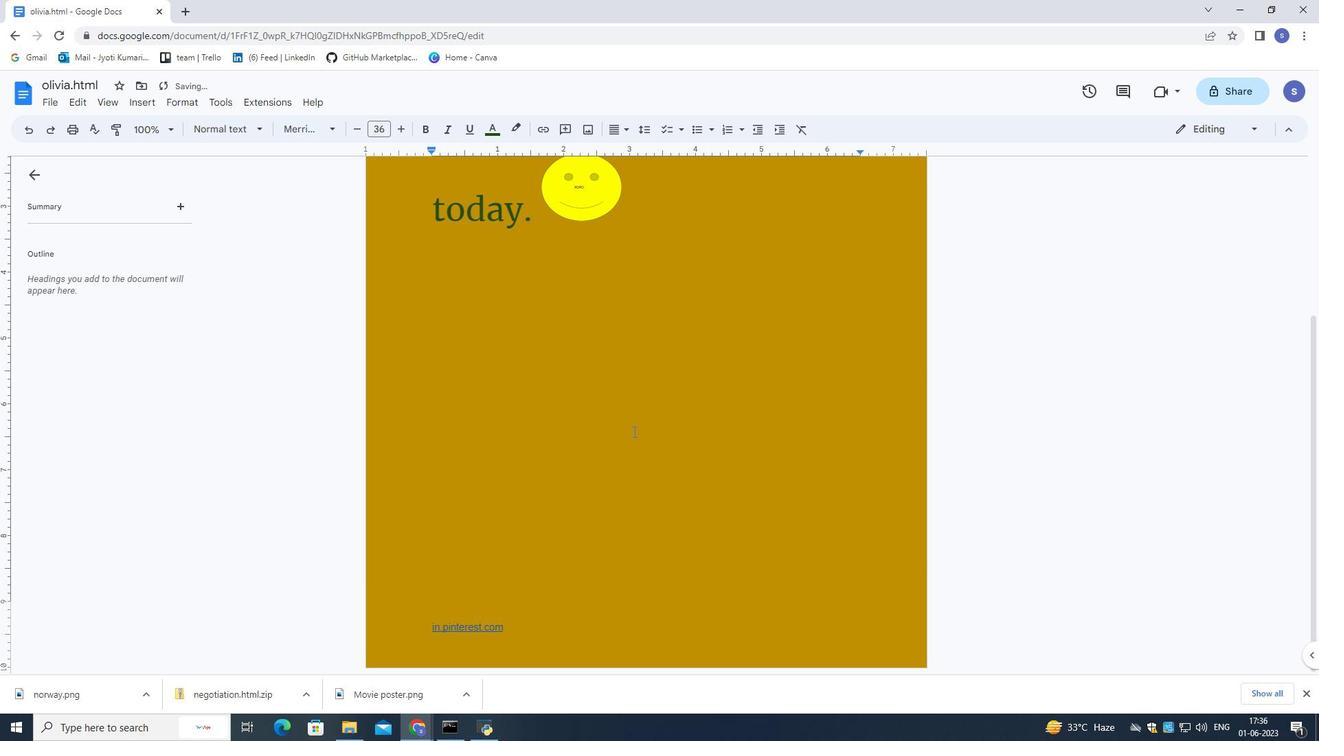 
Action: Mouse scrolled (632, 432) with delta (0, 0)
Screenshot: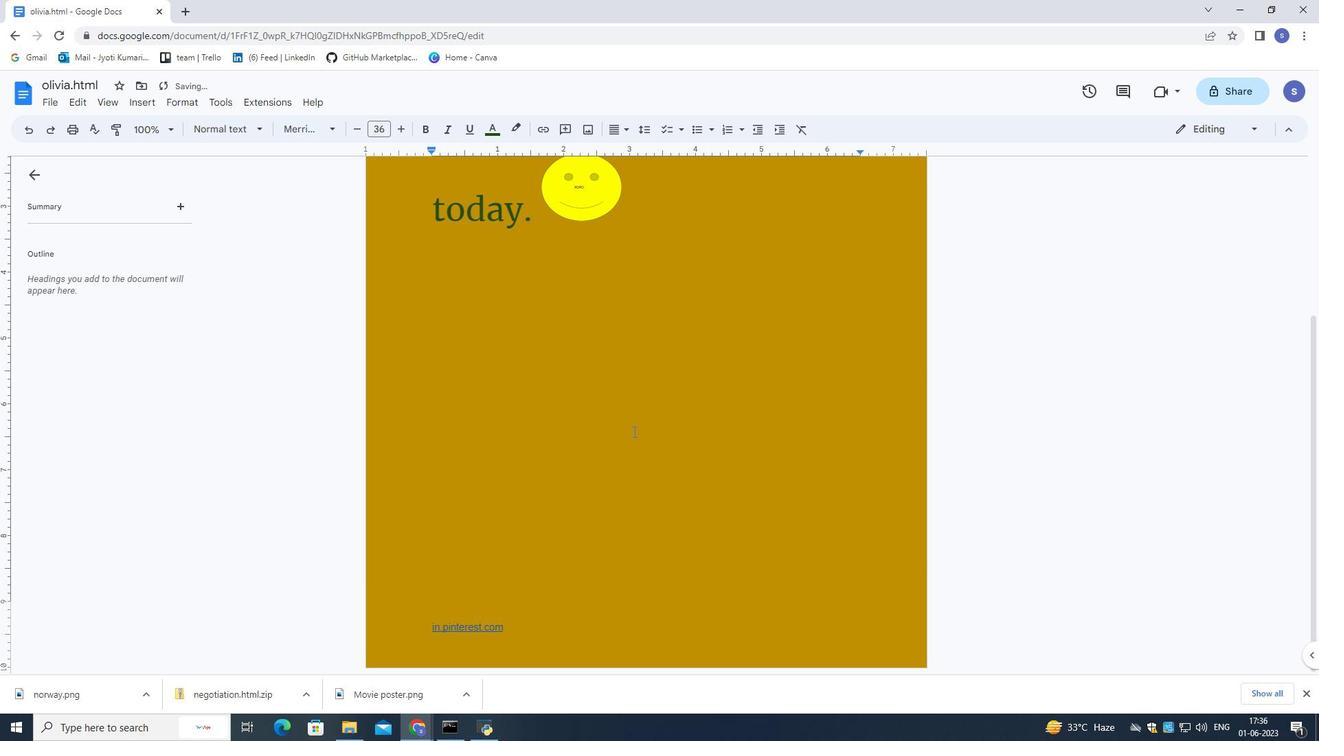
Action: Mouse moved to (632, 430)
Screenshot: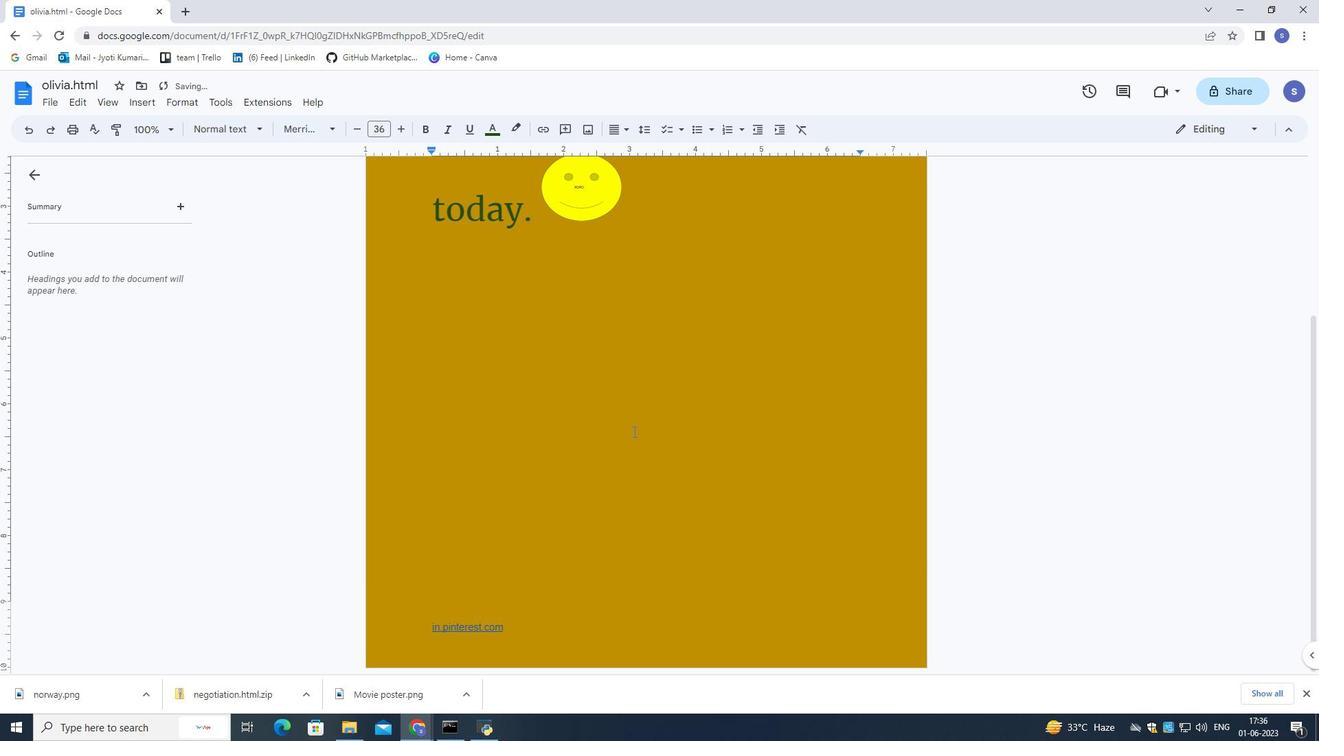 
Action: Mouse scrolled (632, 431) with delta (0, 0)
Screenshot: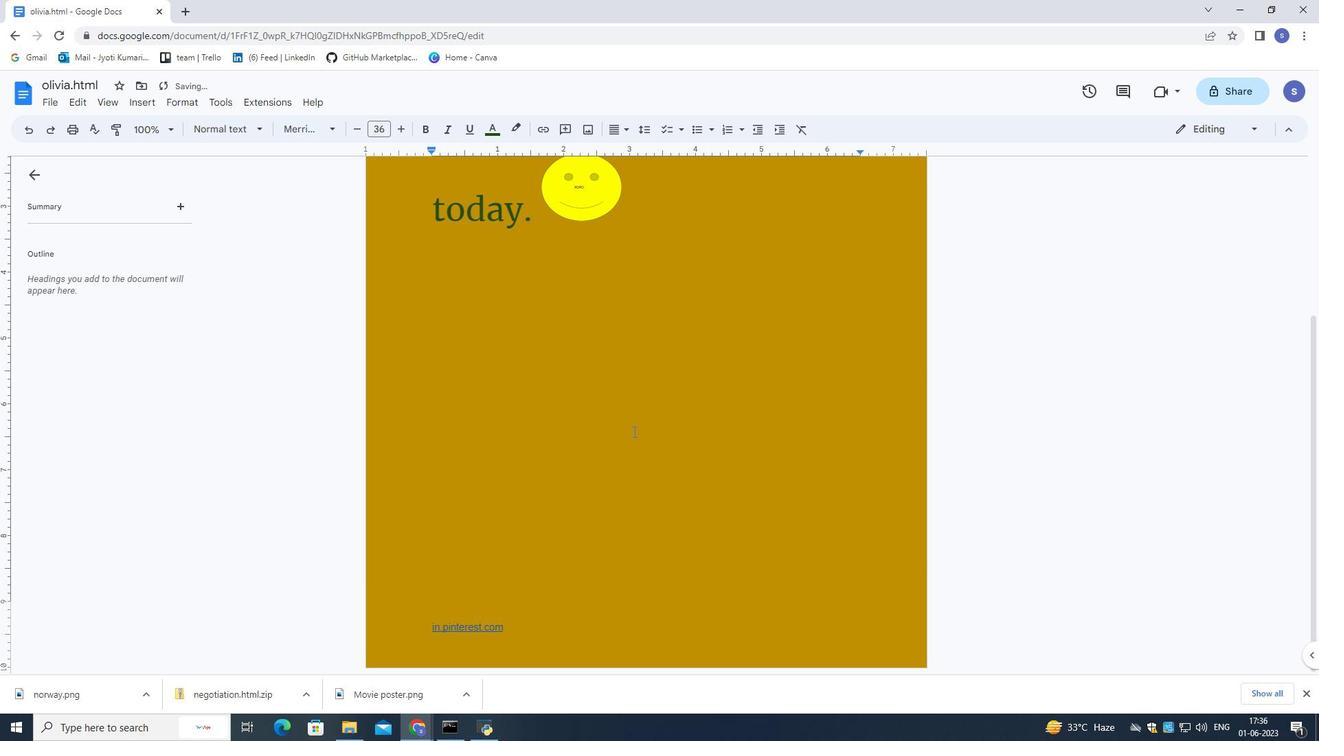 
Action: Mouse moved to (629, 426)
Screenshot: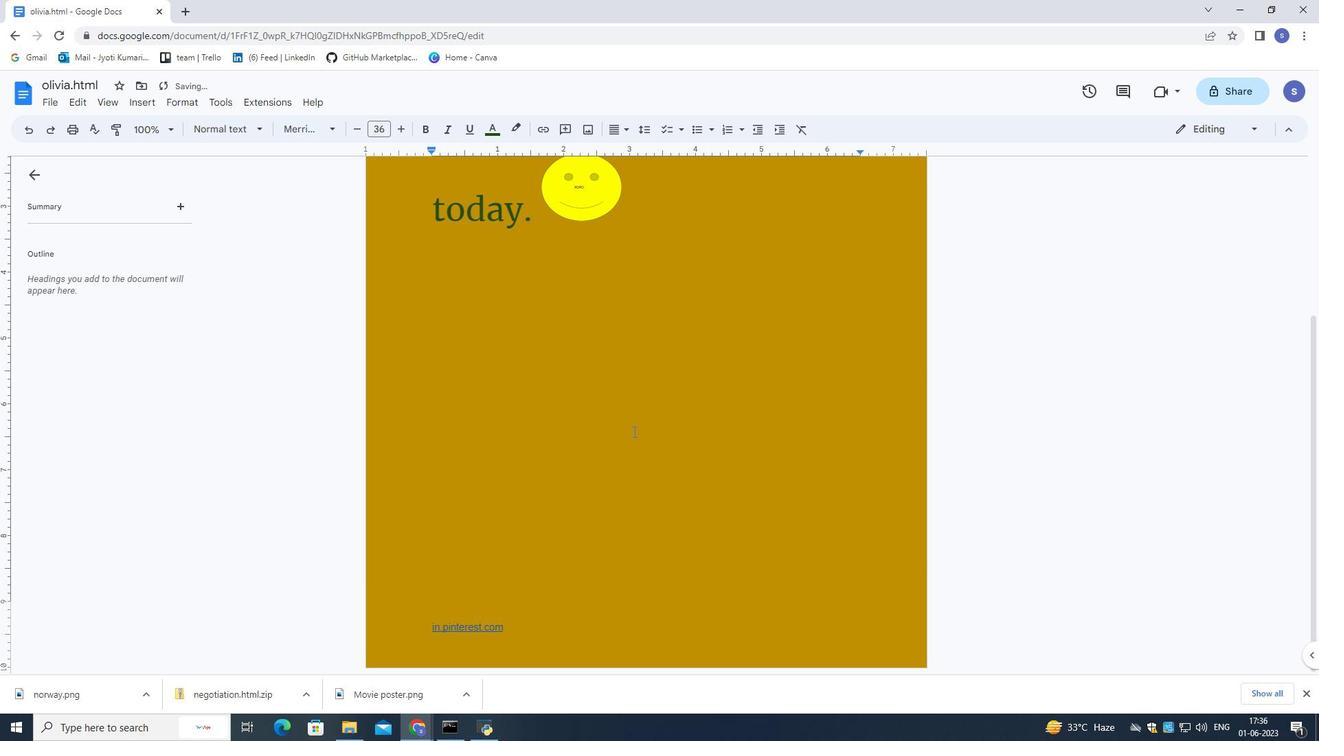 
Action: Mouse scrolled (629, 427) with delta (0, 0)
Screenshot: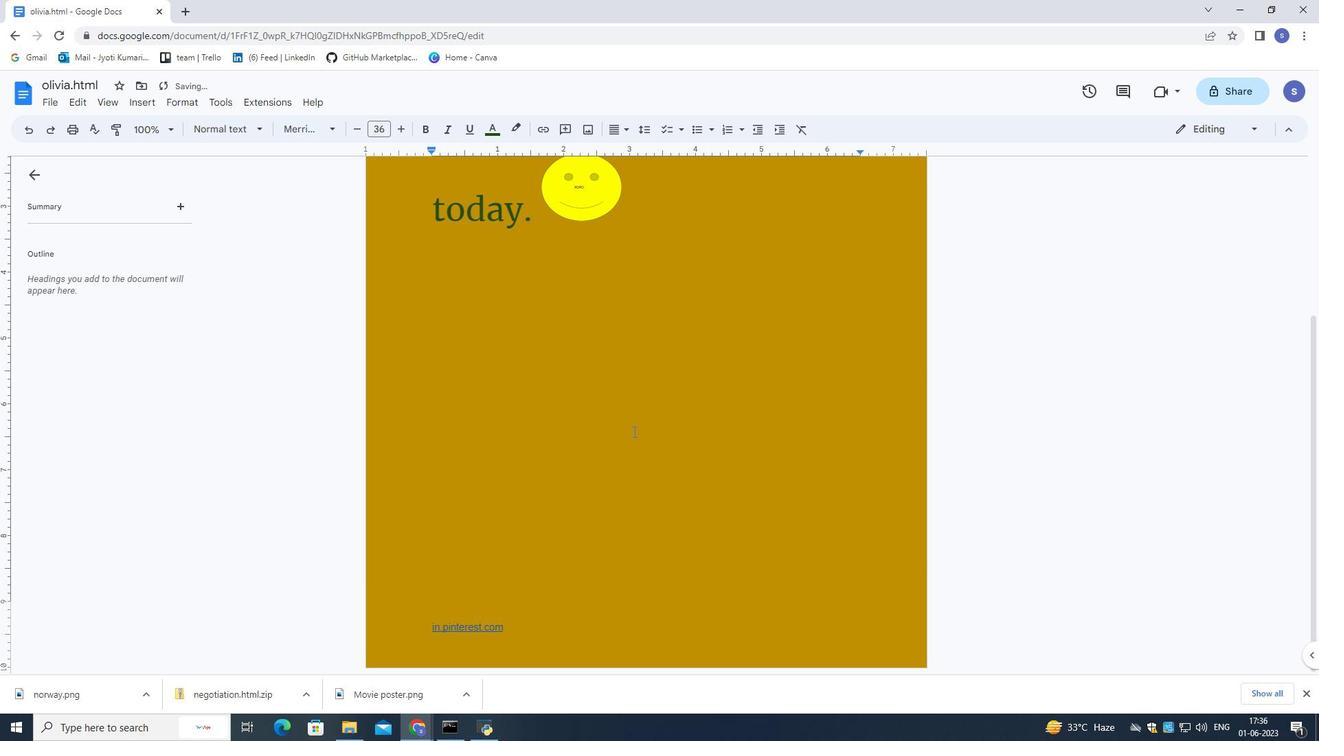 
Action: Mouse moved to (625, 417)
Screenshot: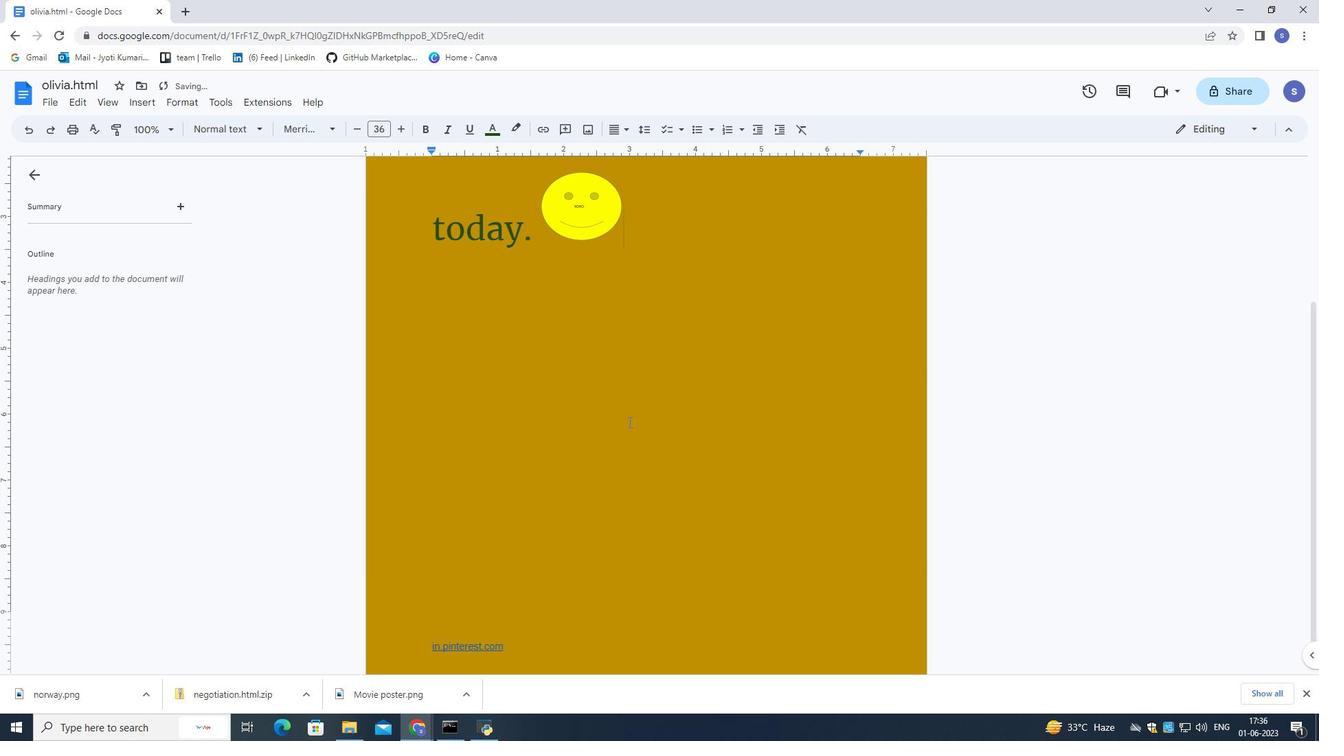 
Action: Mouse scrolled (625, 418) with delta (0, 0)
Screenshot: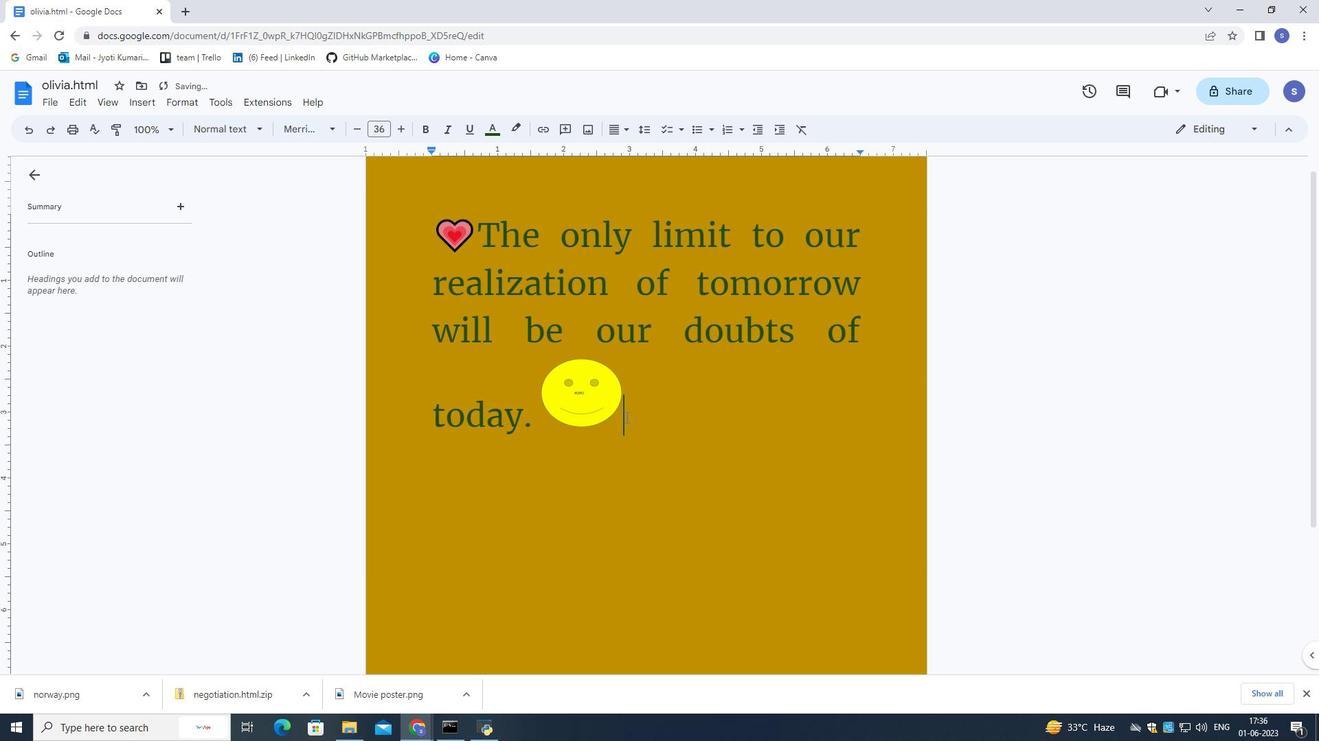 
Action: Mouse moved to (625, 415)
Screenshot: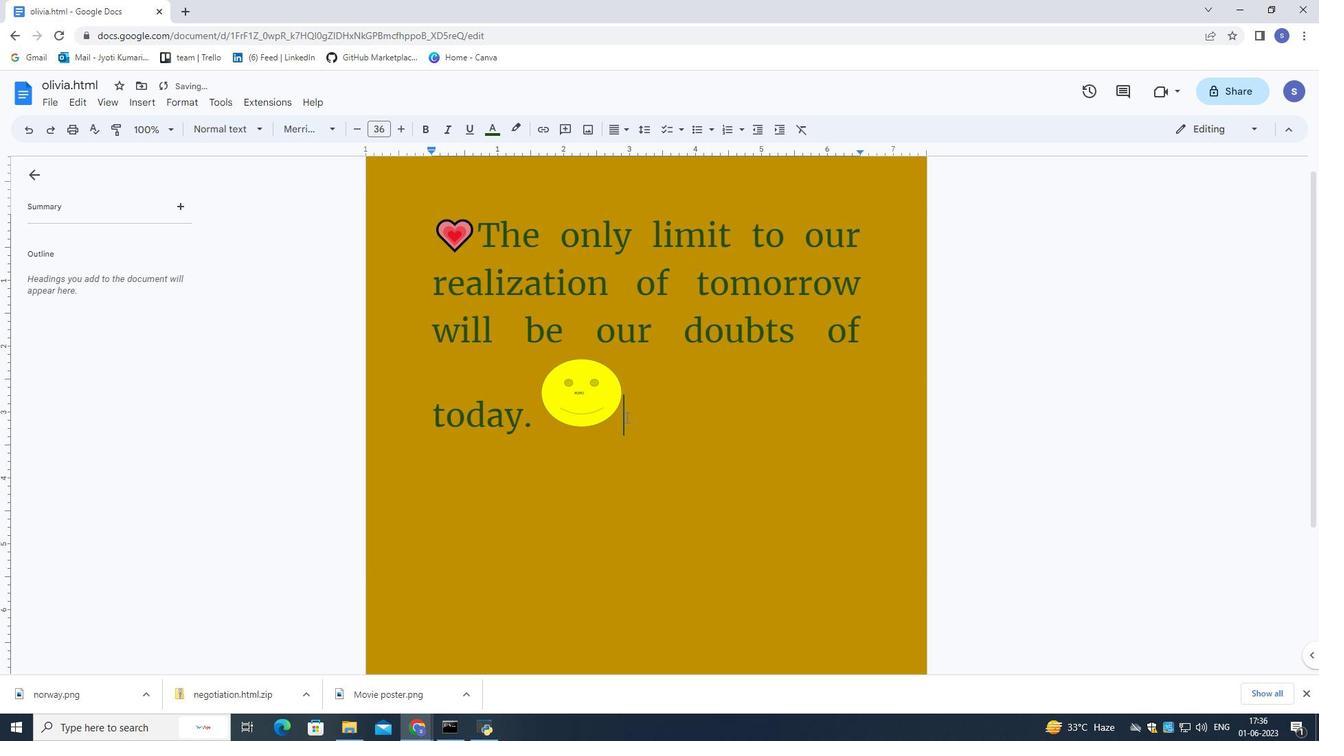 
Action: Mouse scrolled (625, 417) with delta (0, 0)
Screenshot: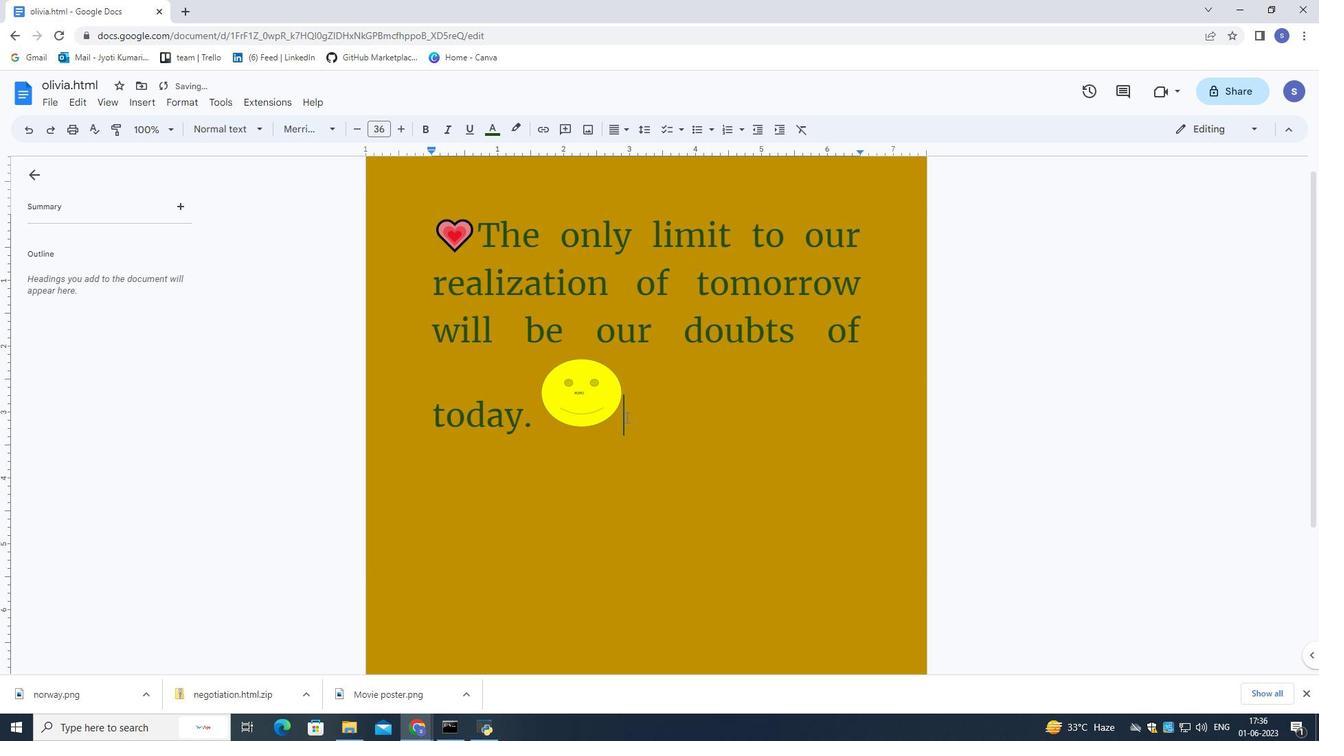 
Action: Mouse scrolled (625, 416) with delta (0, 0)
Screenshot: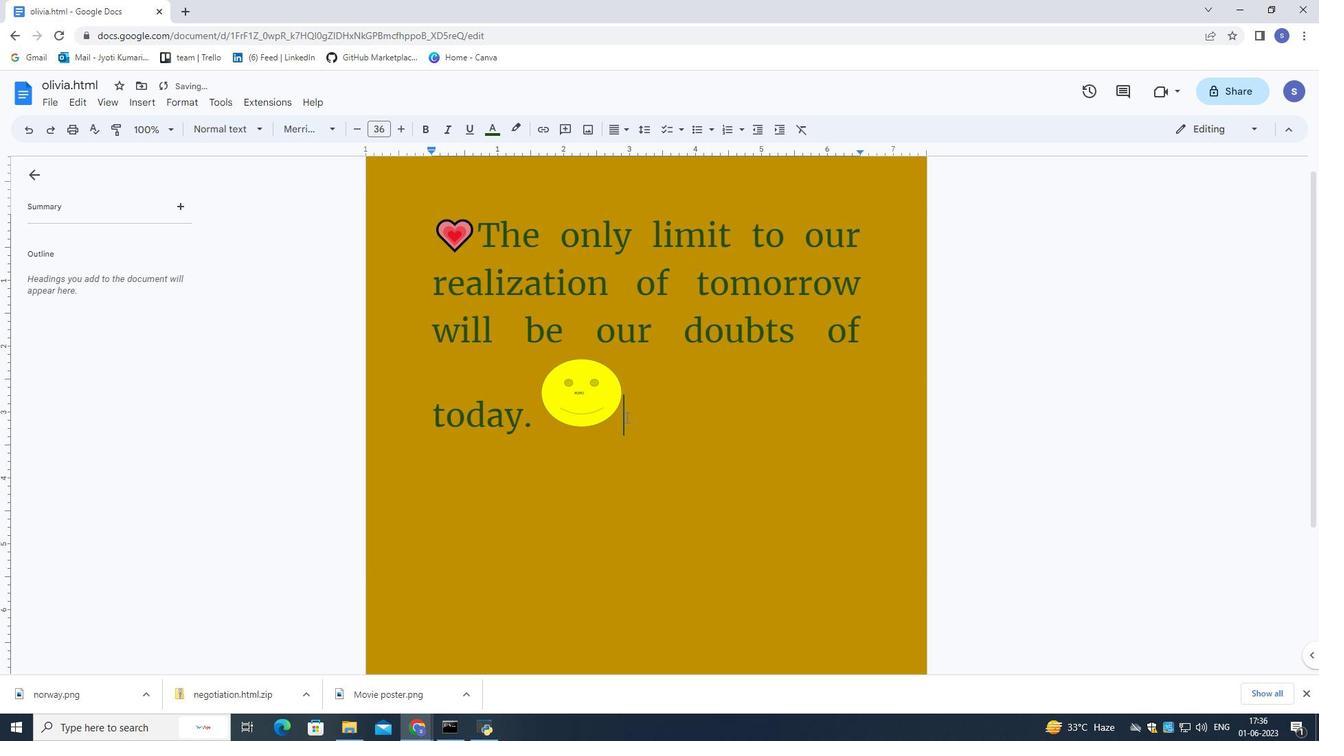 
Action: Mouse scrolled (625, 414) with delta (0, 0)
Screenshot: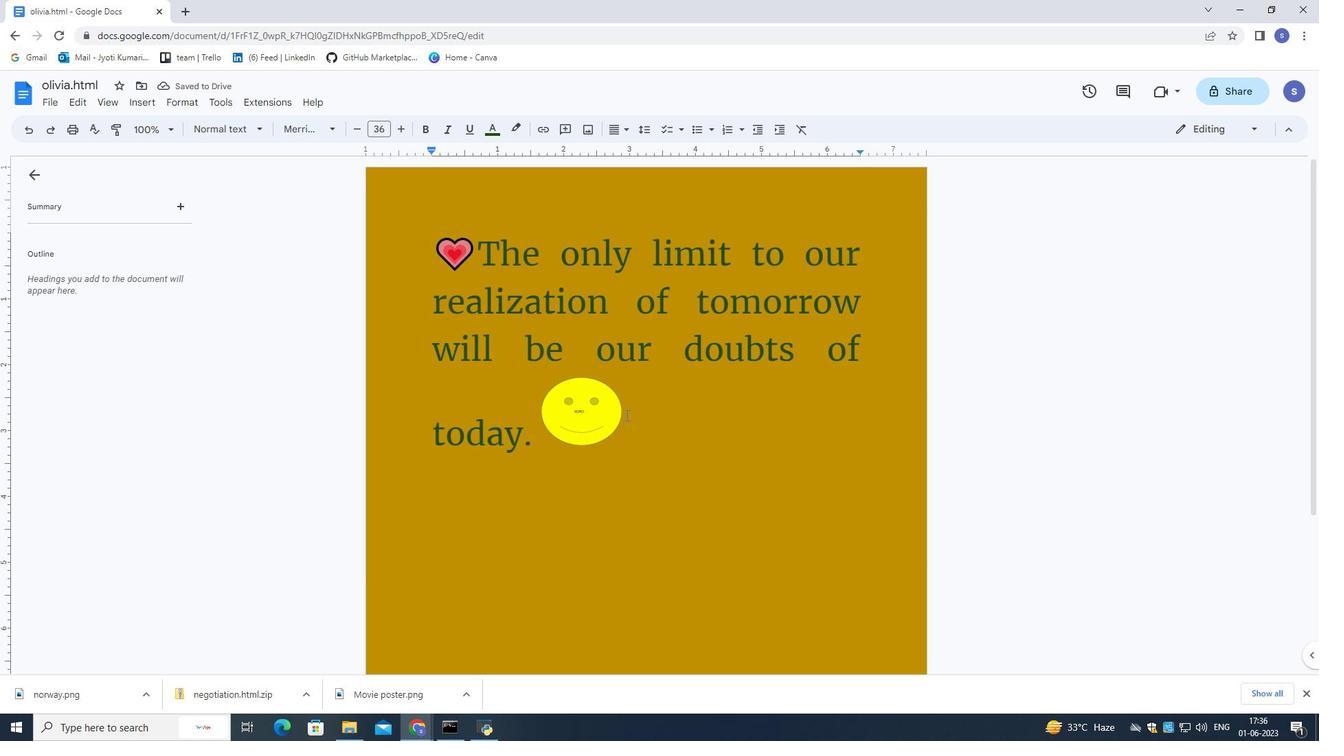 
Action: Mouse scrolled (625, 414) with delta (0, 0)
Screenshot: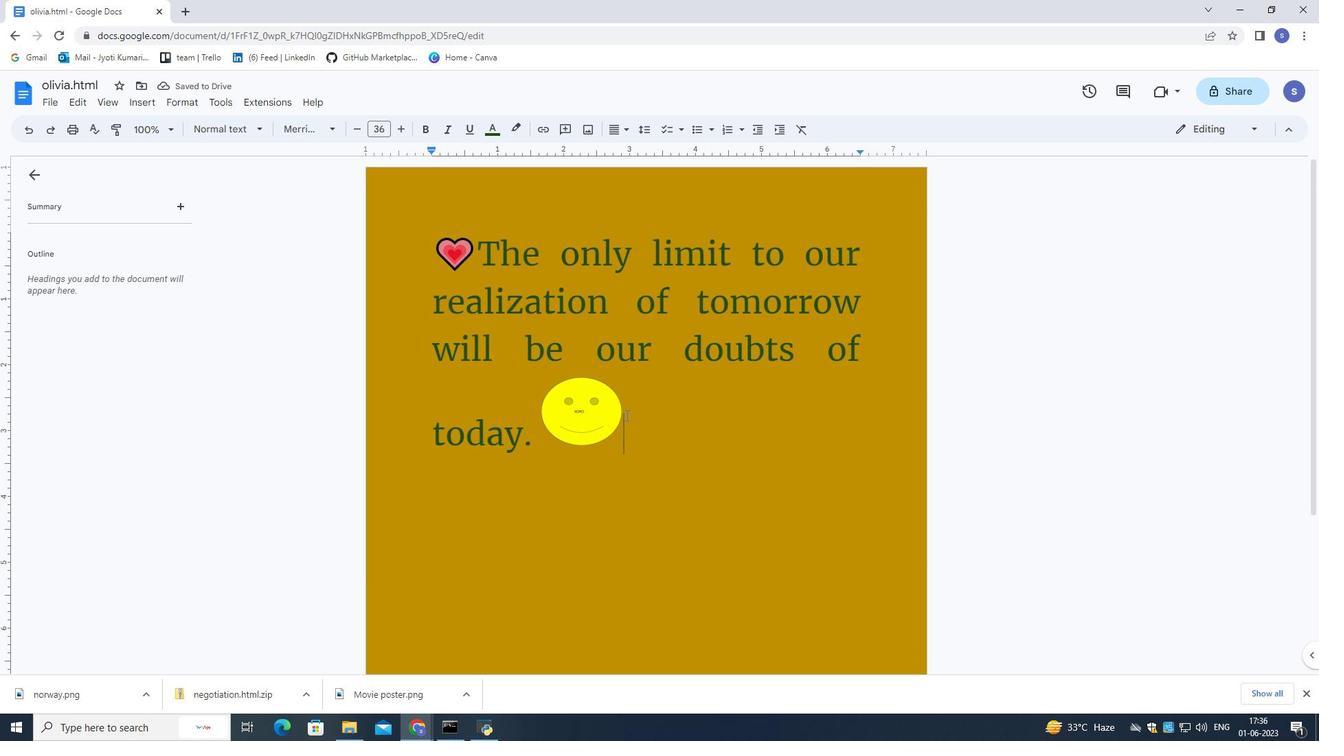 
Action: Mouse scrolled (625, 414) with delta (0, 0)
Screenshot: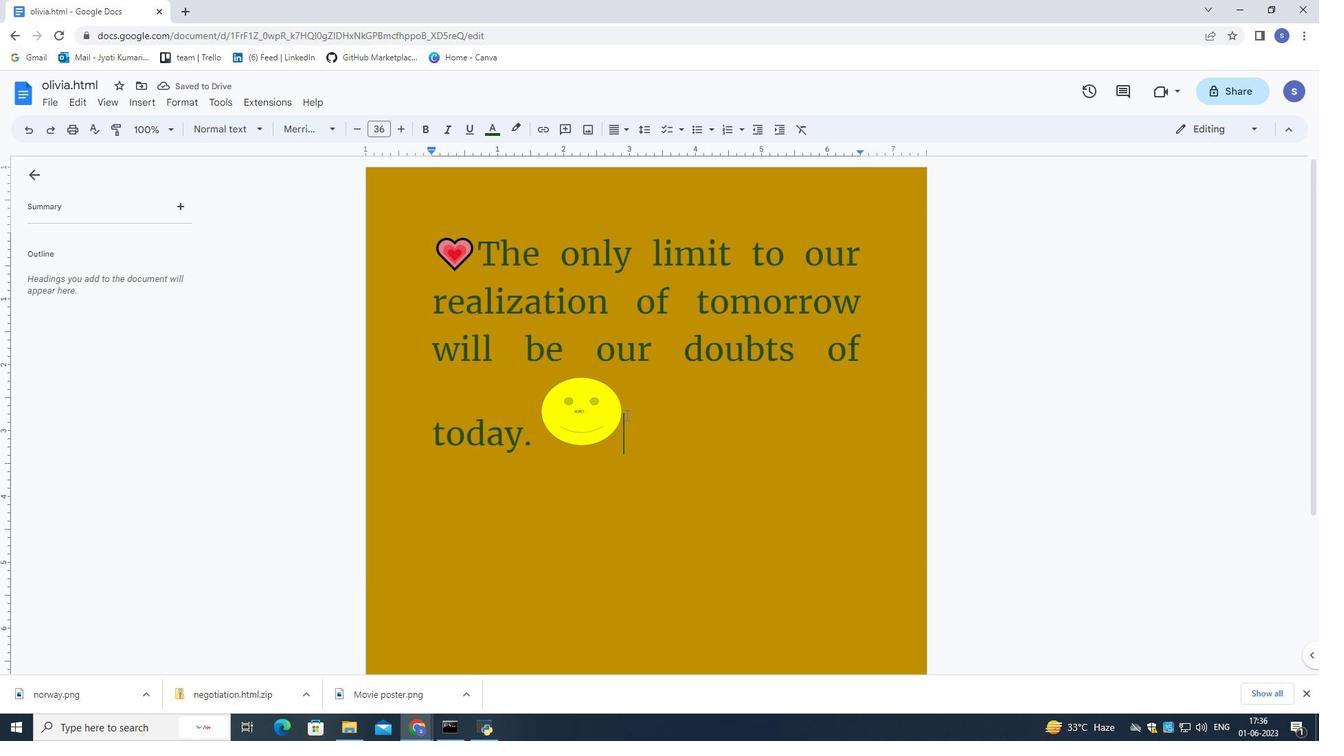 
Action: Mouse scrolled (625, 414) with delta (0, 0)
Screenshot: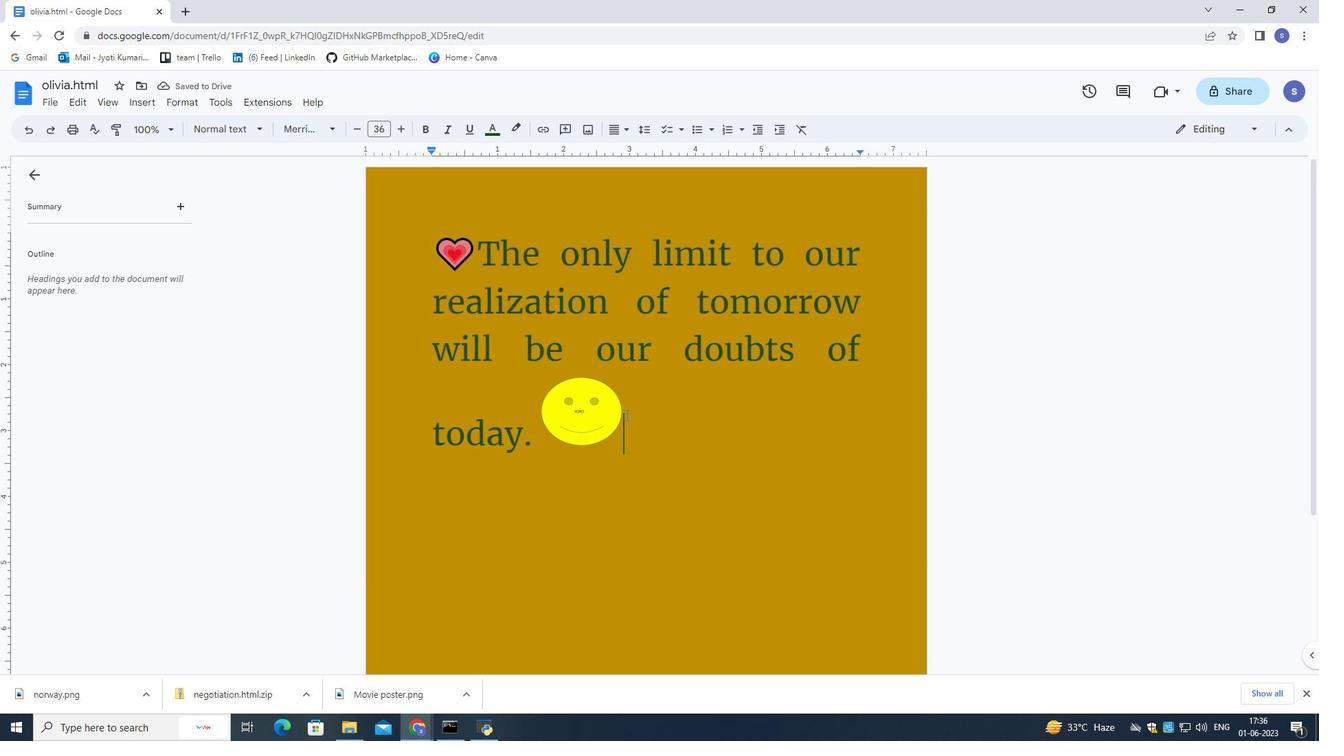 
Action: Mouse moved to (625, 415)
Screenshot: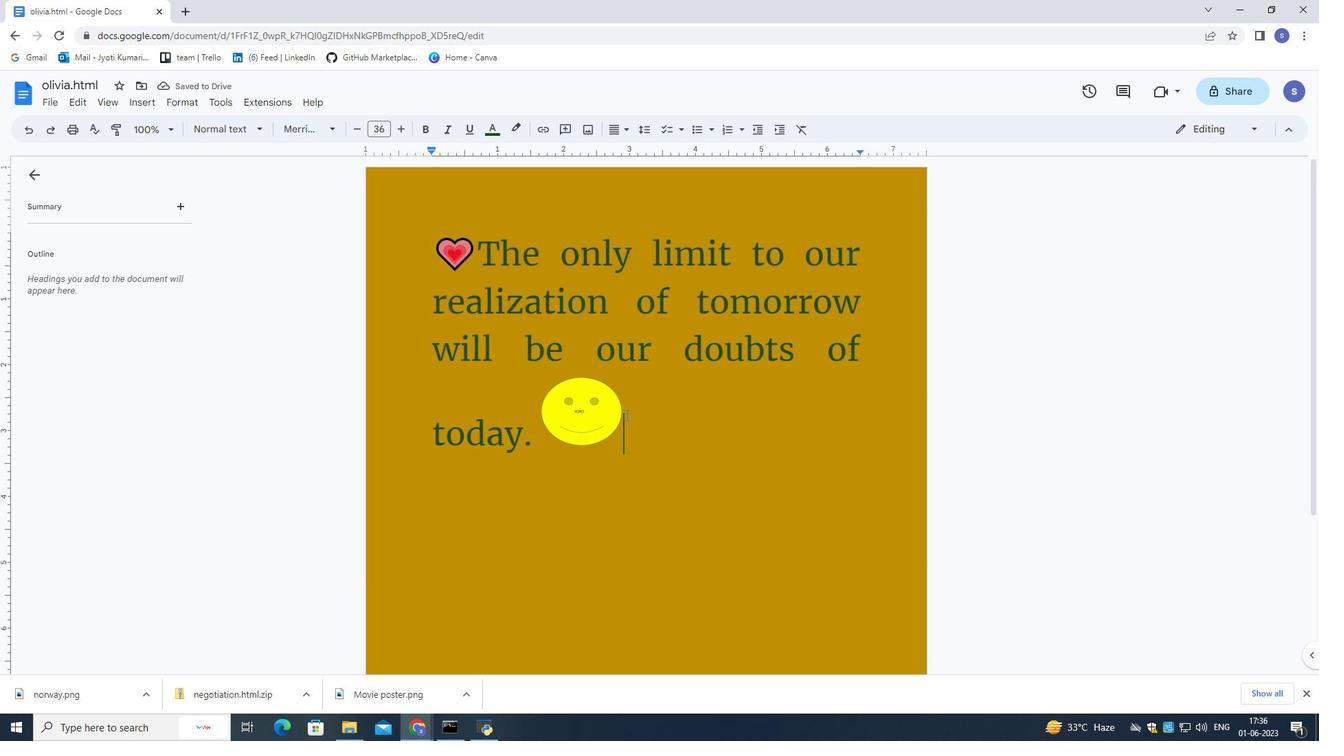 
Action: Mouse scrolled (625, 414) with delta (0, 0)
Screenshot: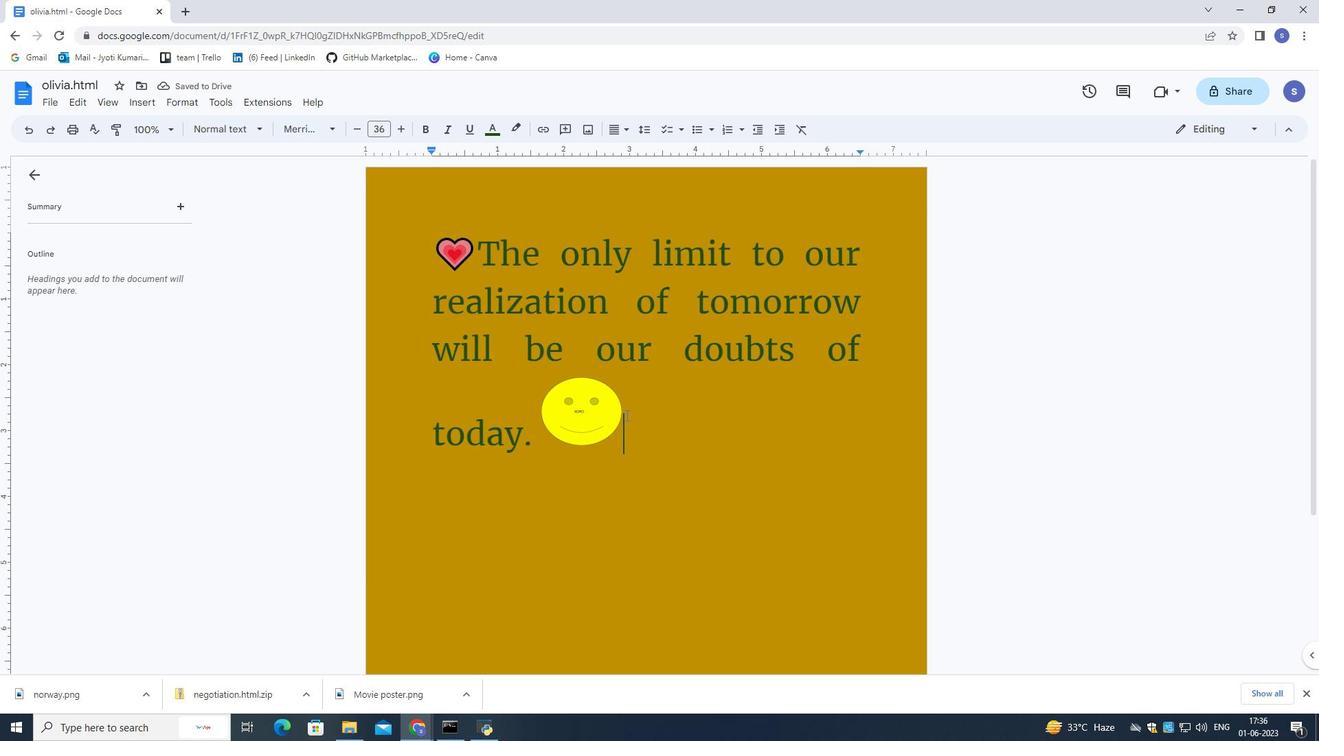 
Action: Mouse moved to (625, 414)
Screenshot: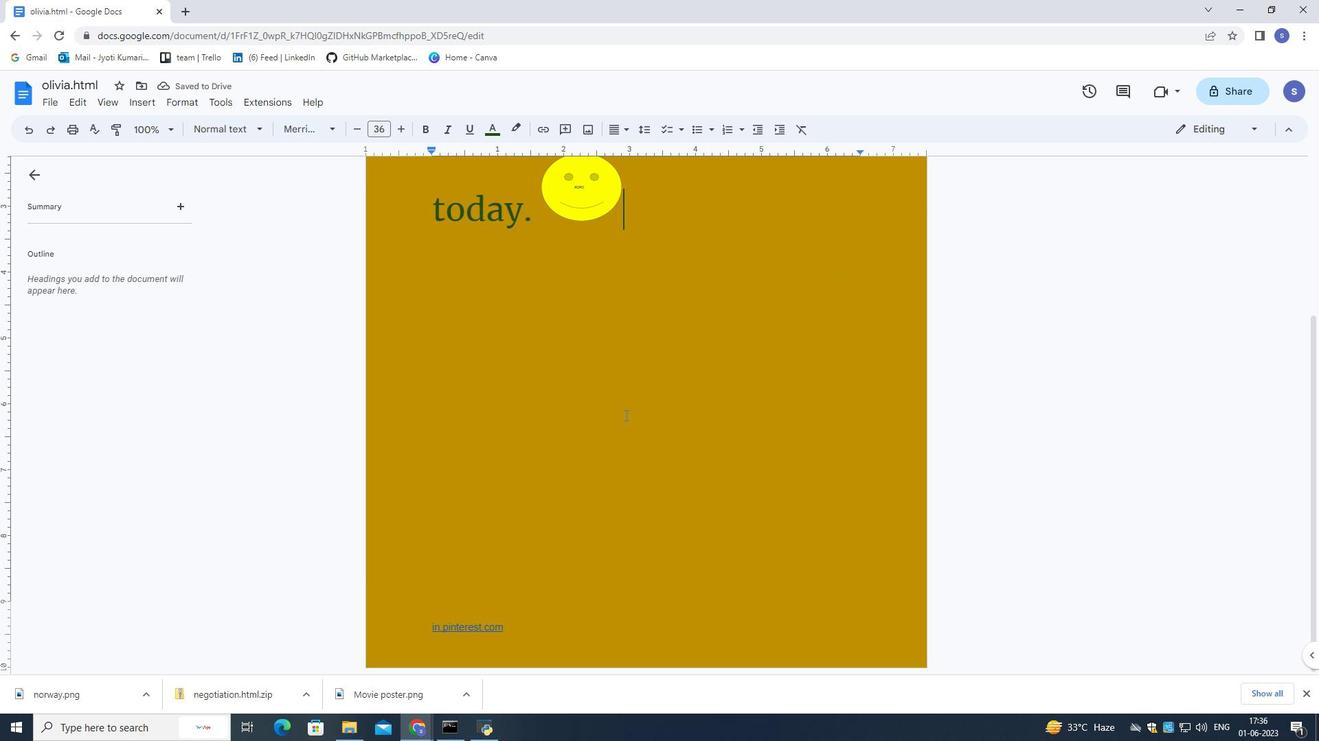 
Action: Mouse scrolled (625, 414) with delta (0, 0)
Screenshot: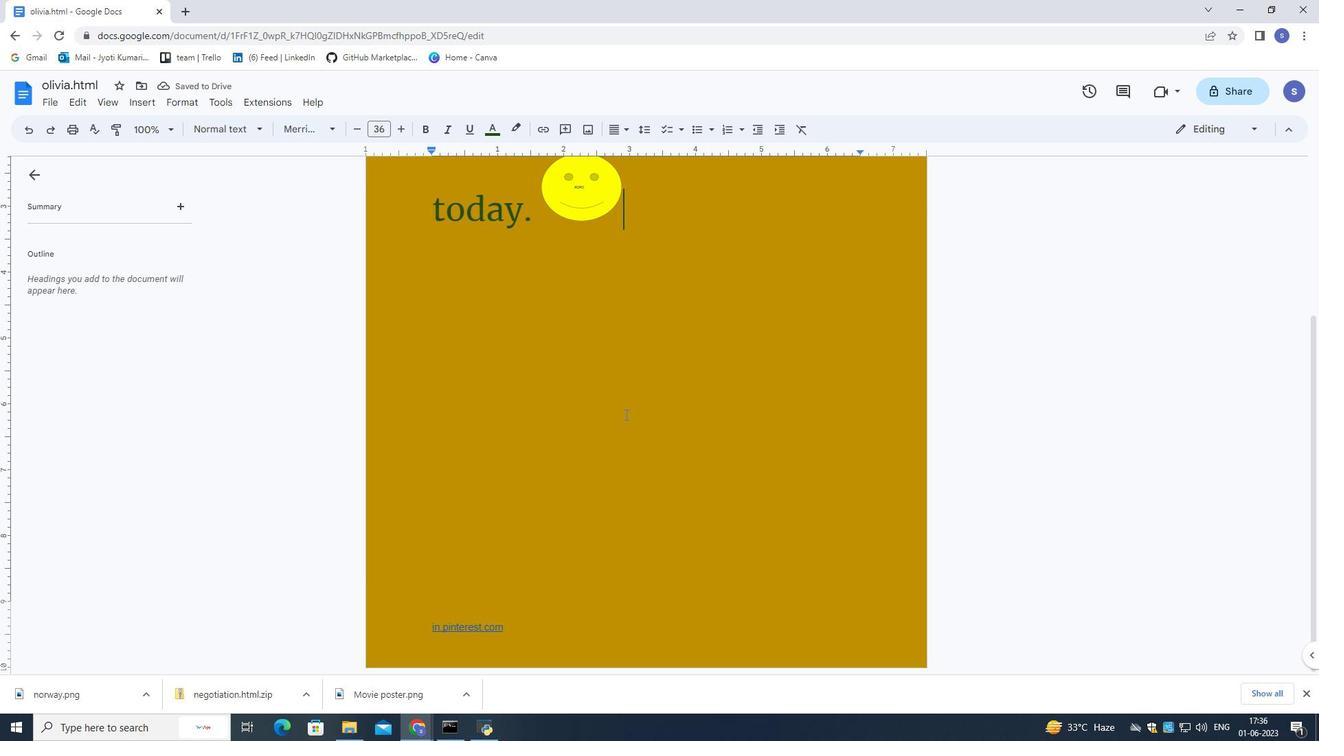 
Action: Mouse scrolled (625, 414) with delta (0, 0)
Screenshot: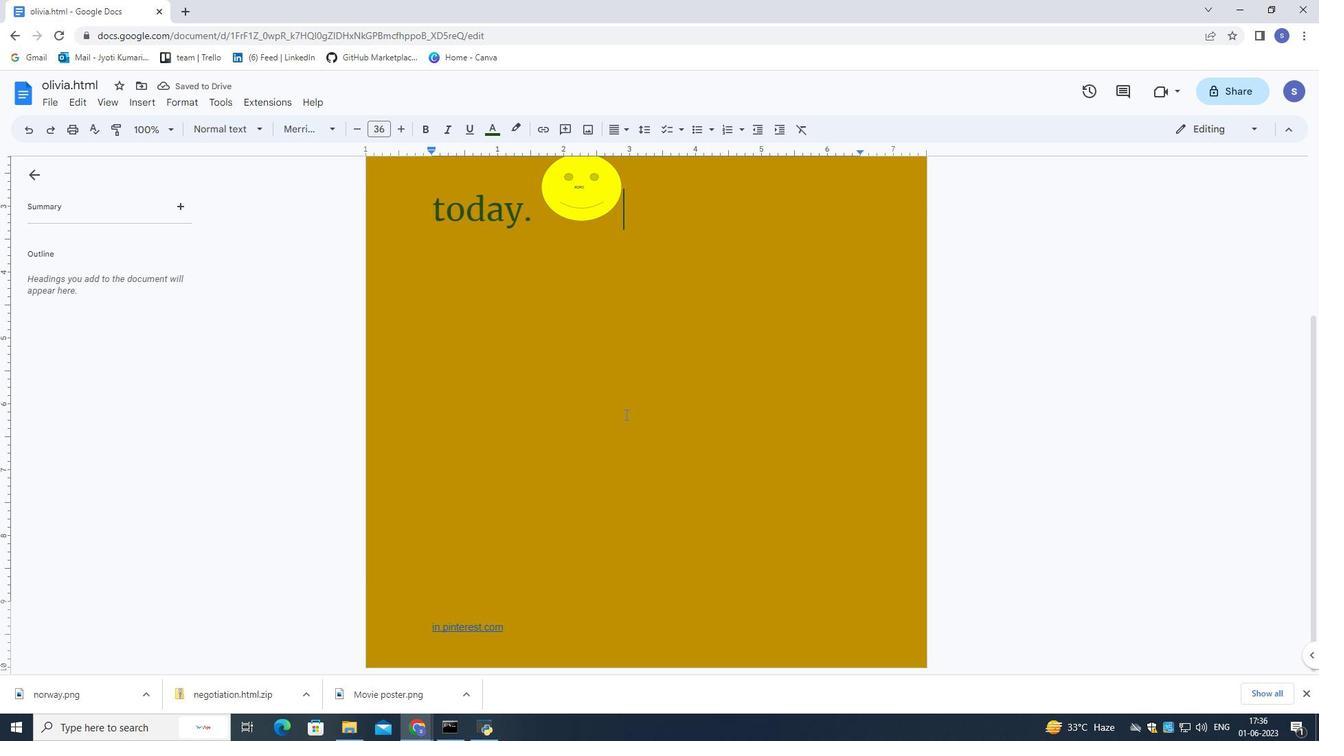 
Action: Mouse scrolled (625, 414) with delta (0, 0)
Screenshot: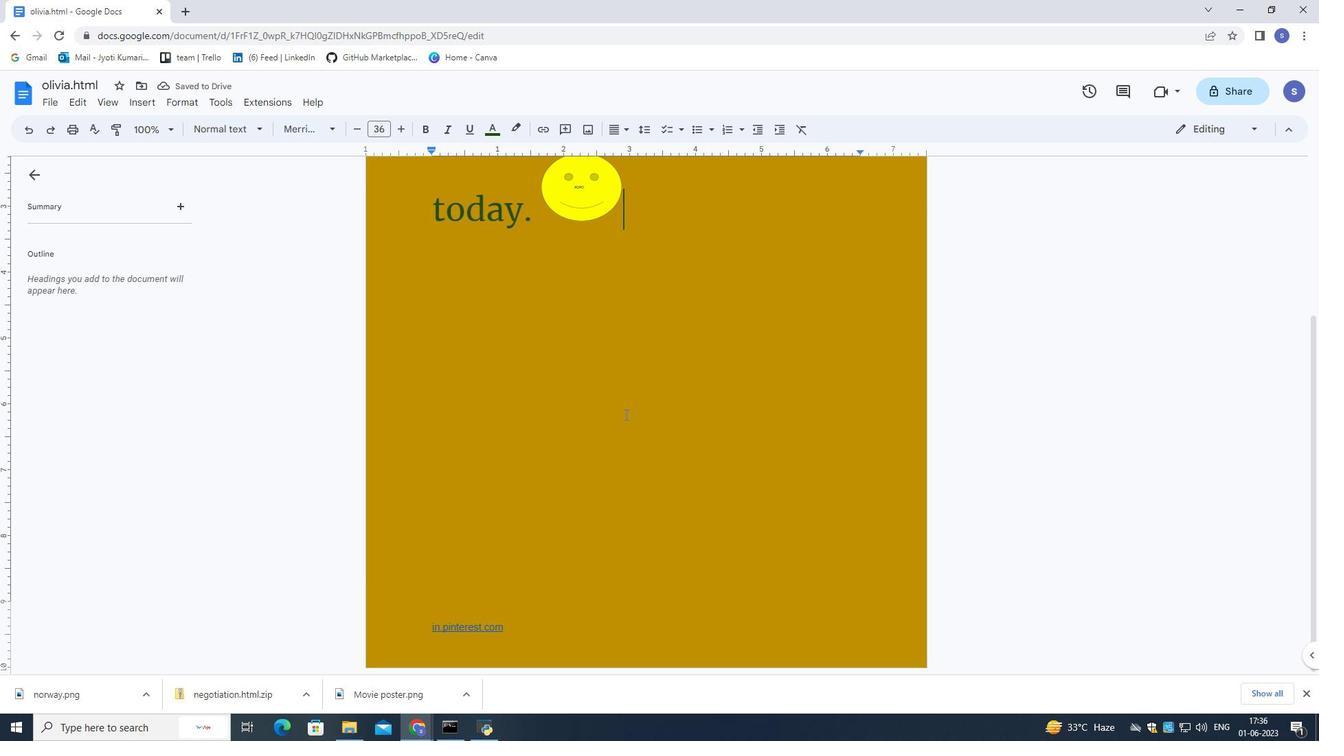
Action: Mouse scrolled (625, 414) with delta (0, 0)
Screenshot: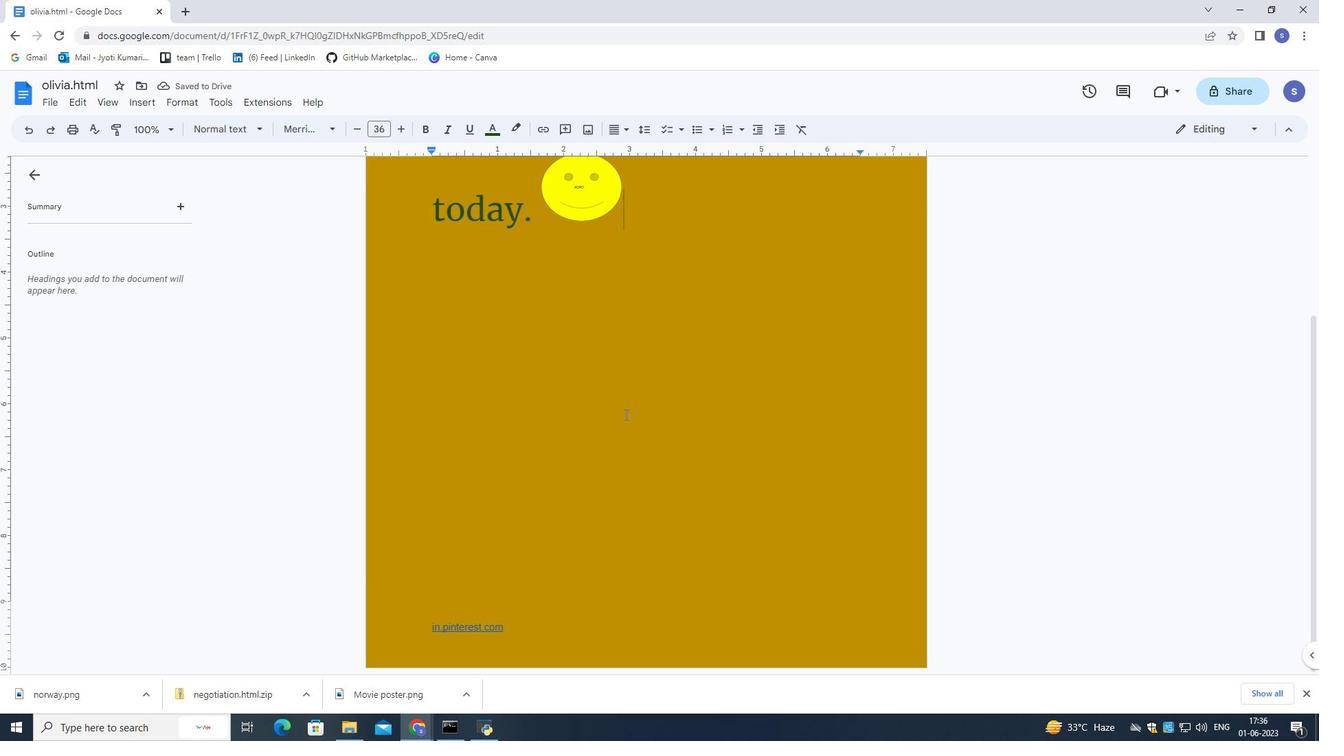 
Action: Mouse moved to (629, 408)
Screenshot: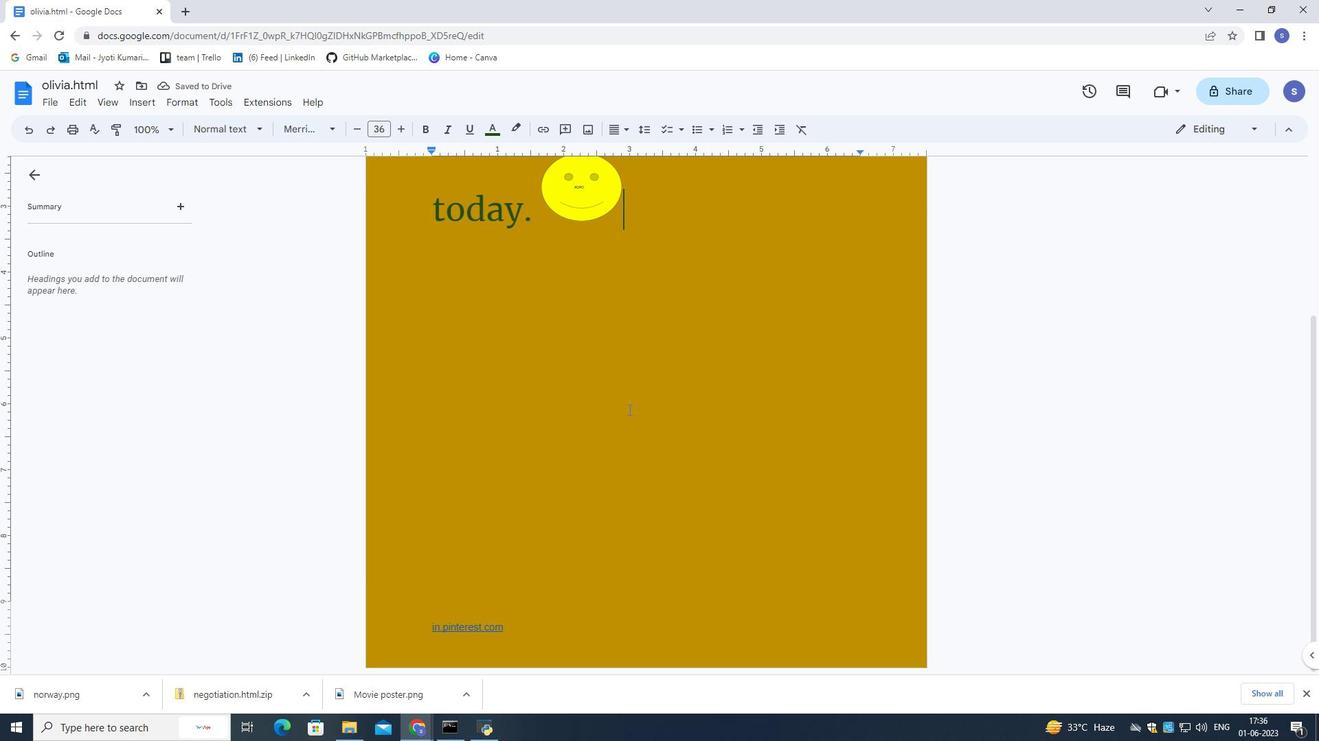 
